 Task: Search one way flight ticket for 3 adults in first from Santa Fe: Santa Fe Municipal Airport to Greenville: Pitt-greenville Airport on 5-2-2023. Number of bags: 1 carry on bag. Price is upto 55000. Outbound departure time preference is 12:30. 
Action: Mouse moved to (297, 435)
Screenshot: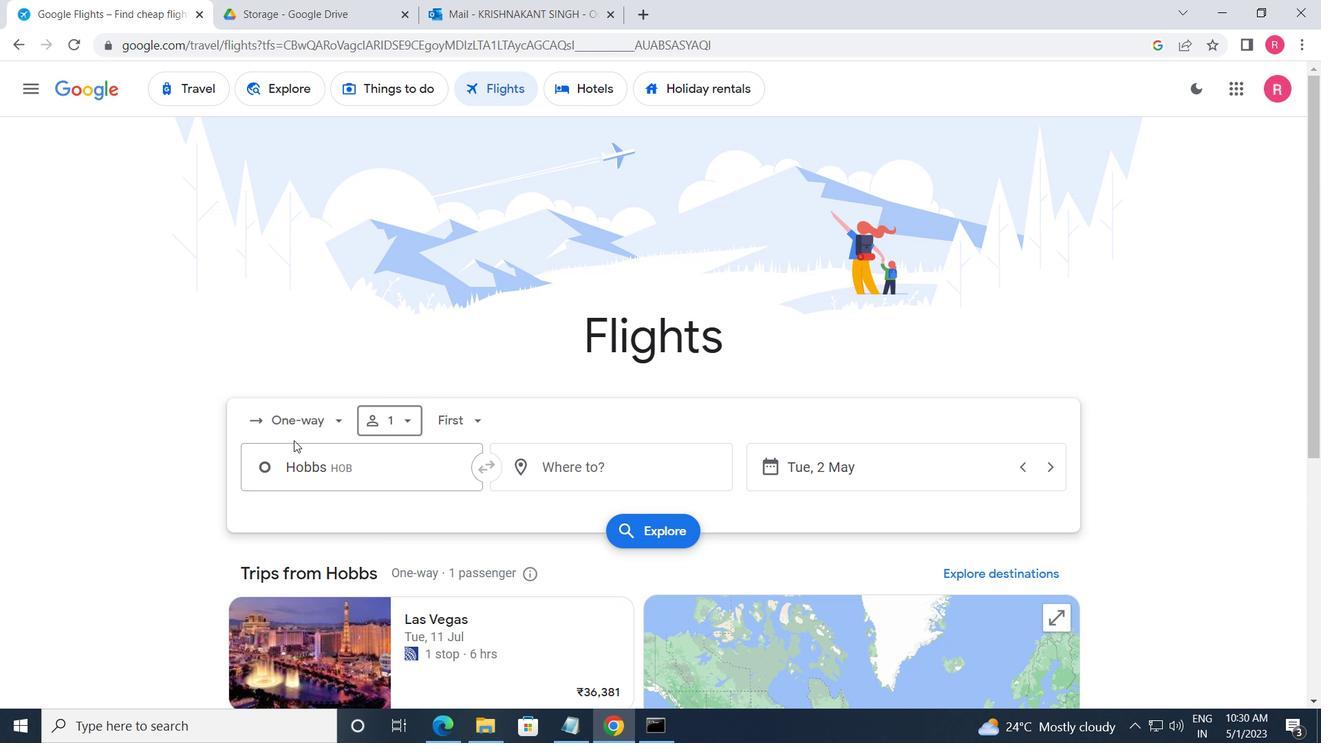 
Action: Mouse pressed left at (297, 435)
Screenshot: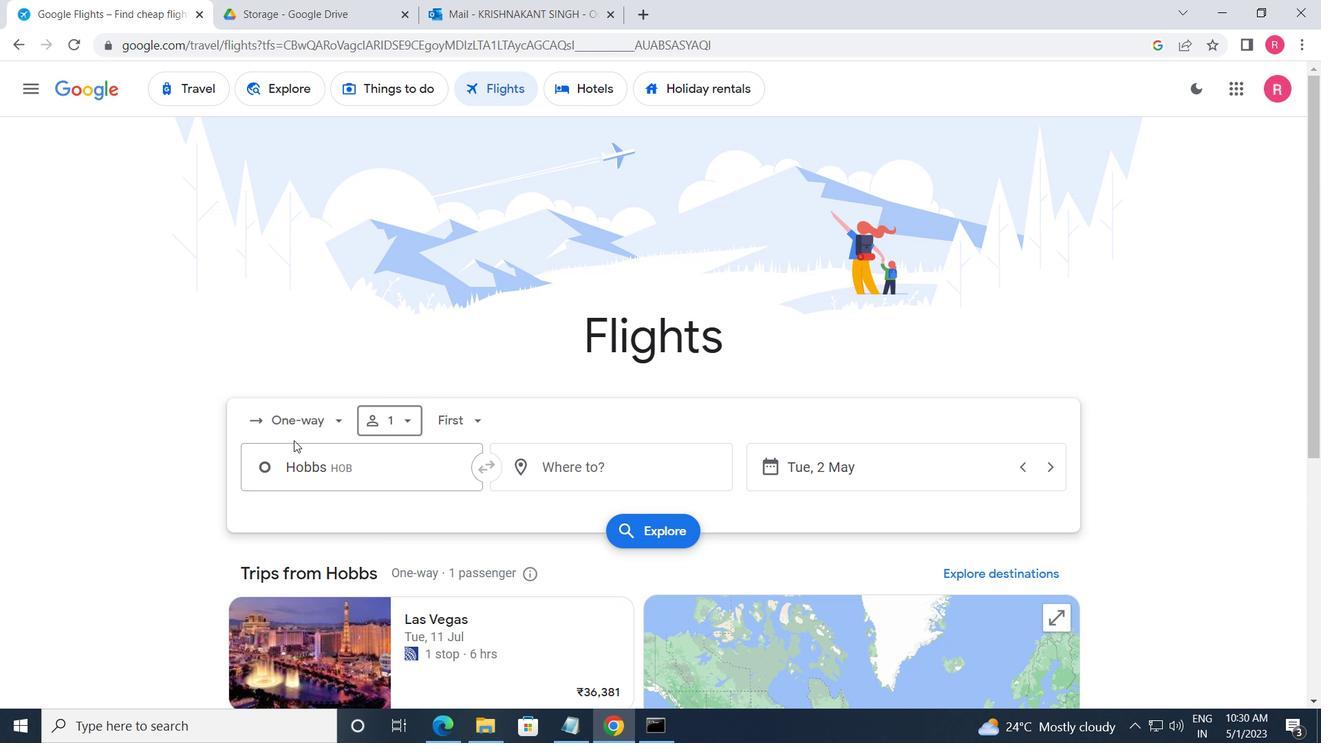 
Action: Mouse moved to (334, 488)
Screenshot: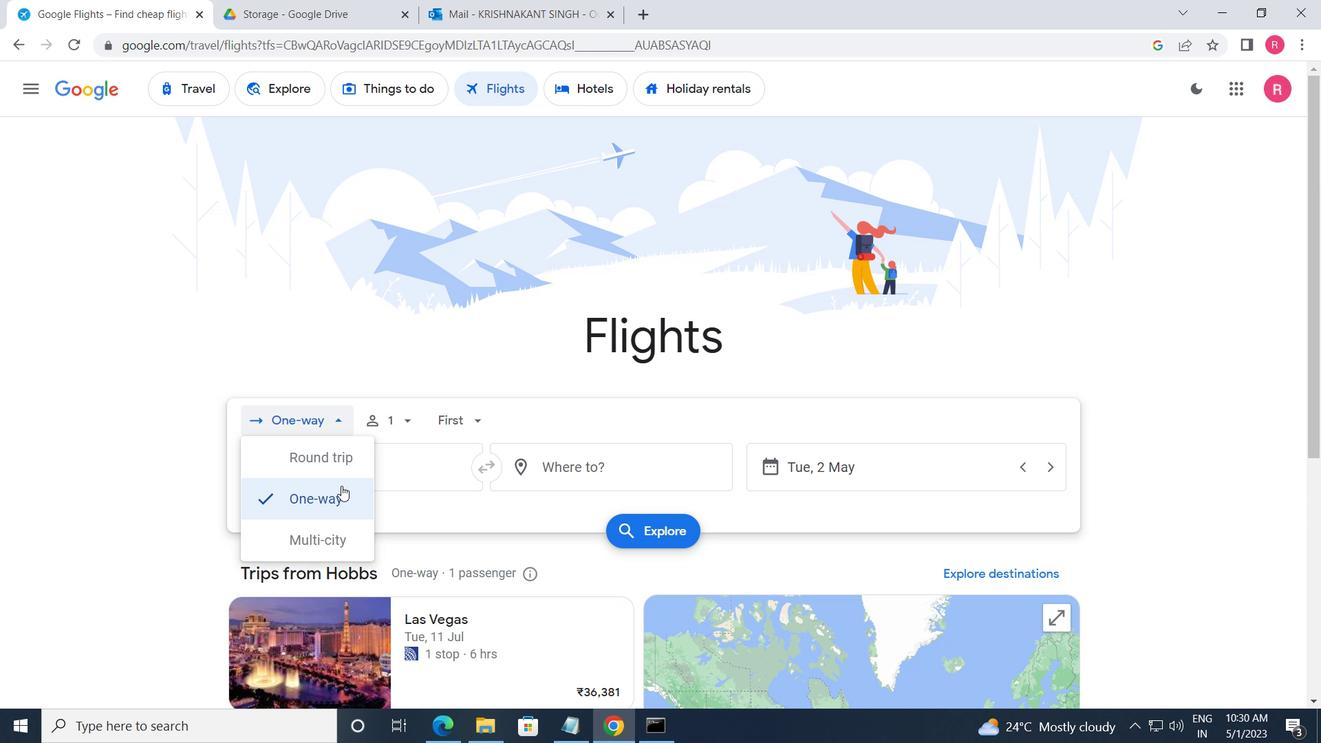 
Action: Mouse pressed left at (334, 488)
Screenshot: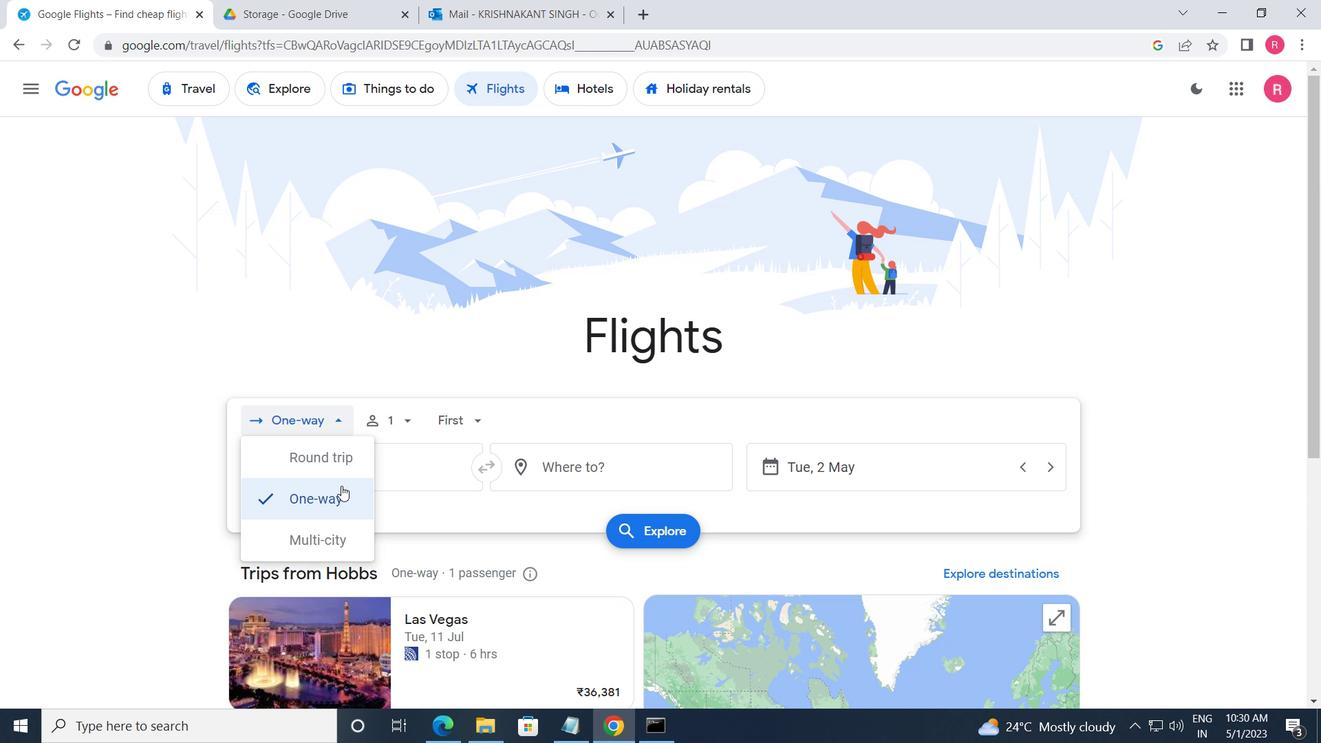 
Action: Mouse moved to (401, 428)
Screenshot: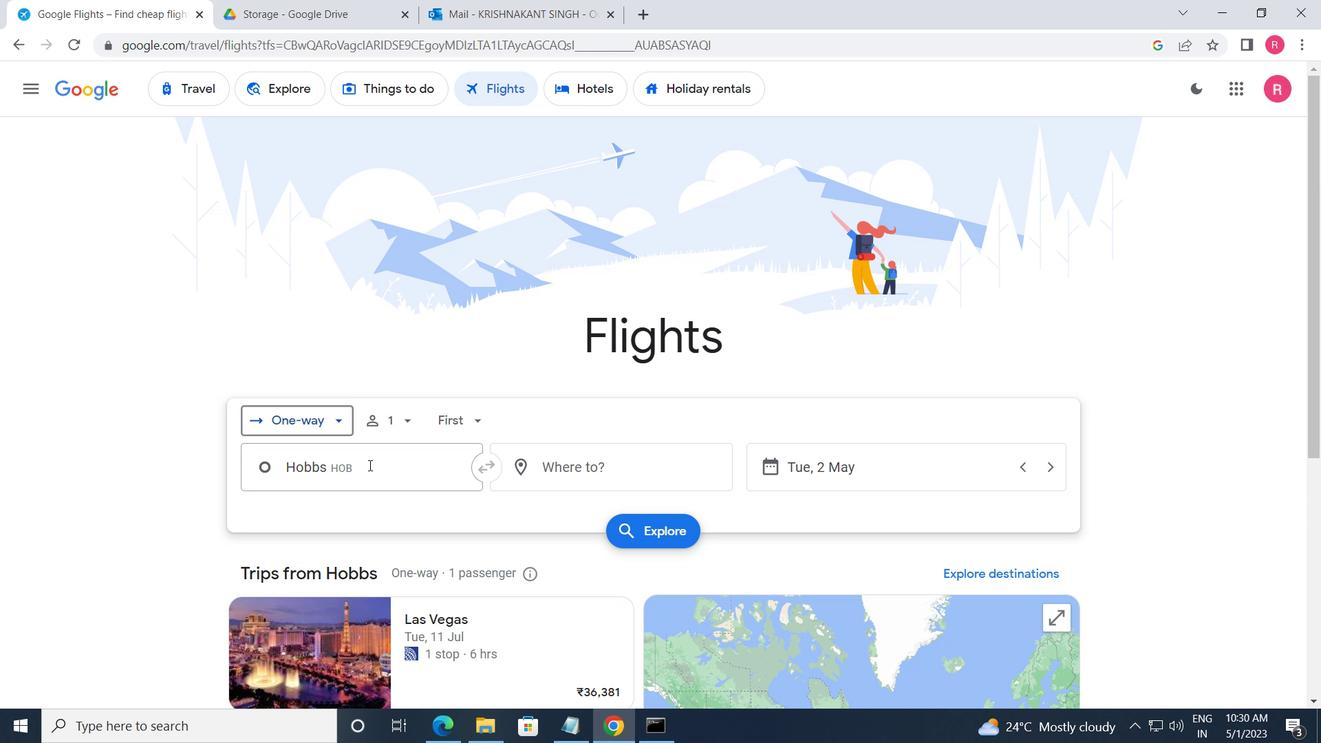 
Action: Mouse pressed left at (401, 428)
Screenshot: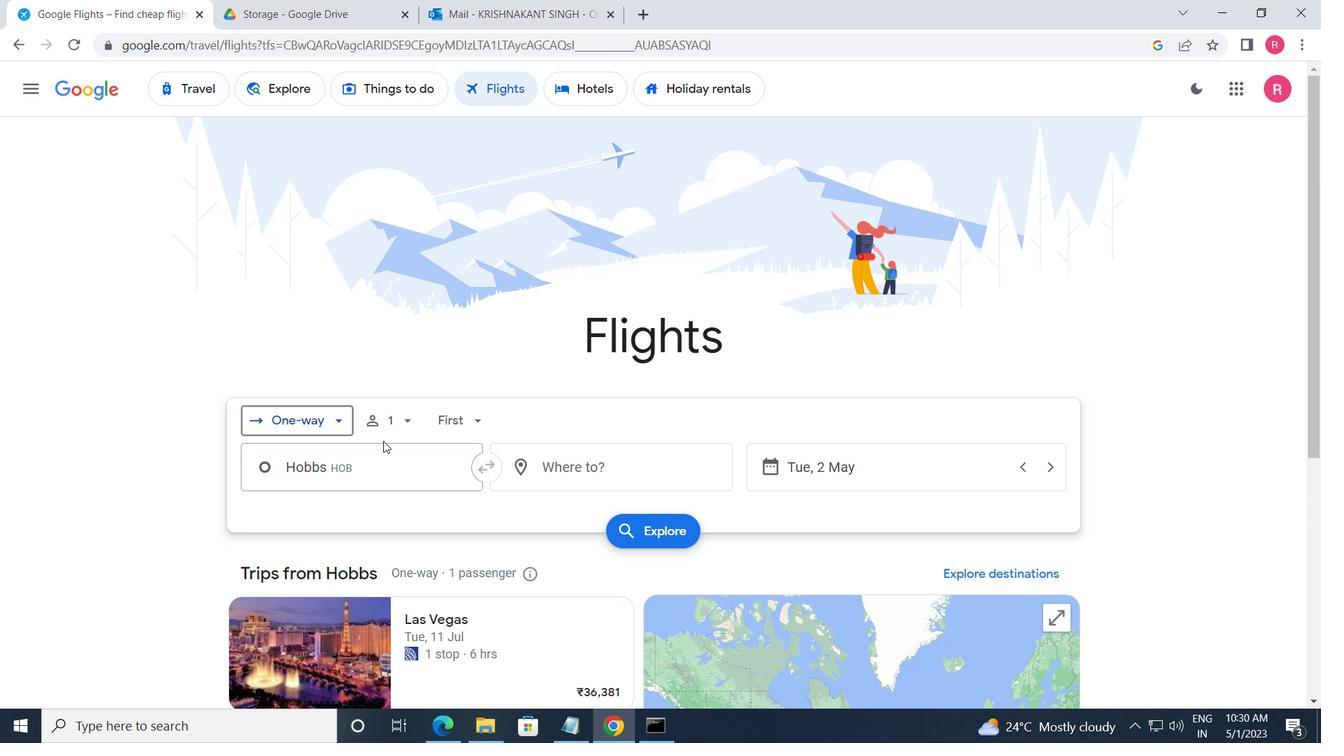 
Action: Mouse moved to (532, 472)
Screenshot: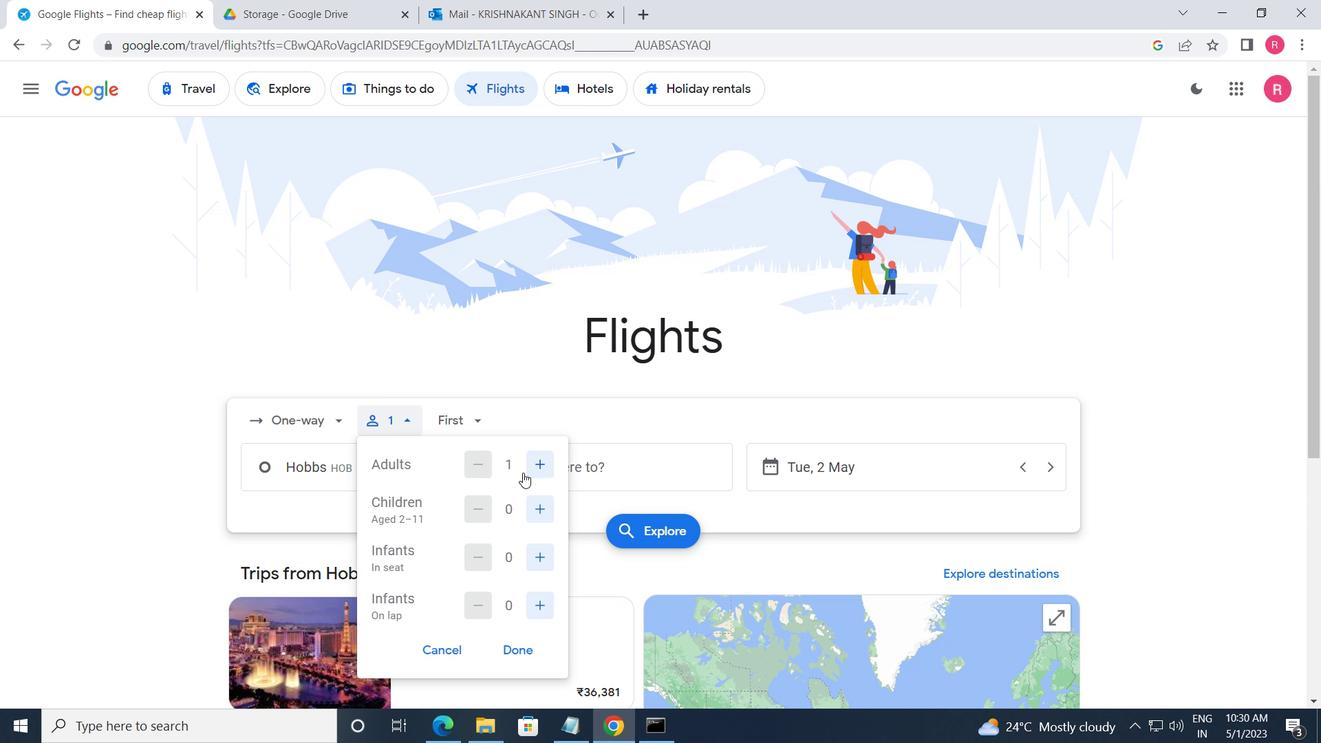 
Action: Mouse pressed left at (532, 472)
Screenshot: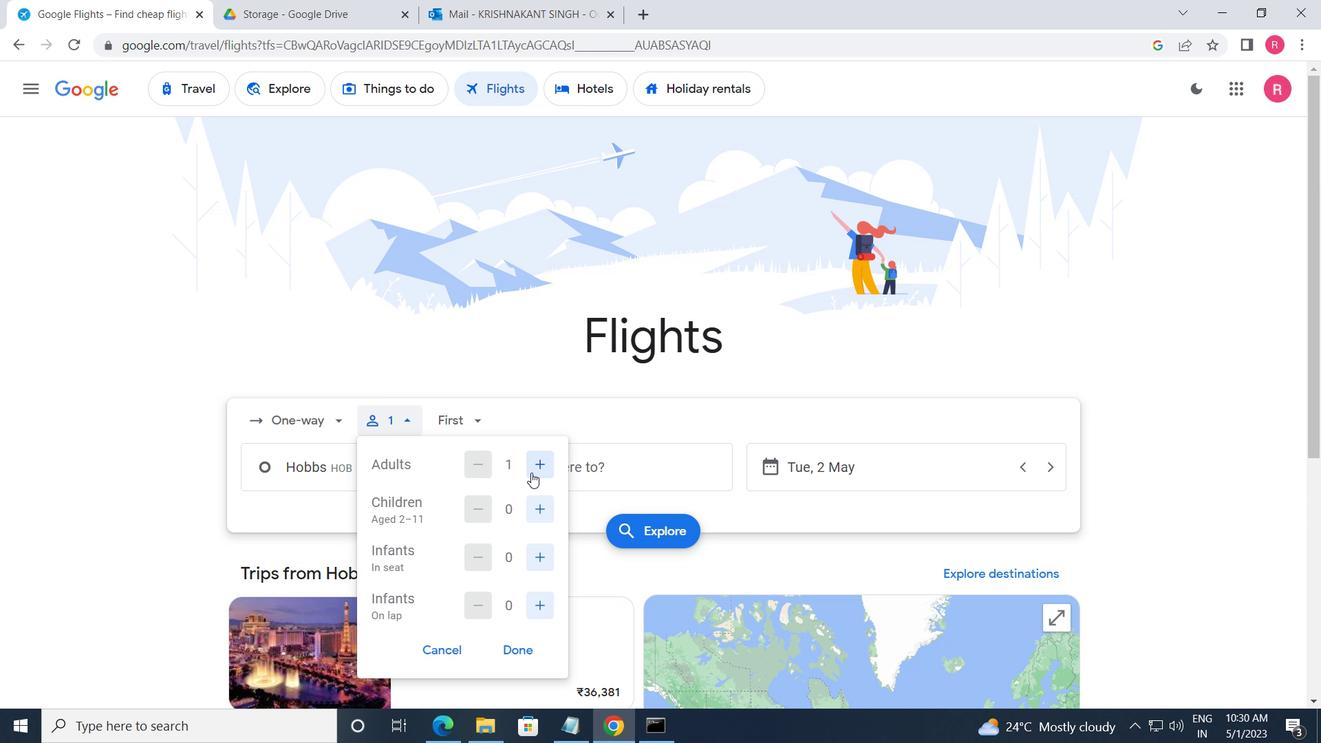 
Action: Mouse pressed left at (532, 472)
Screenshot: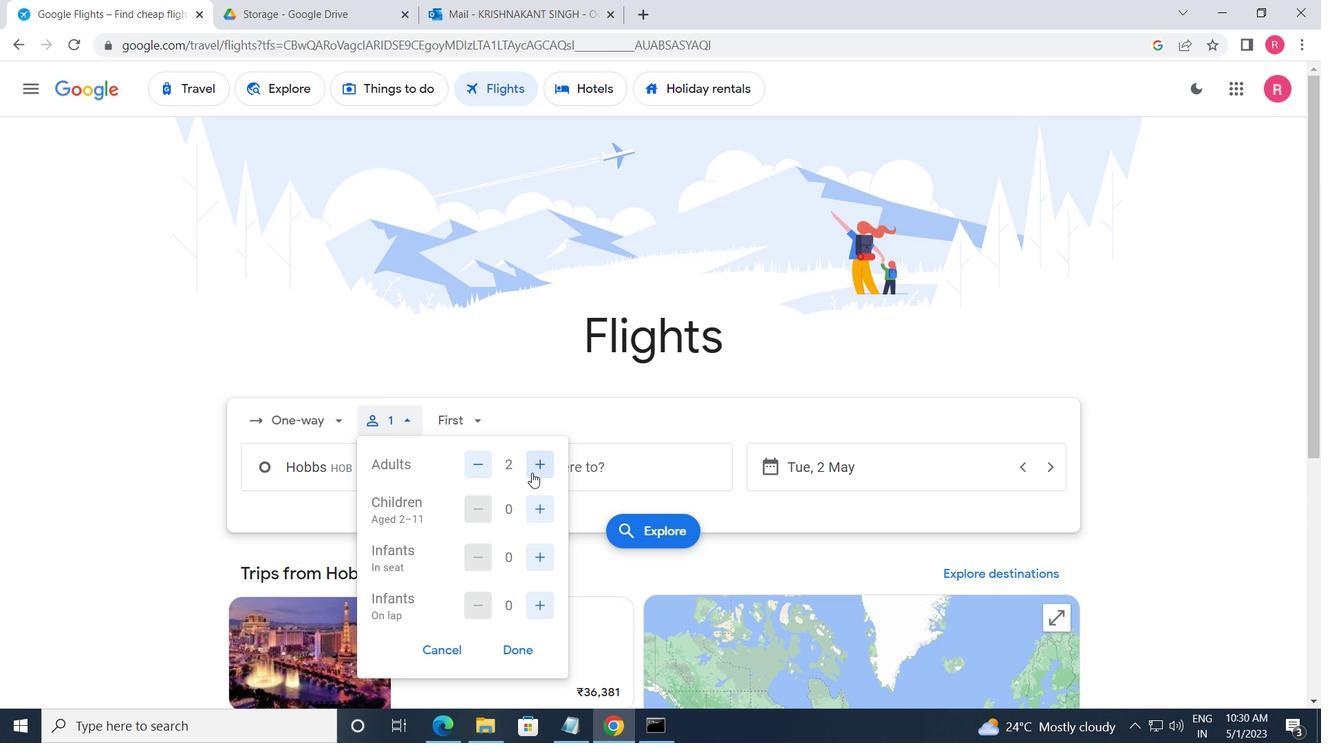 
Action: Mouse moved to (492, 466)
Screenshot: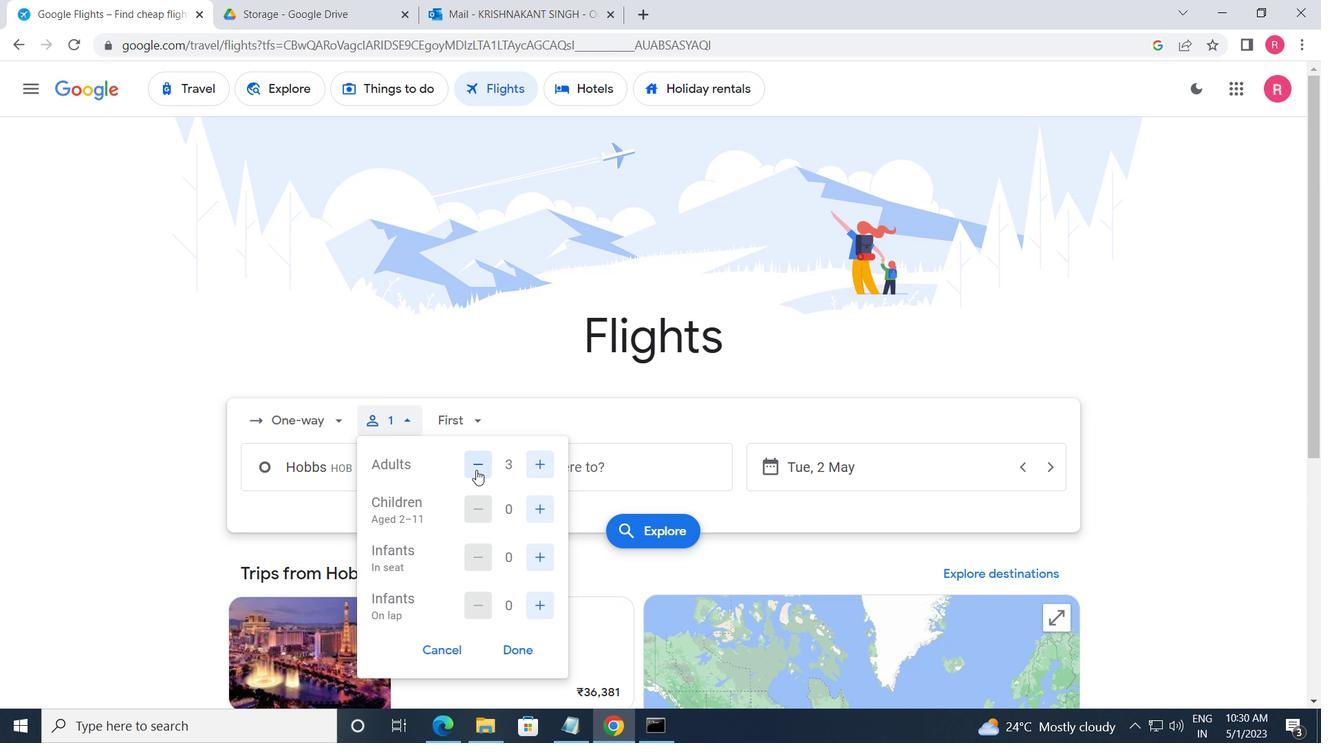 
Action: Mouse pressed left at (492, 466)
Screenshot: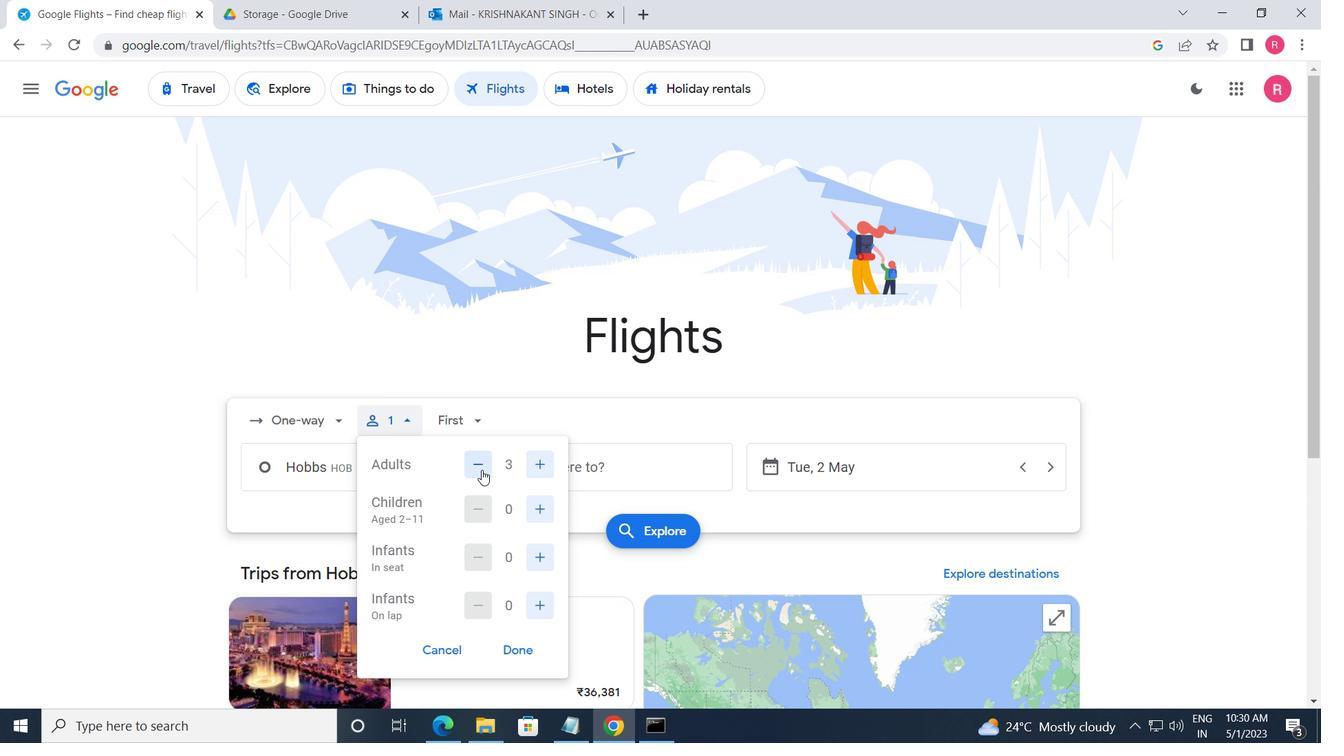 
Action: Mouse moved to (472, 463)
Screenshot: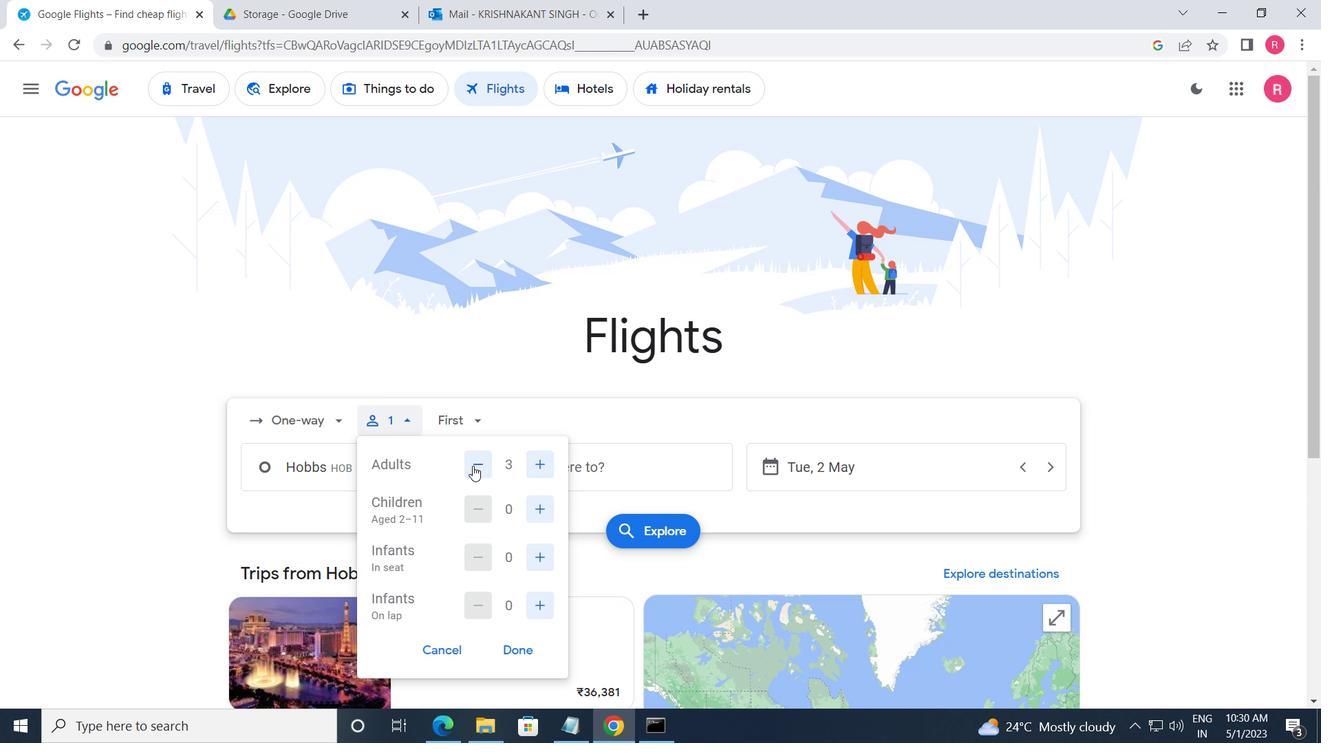 
Action: Mouse pressed left at (472, 463)
Screenshot: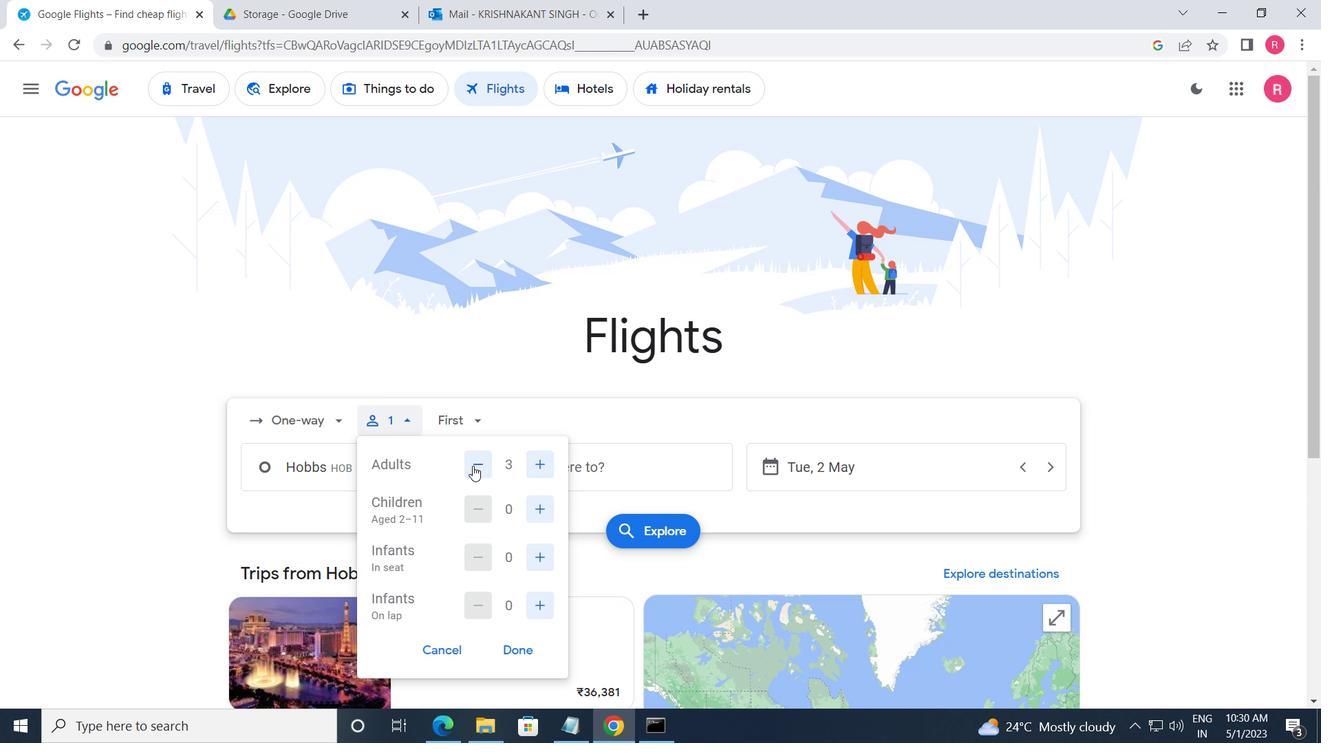 
Action: Mouse moved to (534, 512)
Screenshot: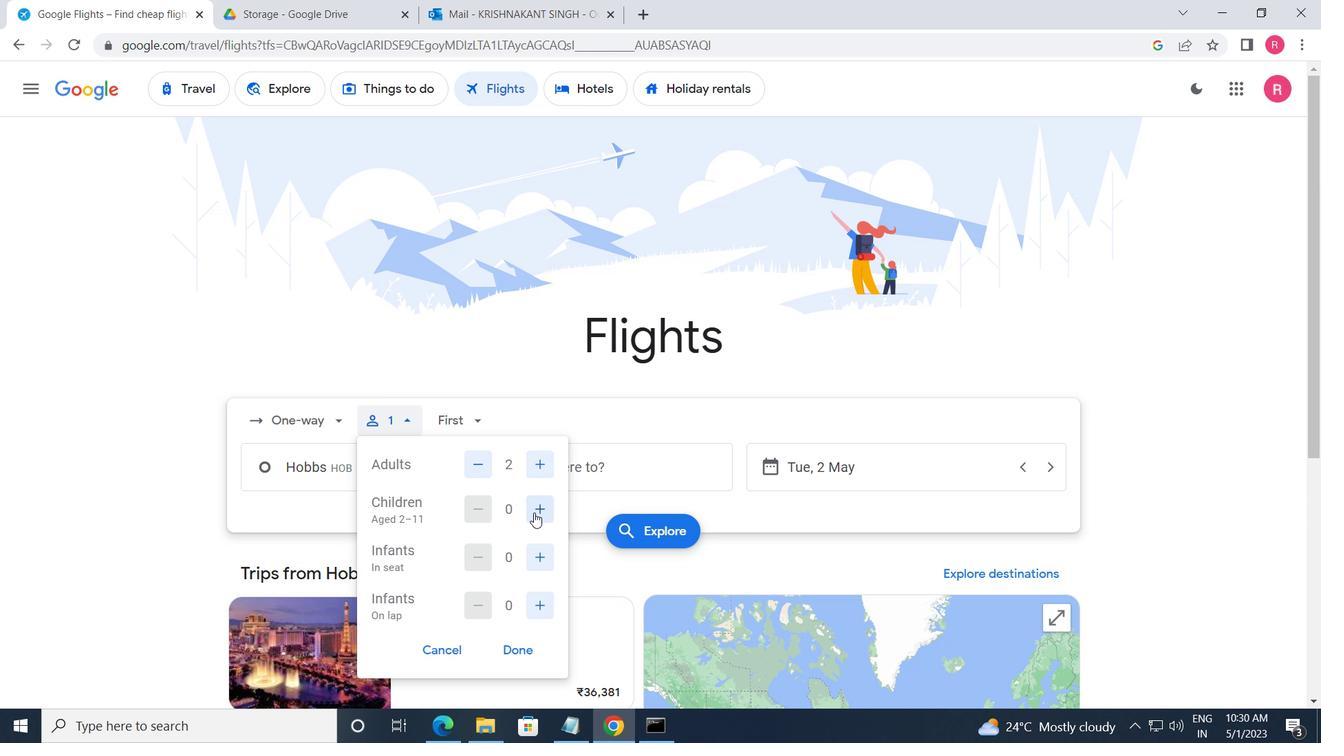 
Action: Mouse pressed left at (534, 512)
Screenshot: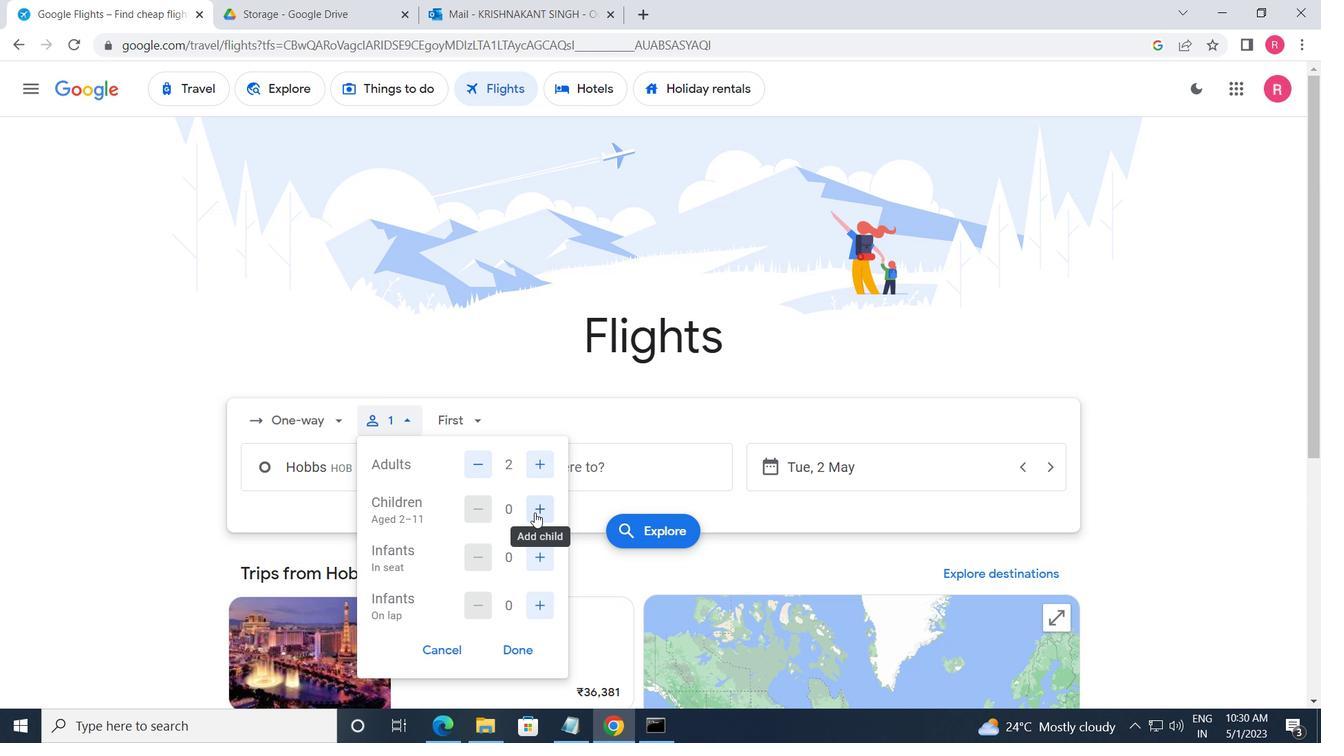 
Action: Mouse moved to (535, 512)
Screenshot: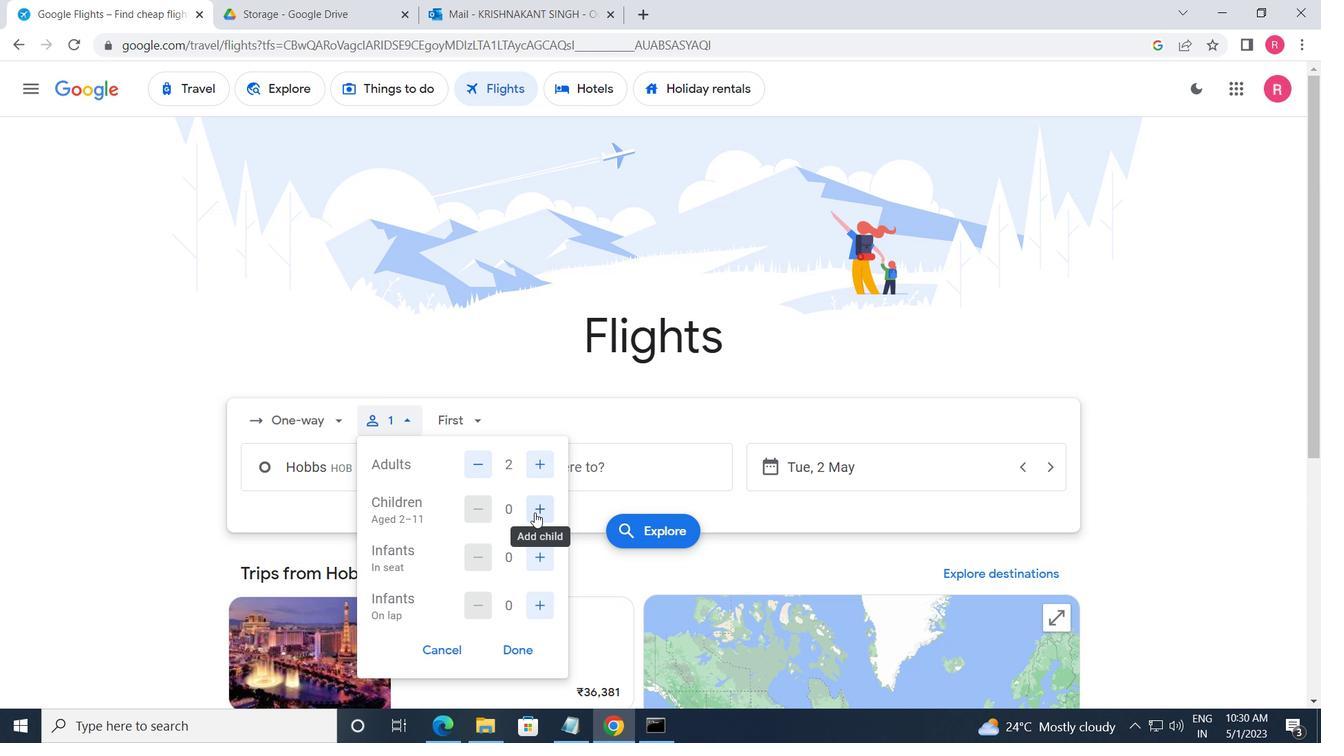 
Action: Mouse pressed left at (535, 512)
Screenshot: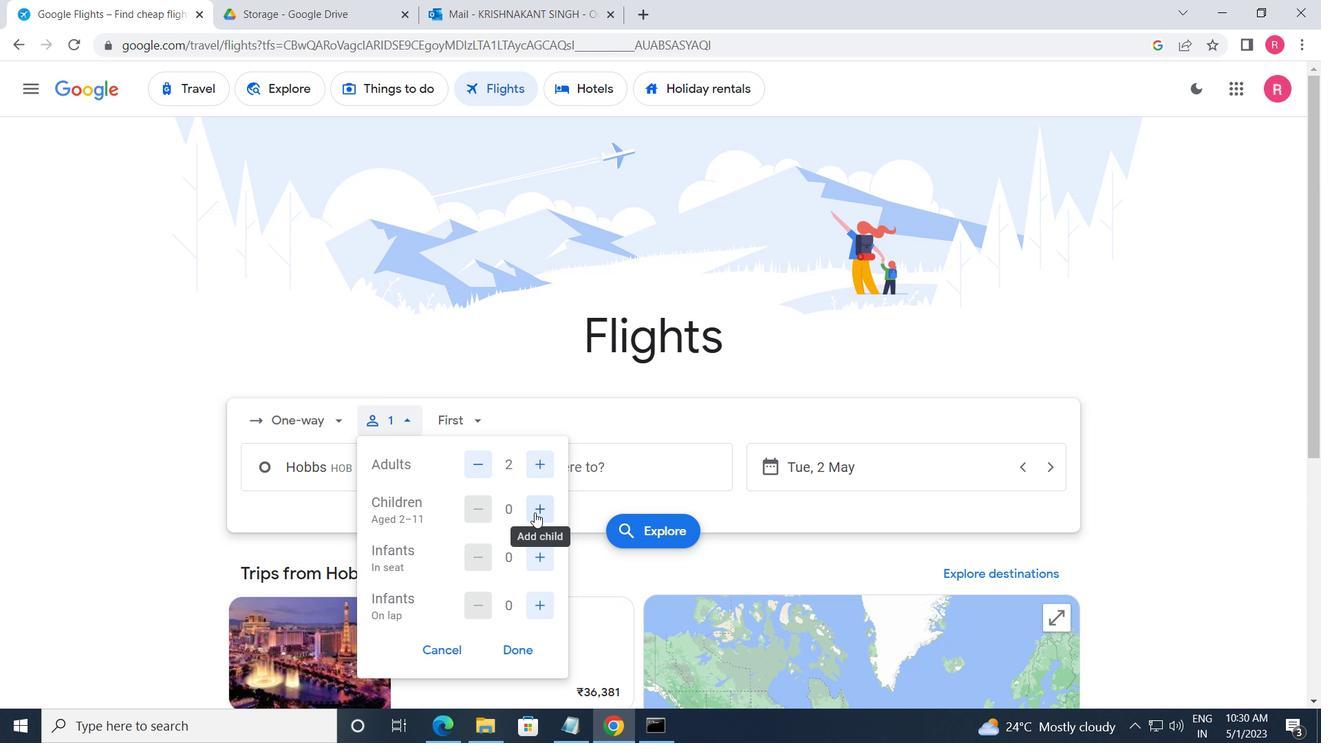 
Action: Mouse pressed left at (535, 512)
Screenshot: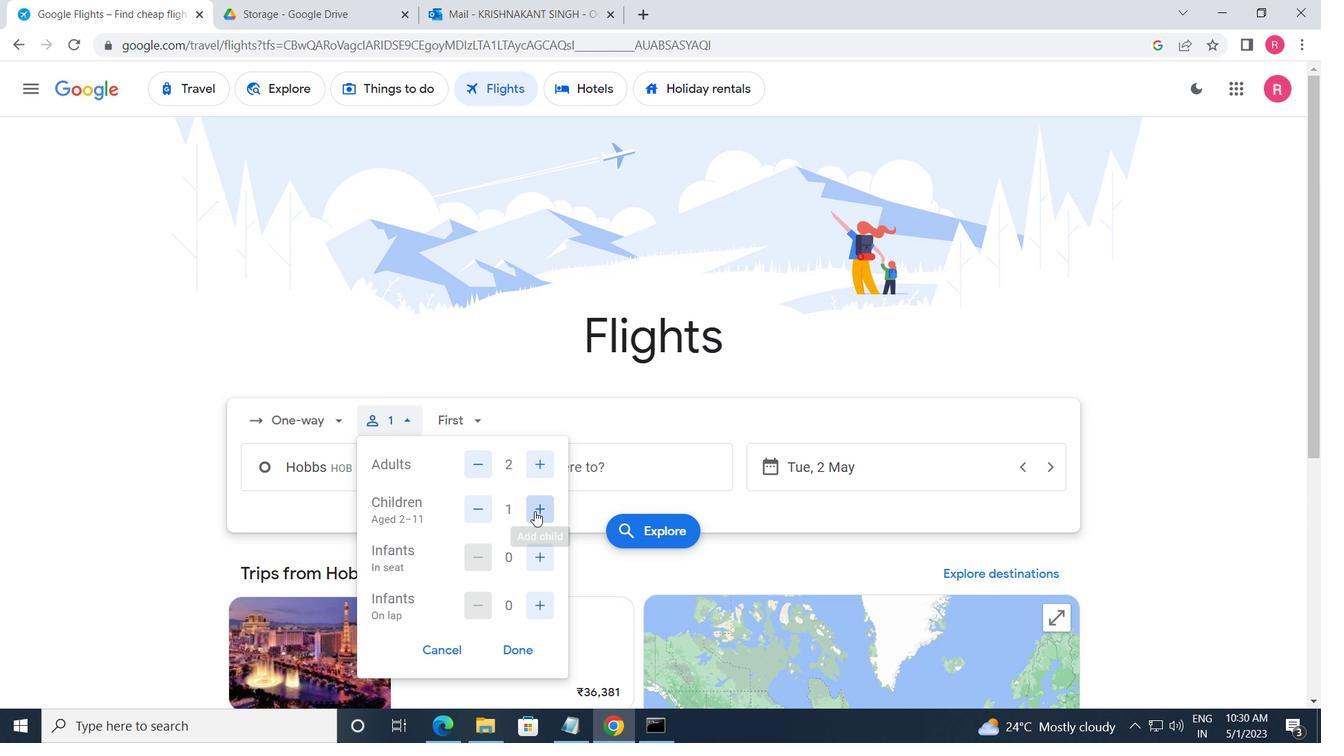 
Action: Mouse pressed left at (535, 512)
Screenshot: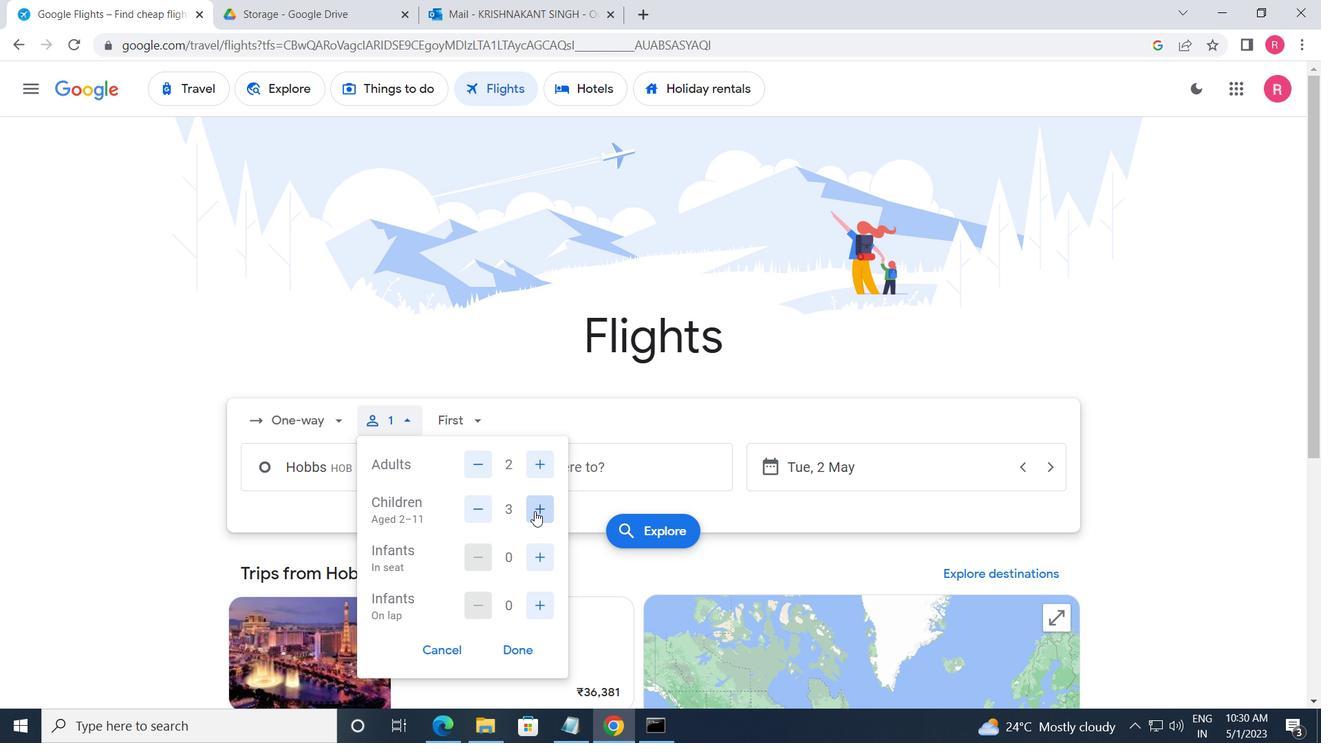
Action: Mouse moved to (542, 560)
Screenshot: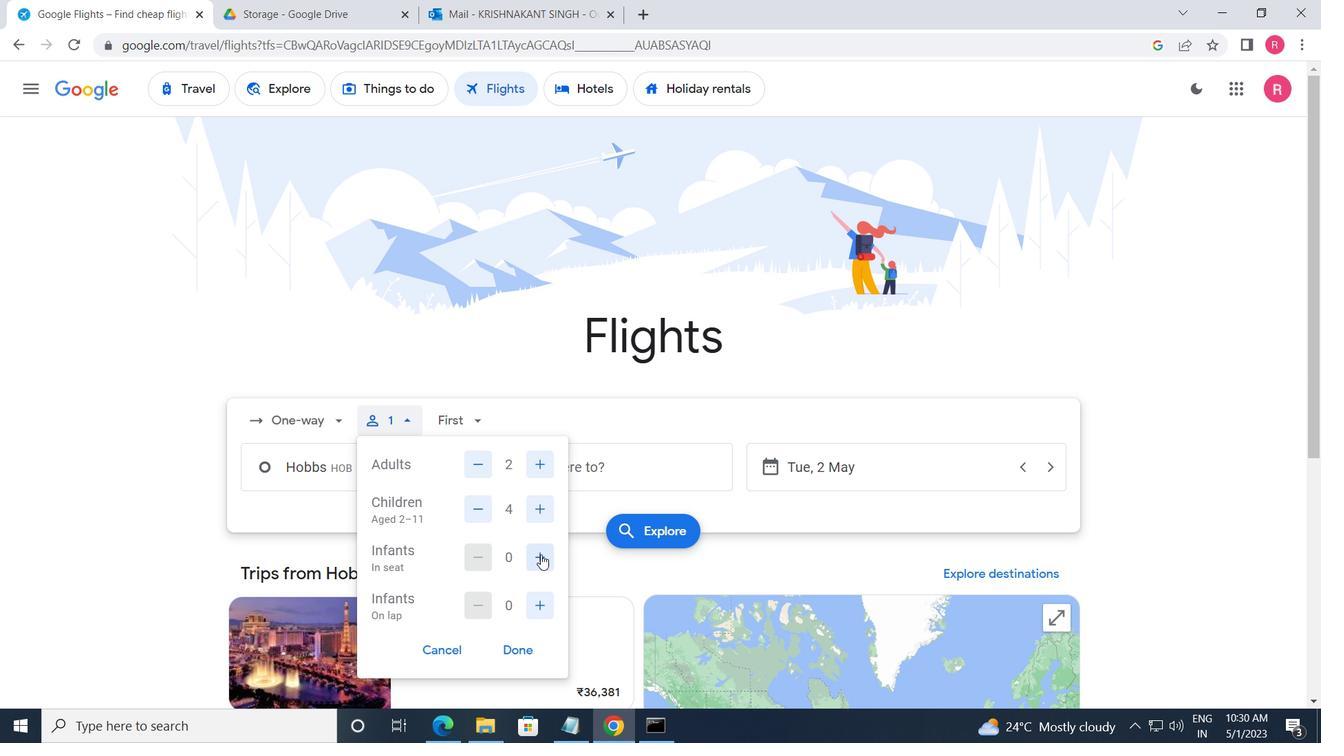 
Action: Mouse pressed left at (542, 560)
Screenshot: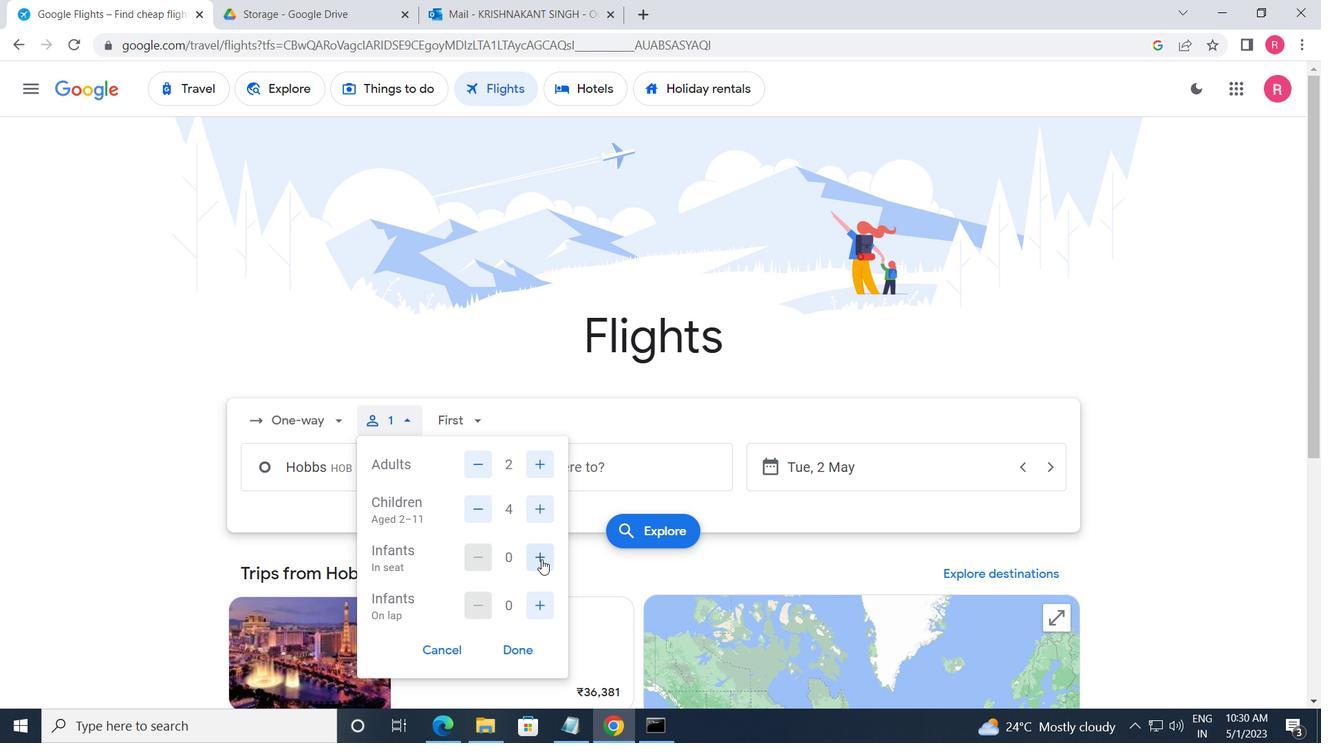 
Action: Mouse moved to (468, 420)
Screenshot: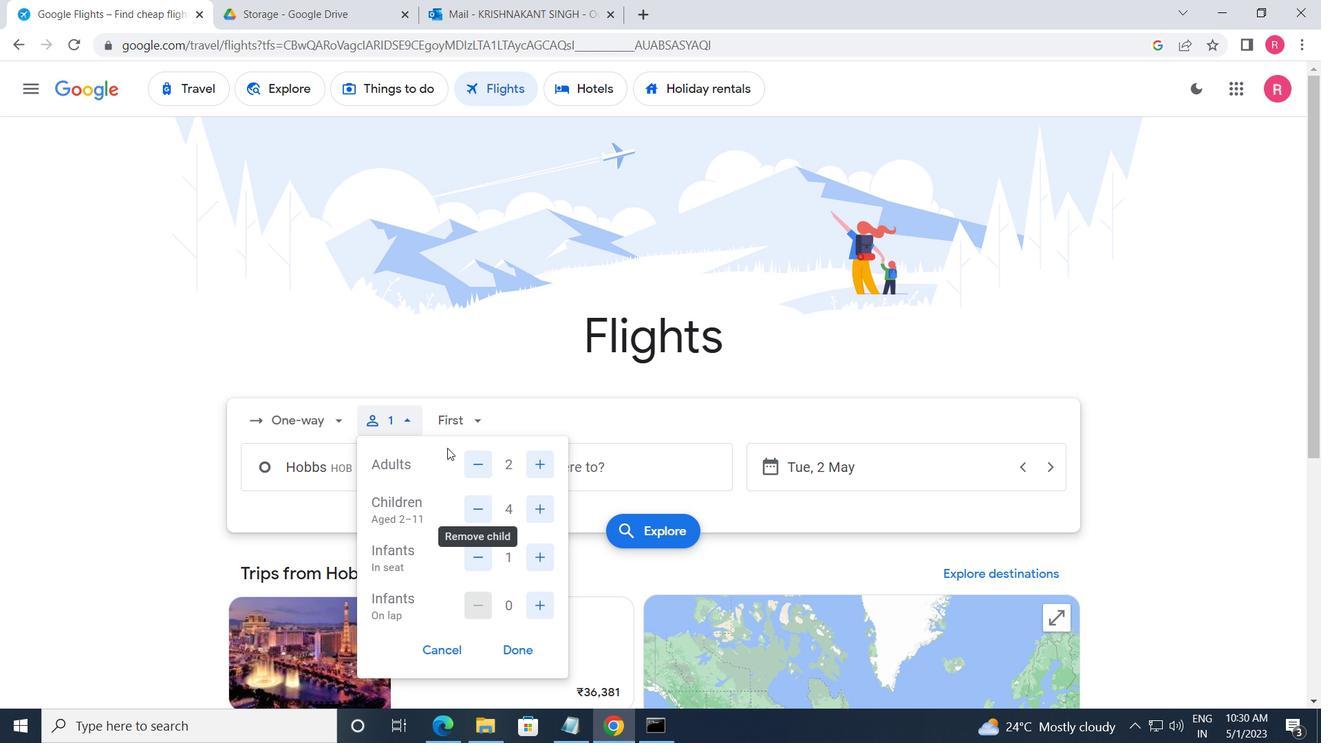 
Action: Mouse pressed left at (468, 420)
Screenshot: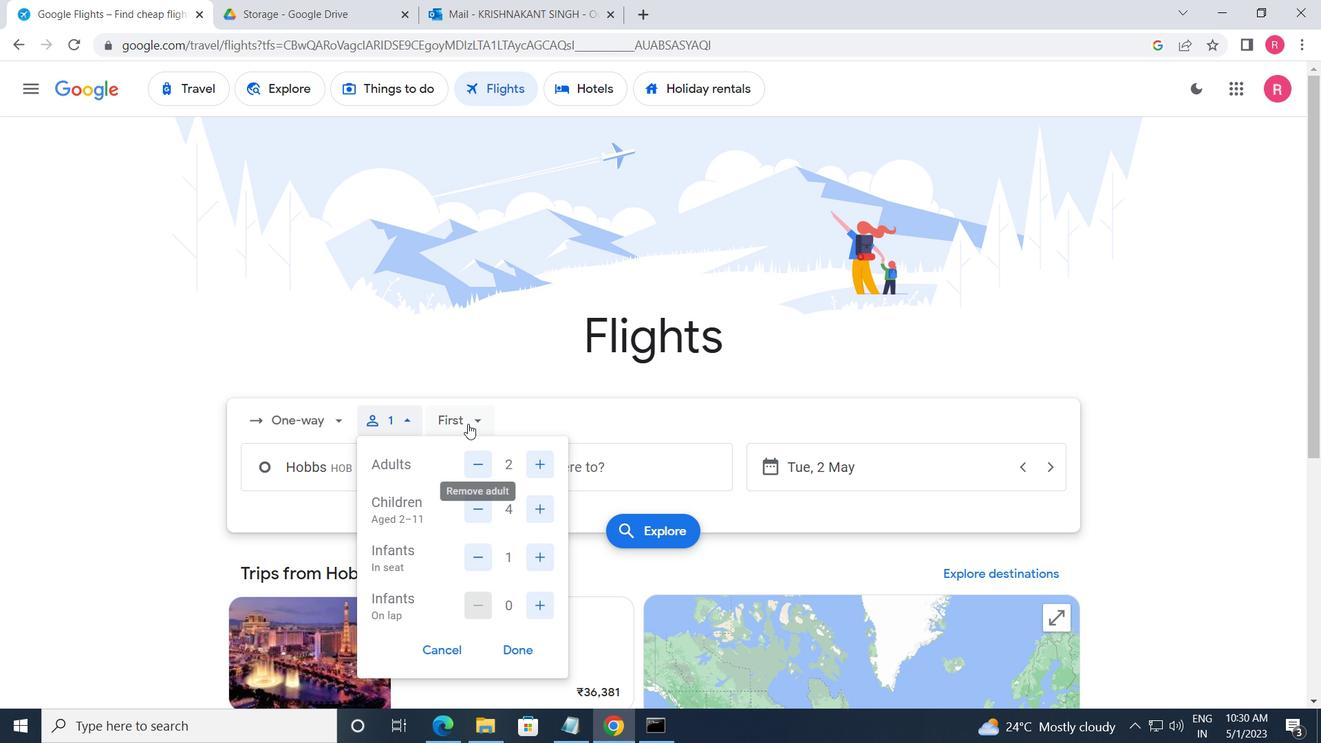 
Action: Mouse moved to (496, 538)
Screenshot: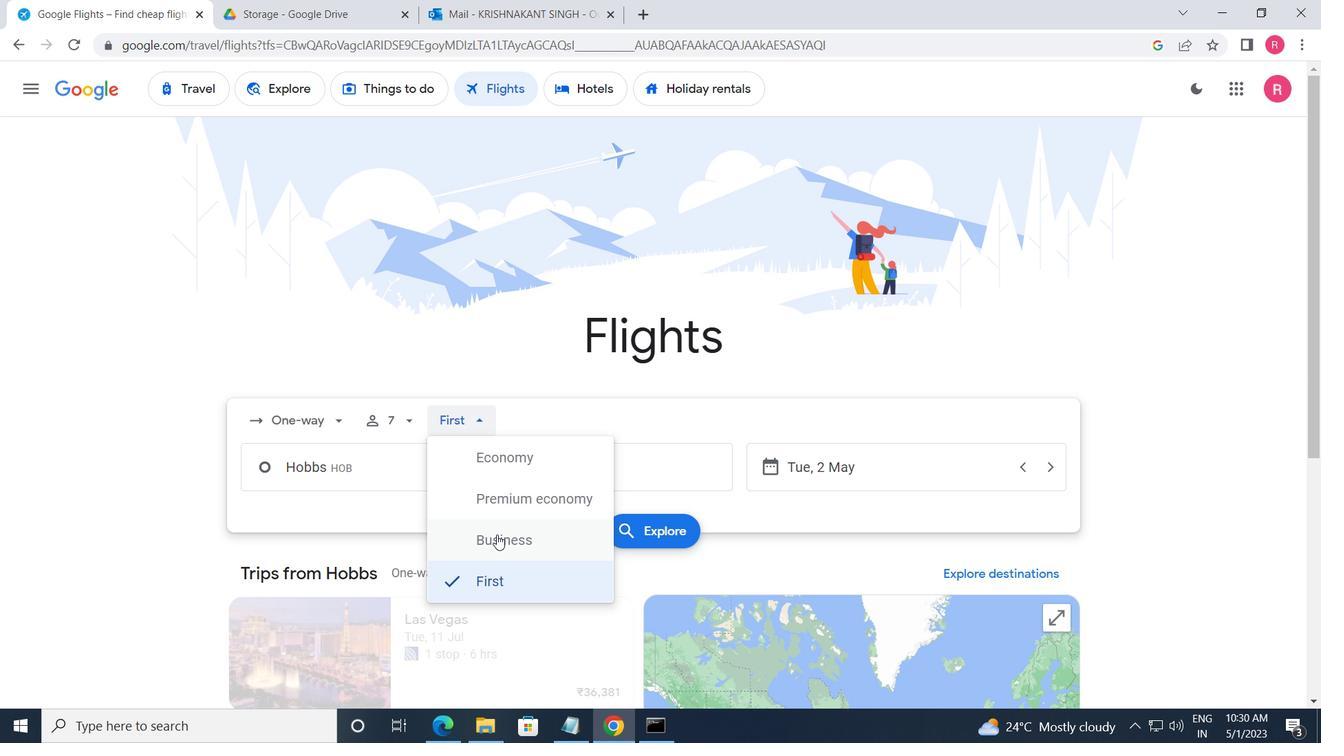 
Action: Mouse pressed left at (496, 538)
Screenshot: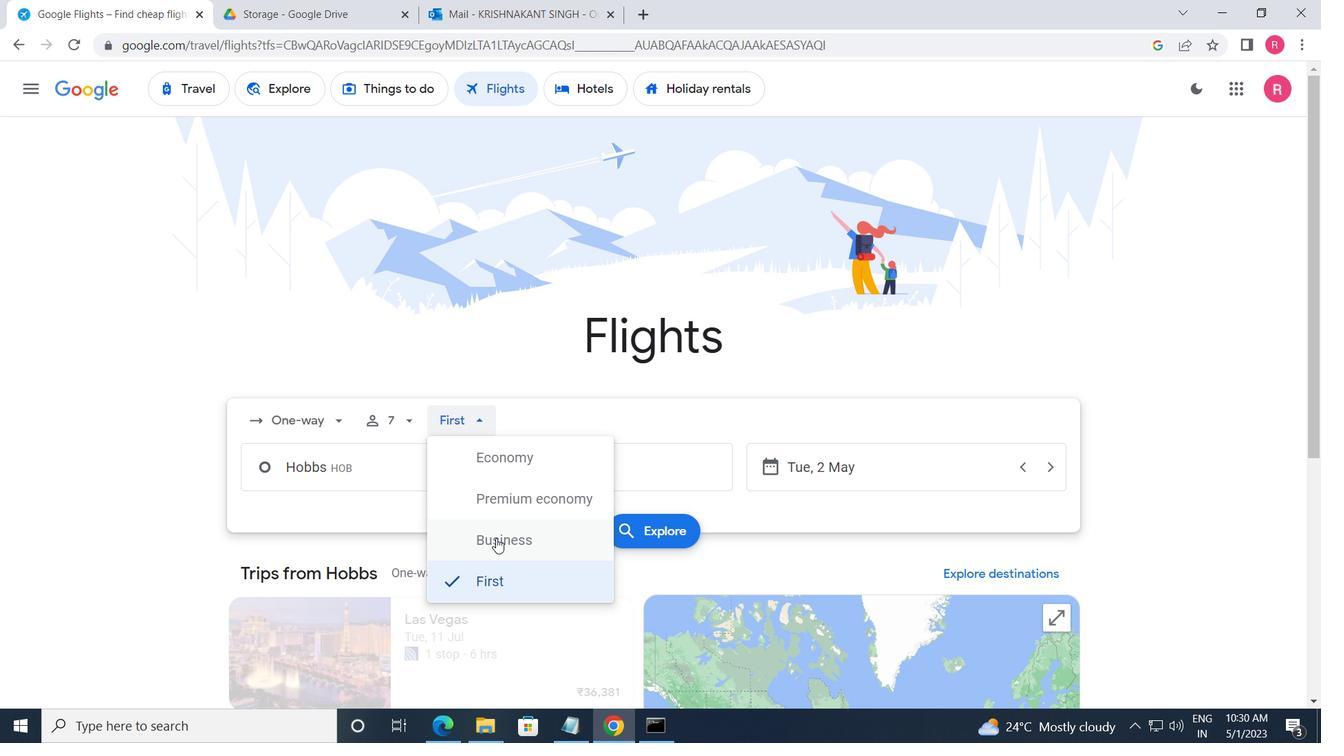 
Action: Mouse moved to (430, 485)
Screenshot: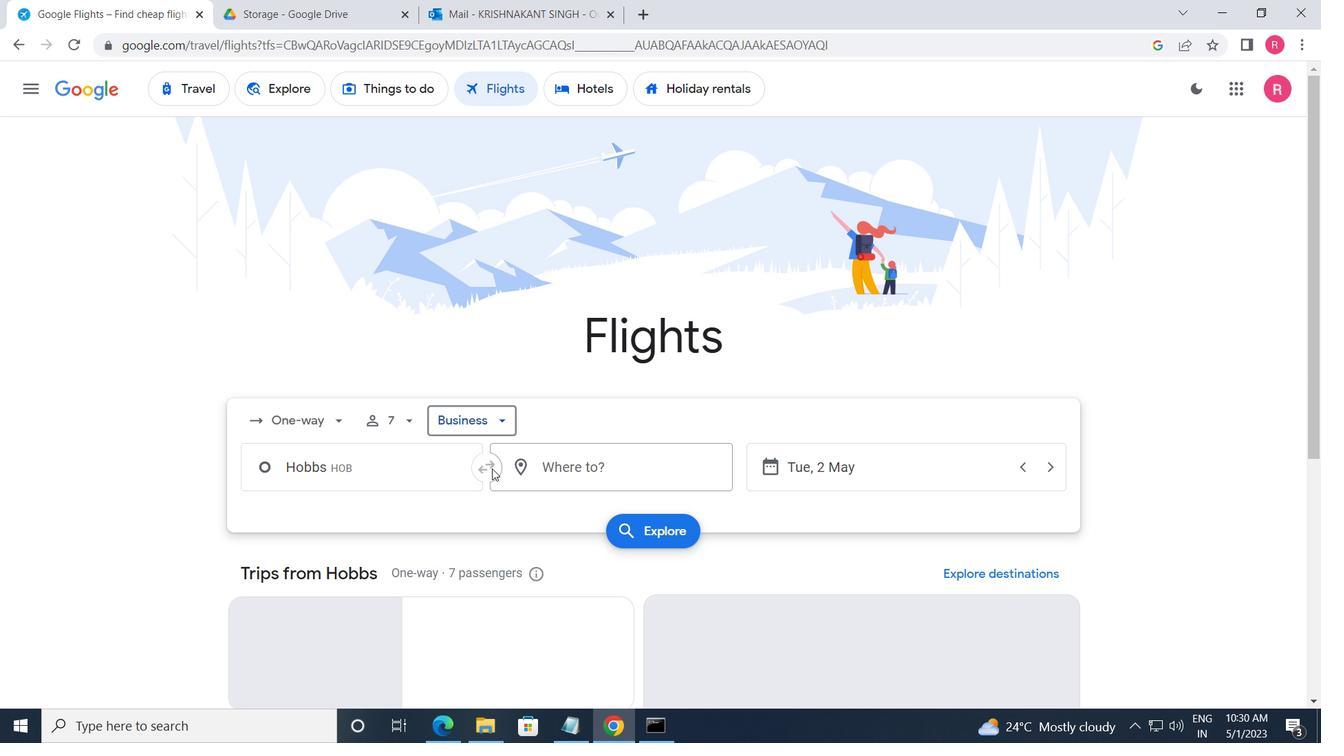 
Action: Mouse pressed left at (430, 485)
Screenshot: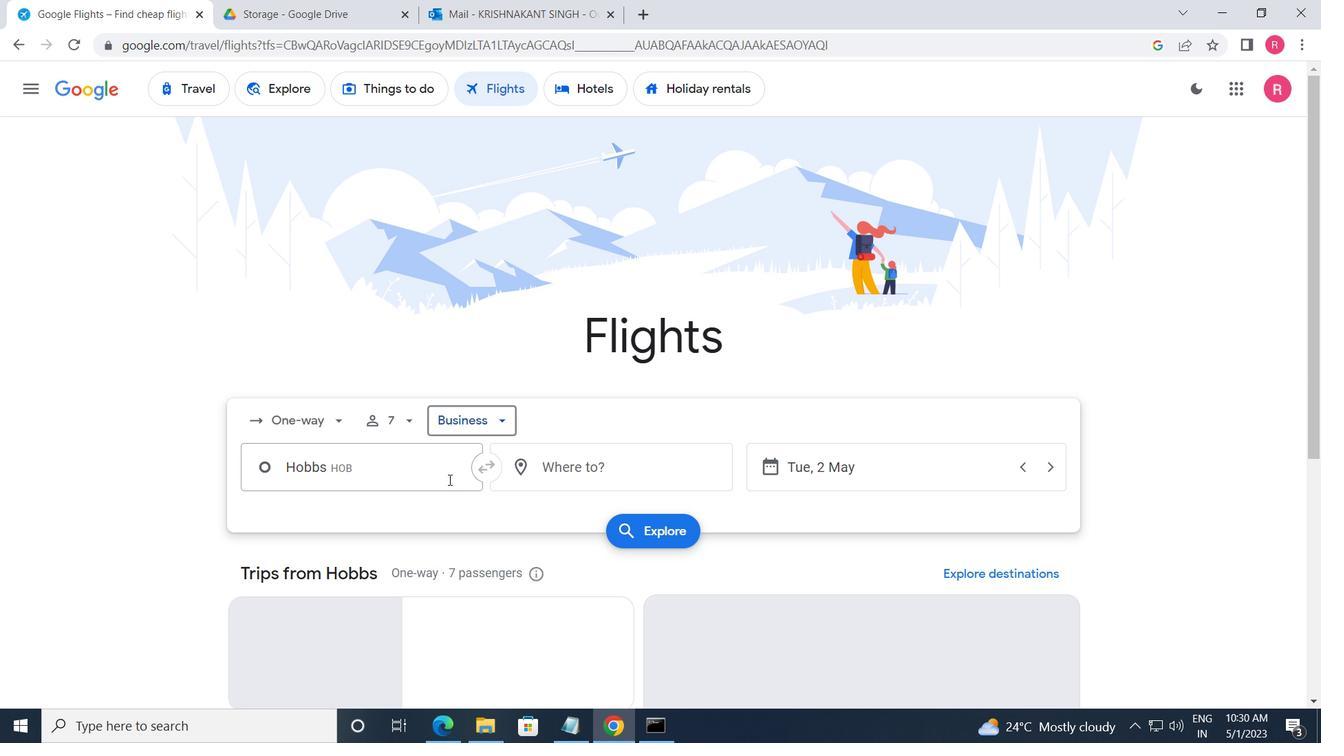 
Action: Mouse moved to (431, 486)
Screenshot: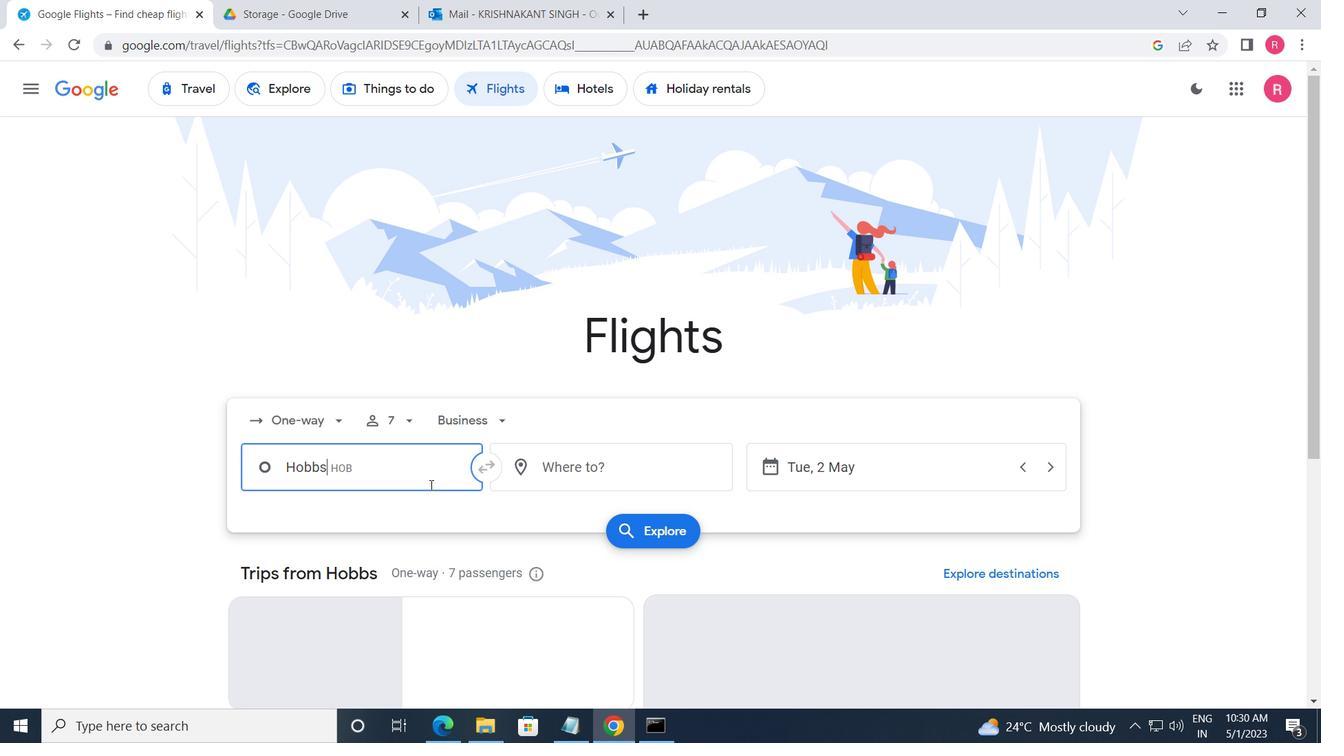 
Action: Key pressed <Key.shift>ROSWELL<Key.space><Key.shift><Key.shift><Key.shift><Key.shift><Key.shift><Key.shift><Key.shift><Key.shift><Key.shift><Key.shift>A
Screenshot: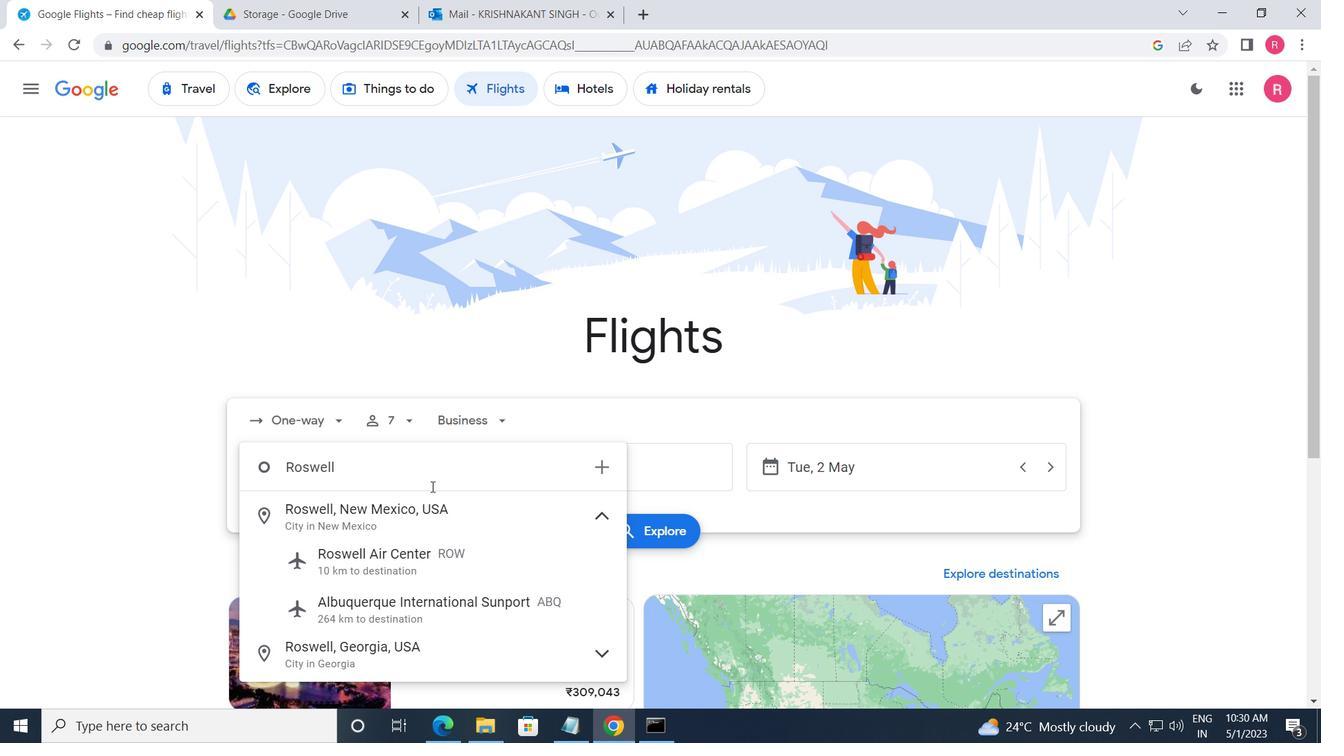 
Action: Mouse moved to (382, 525)
Screenshot: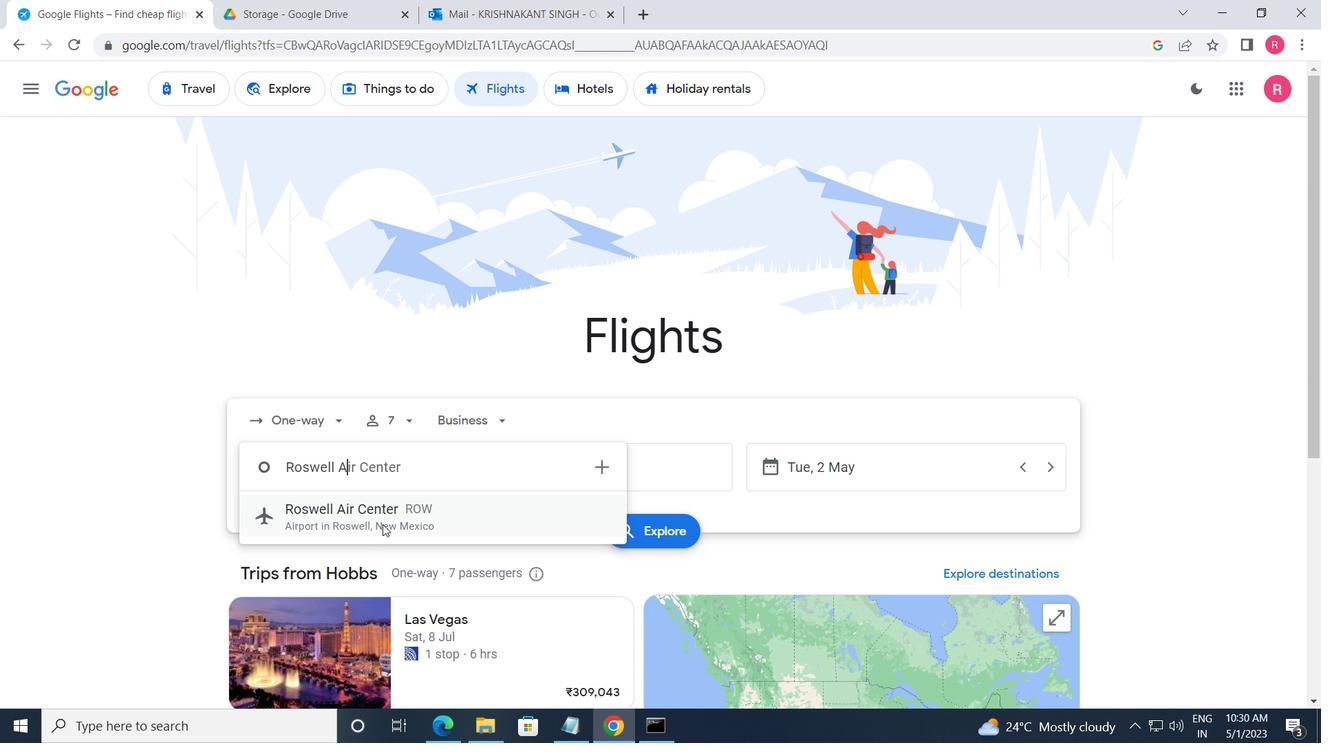 
Action: Mouse pressed left at (382, 525)
Screenshot: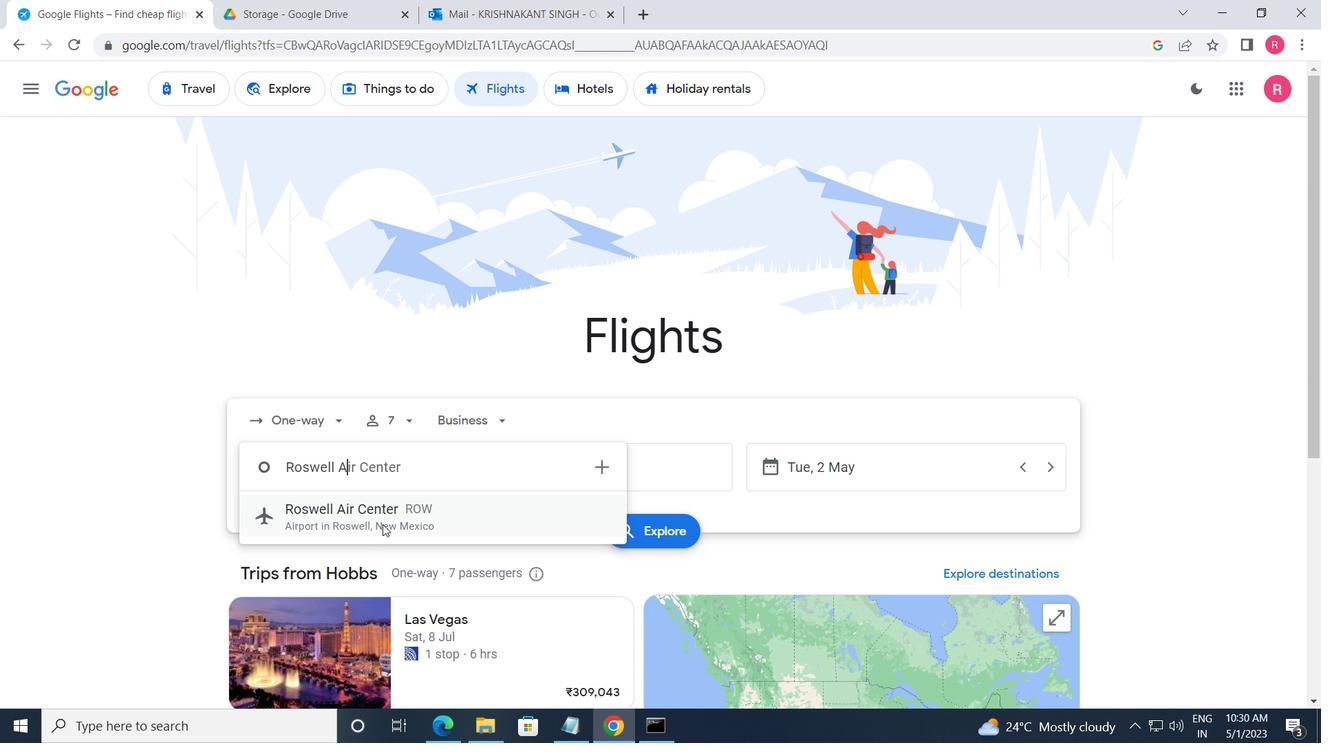 
Action: Mouse moved to (664, 472)
Screenshot: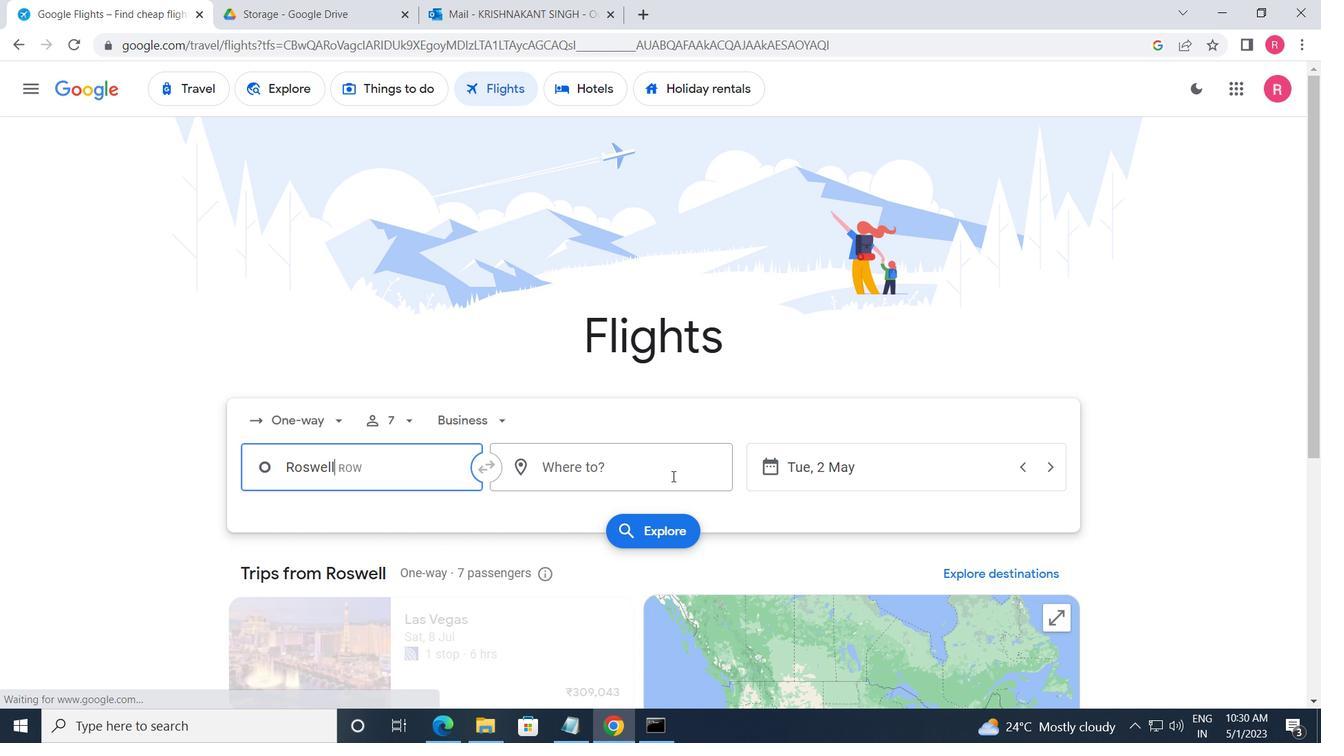 
Action: Mouse pressed left at (664, 472)
Screenshot: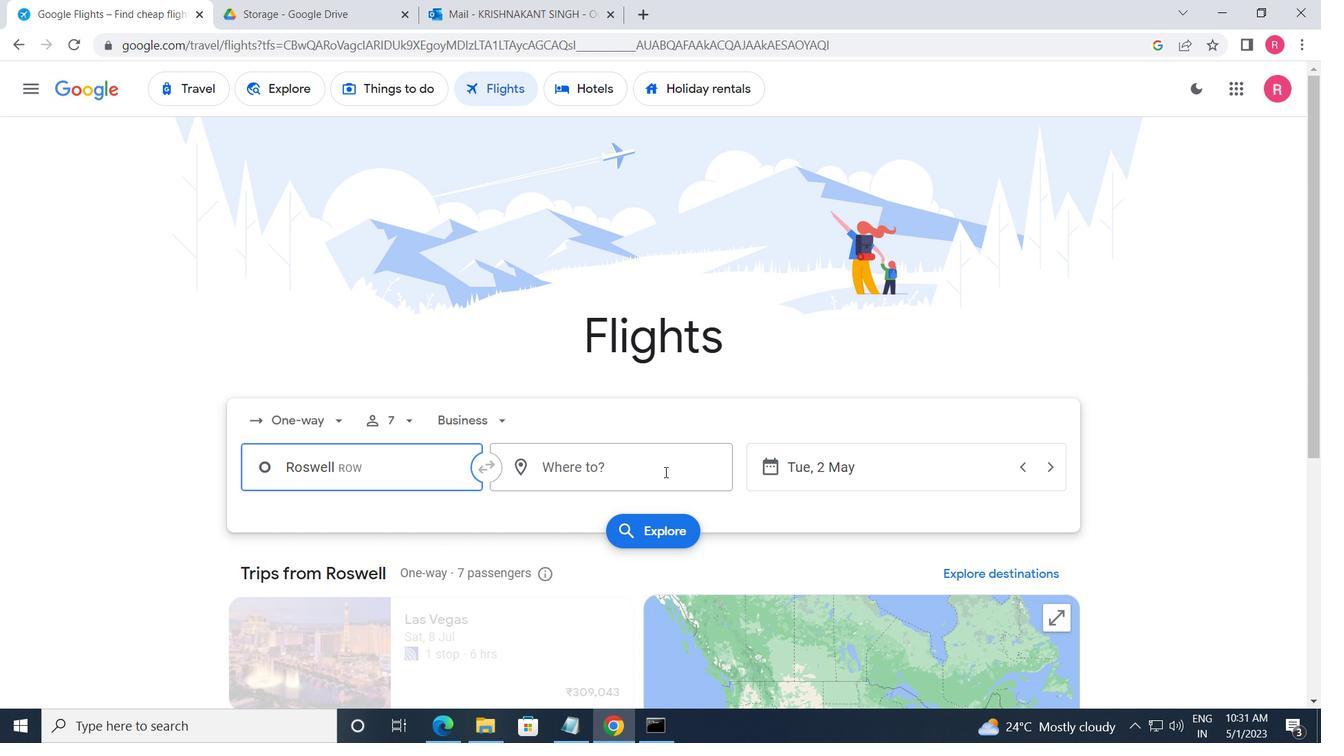 
Action: Mouse moved to (635, 638)
Screenshot: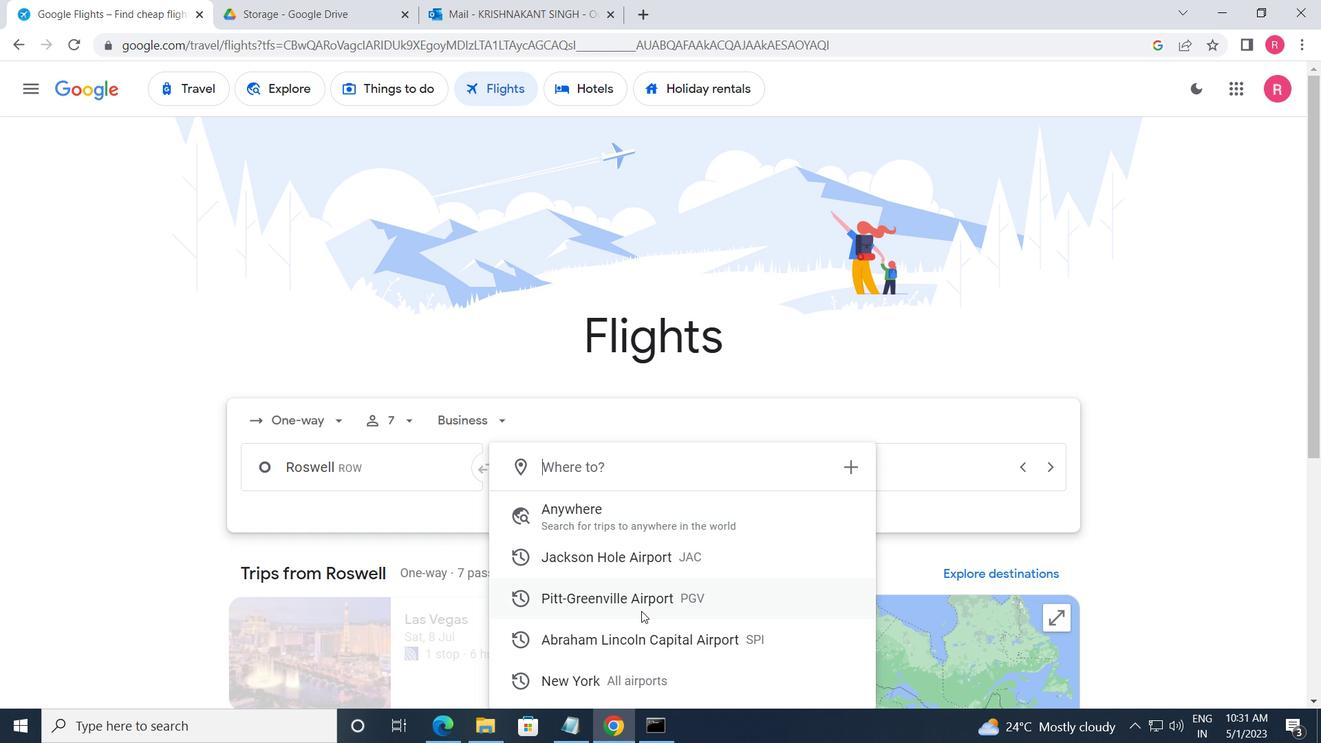 
Action: Mouse pressed left at (635, 638)
Screenshot: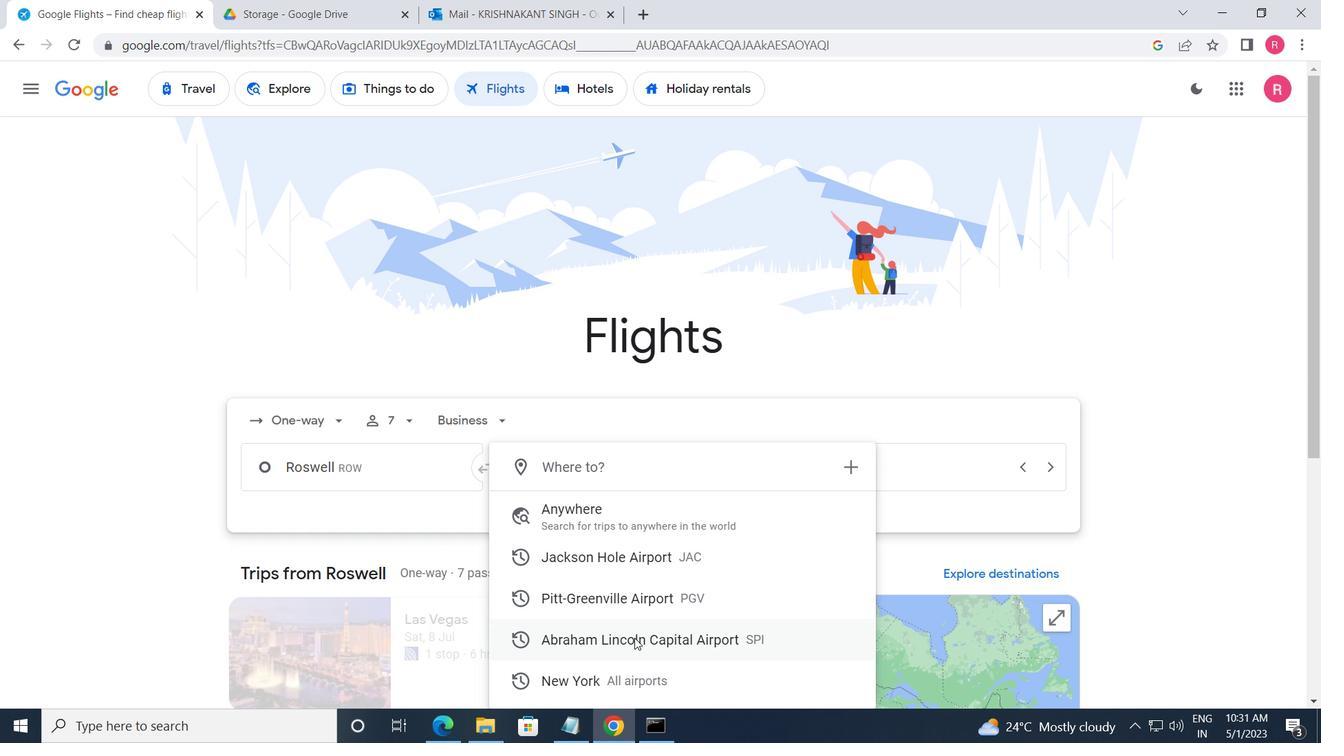 
Action: Mouse moved to (918, 471)
Screenshot: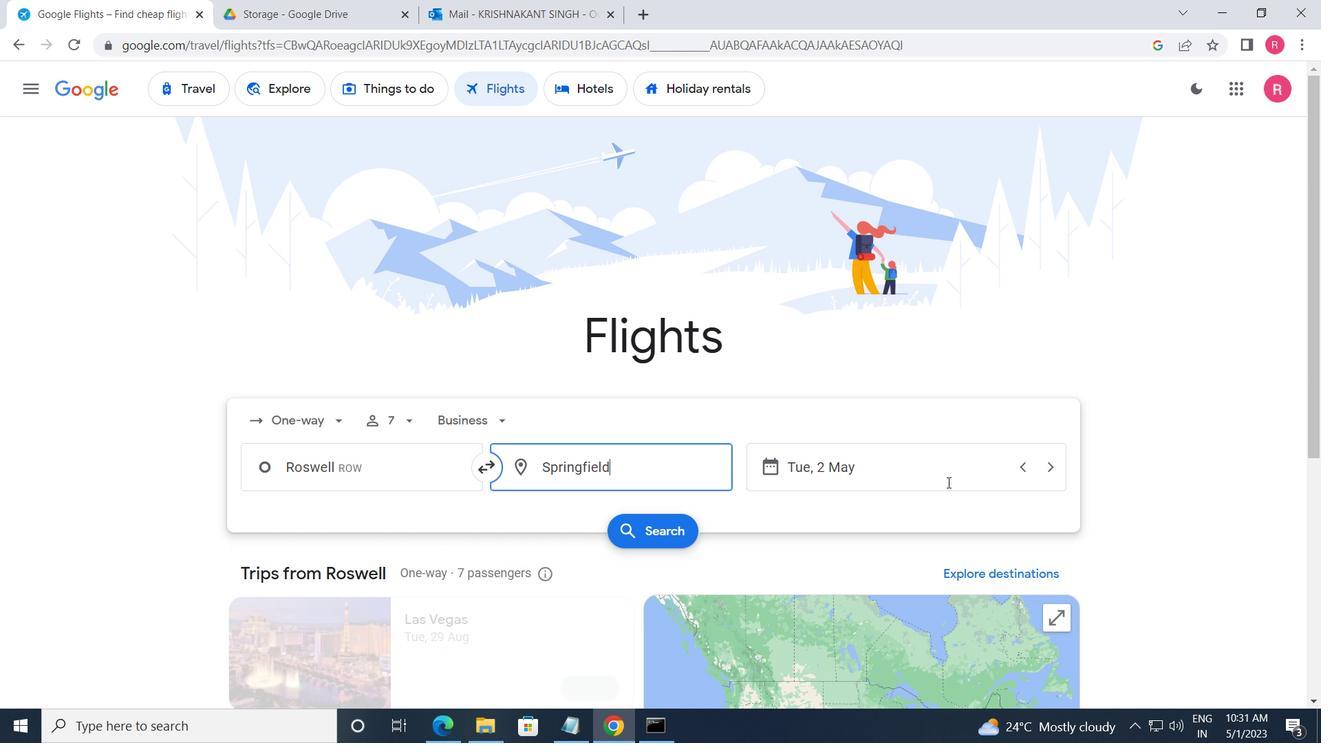 
Action: Mouse pressed left at (918, 471)
Screenshot: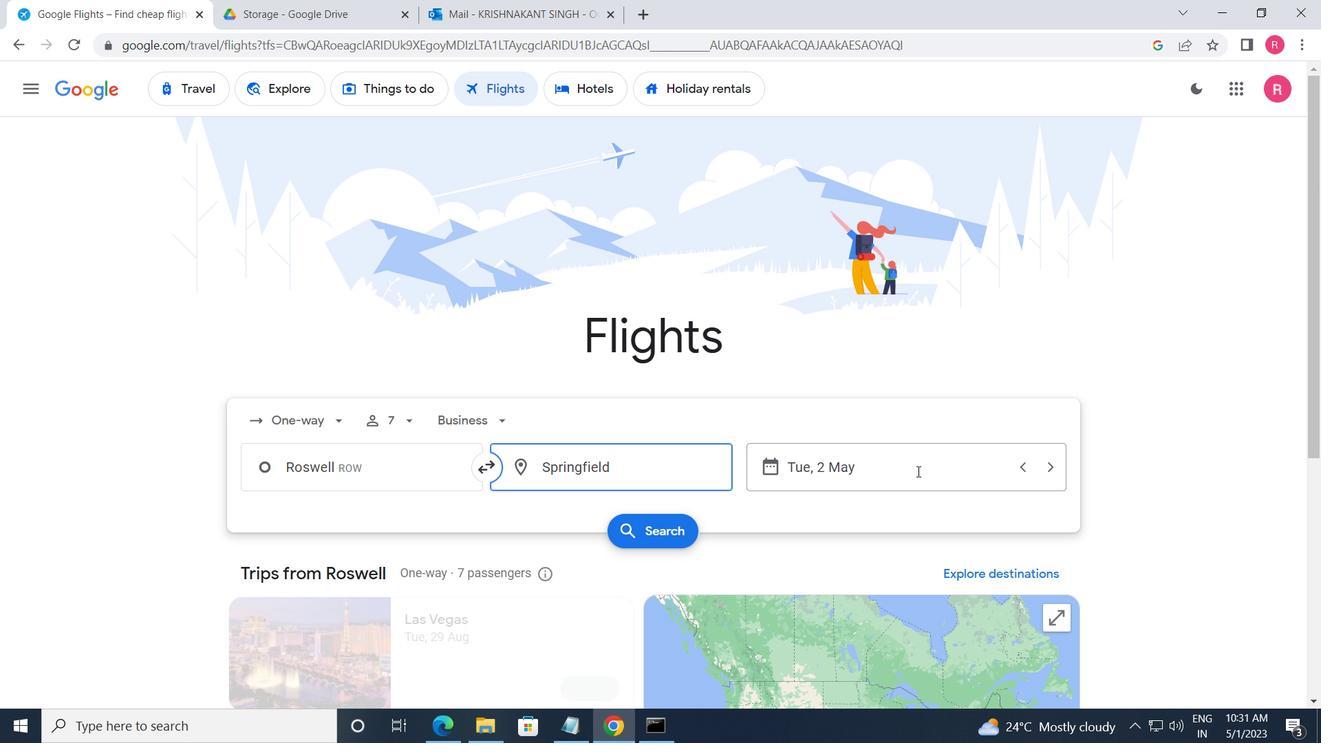 
Action: Mouse moved to (539, 408)
Screenshot: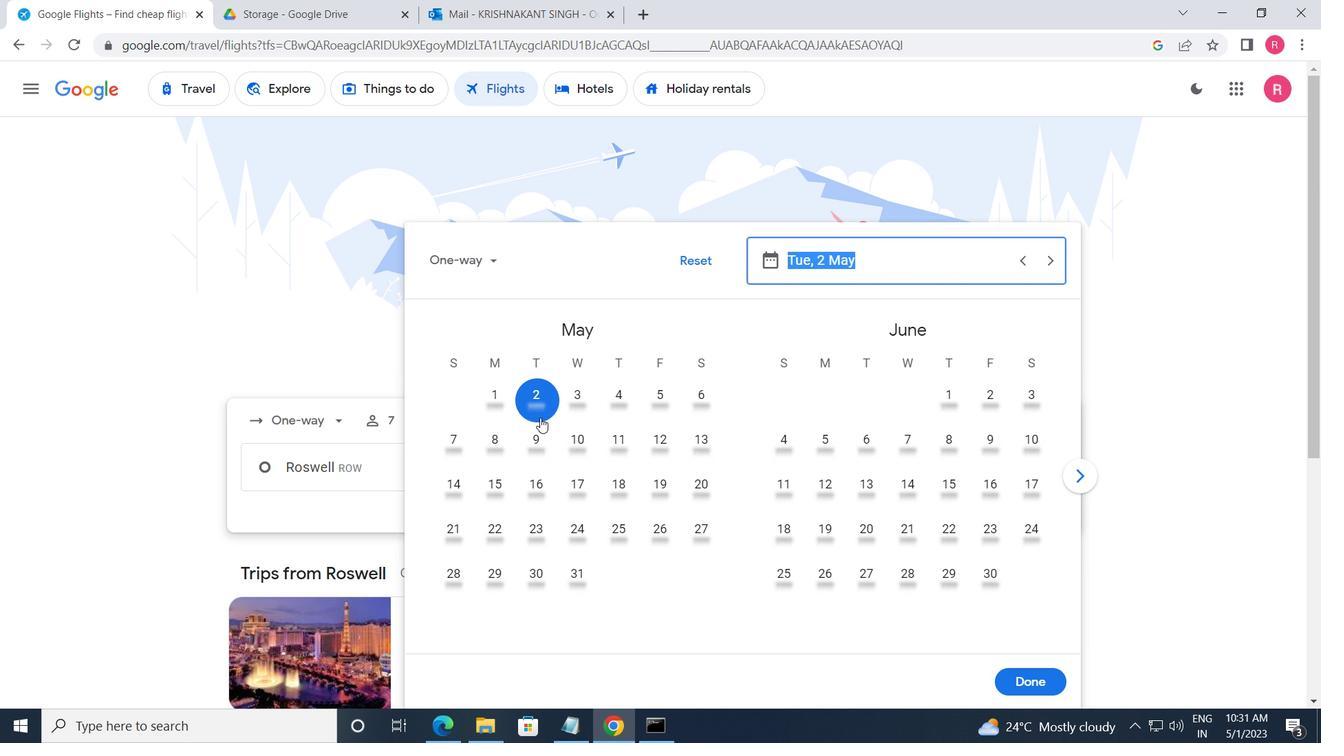 
Action: Mouse pressed left at (539, 408)
Screenshot: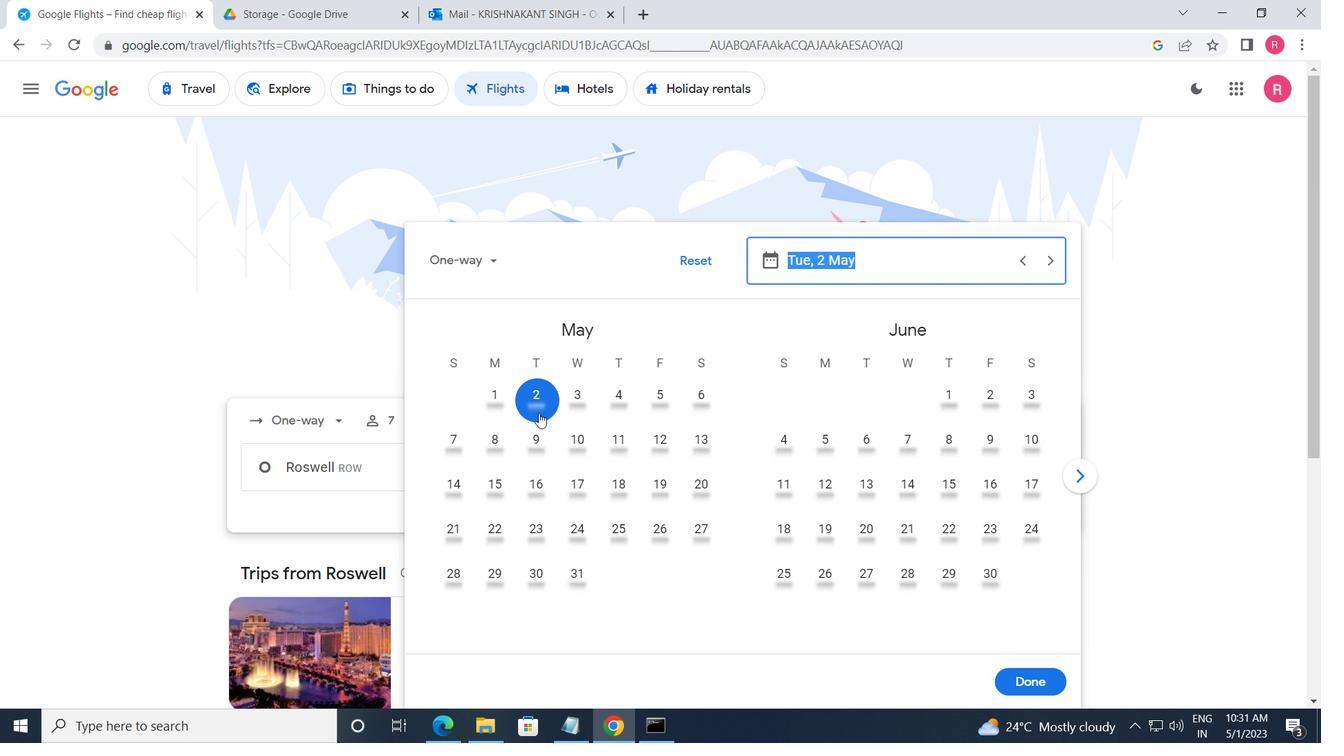 
Action: Mouse moved to (1035, 684)
Screenshot: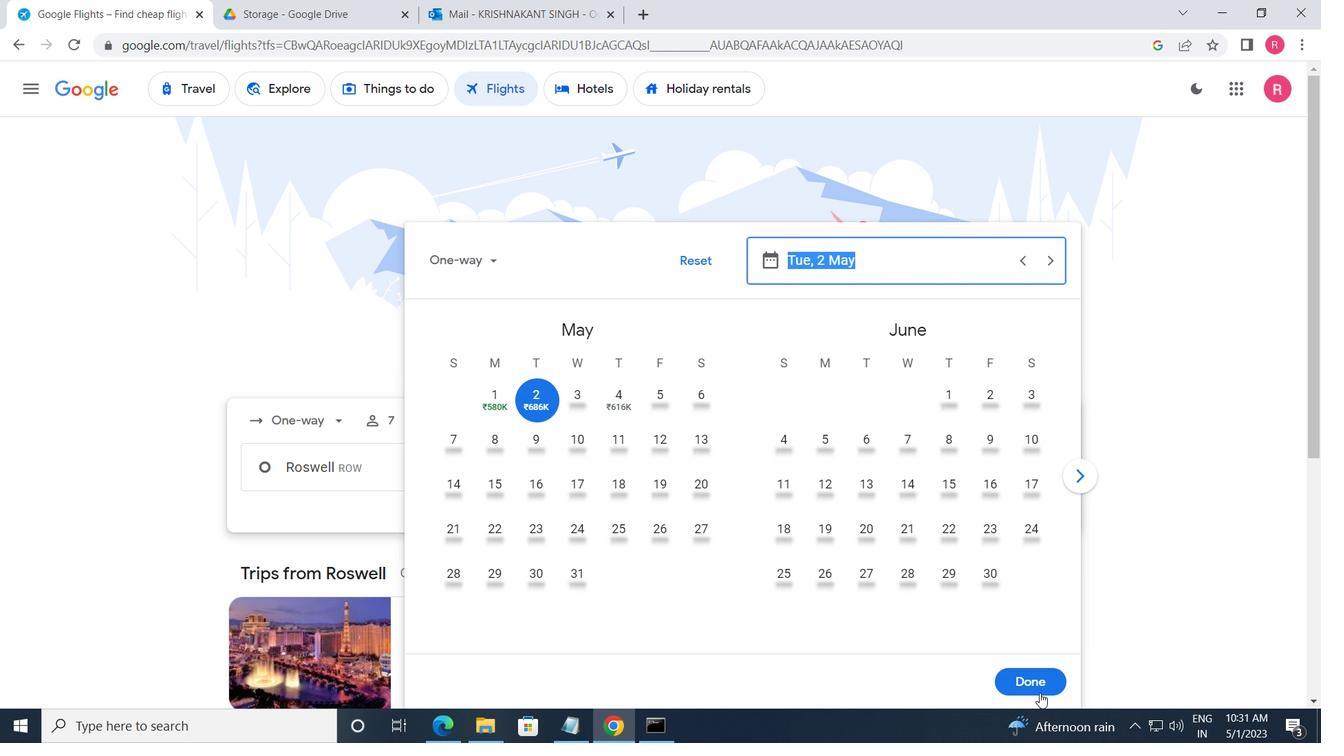 
Action: Mouse pressed left at (1035, 684)
Screenshot: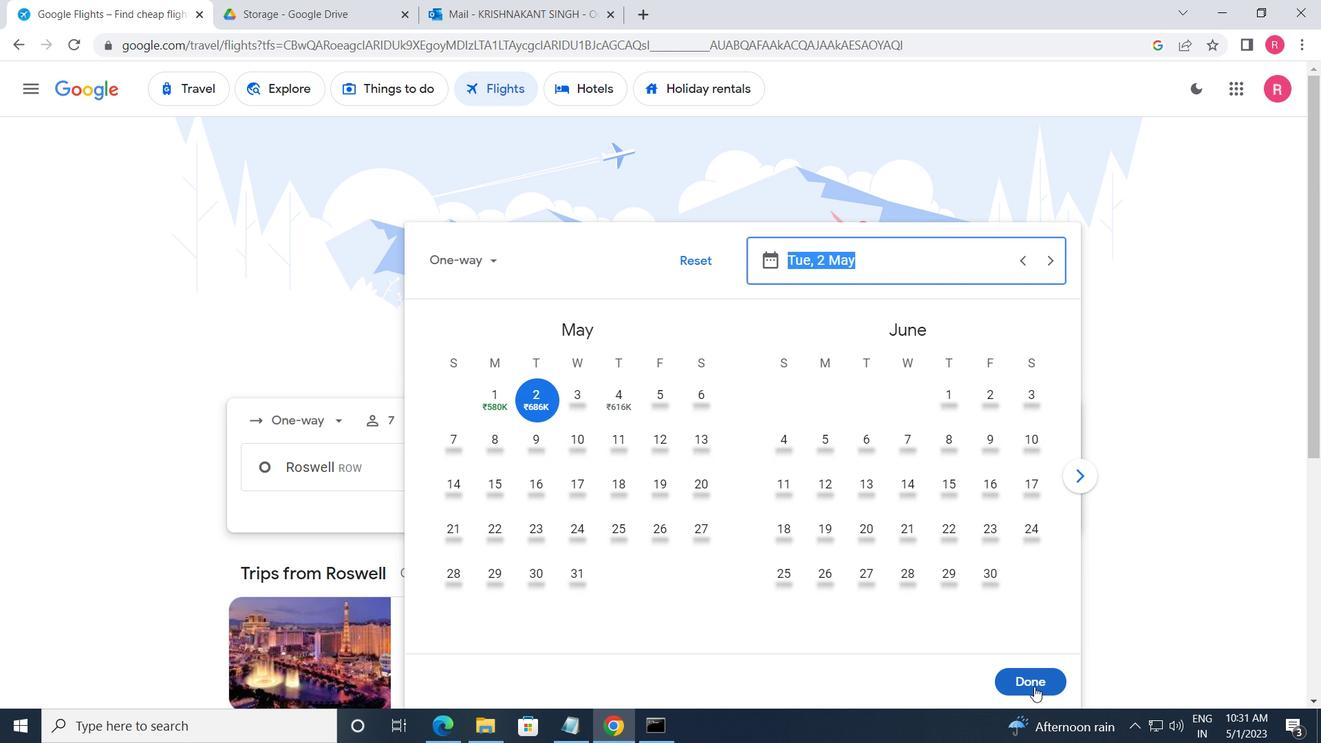 
Action: Mouse moved to (688, 534)
Screenshot: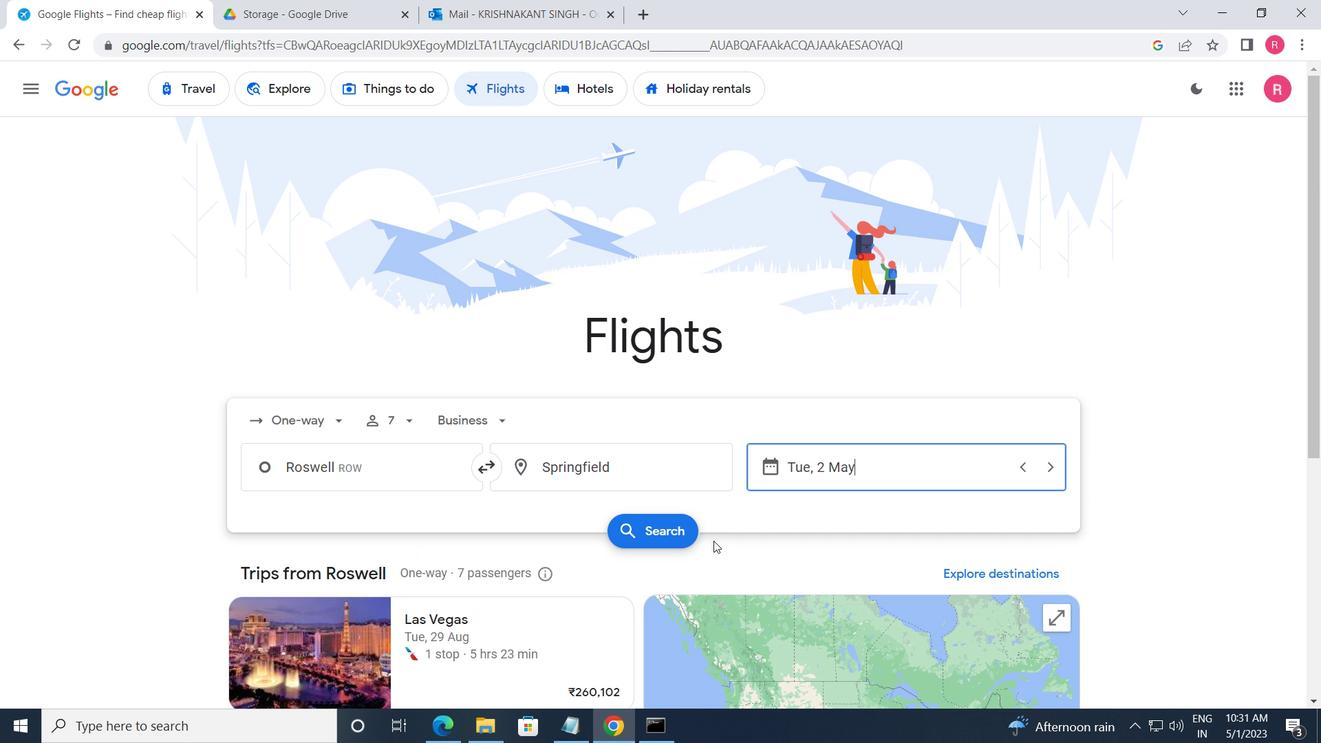 
Action: Mouse pressed left at (688, 534)
Screenshot: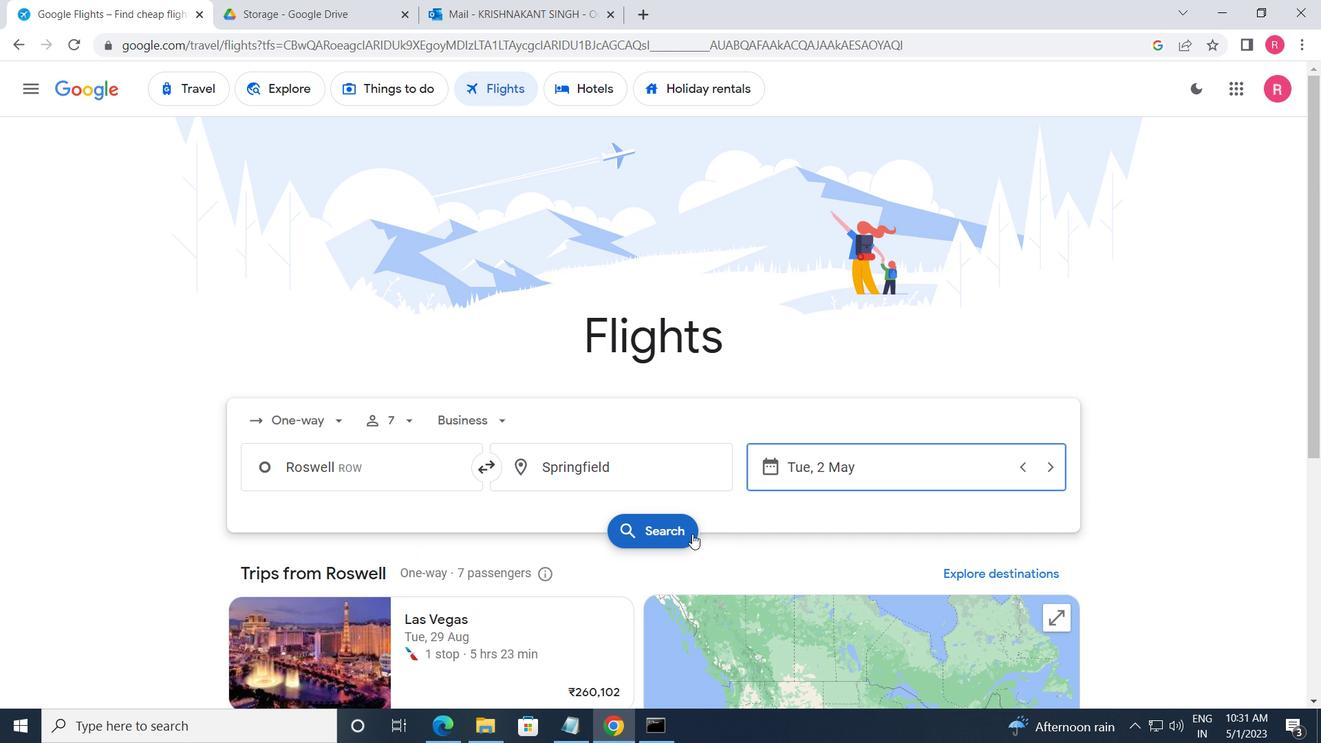 
Action: Mouse moved to (251, 256)
Screenshot: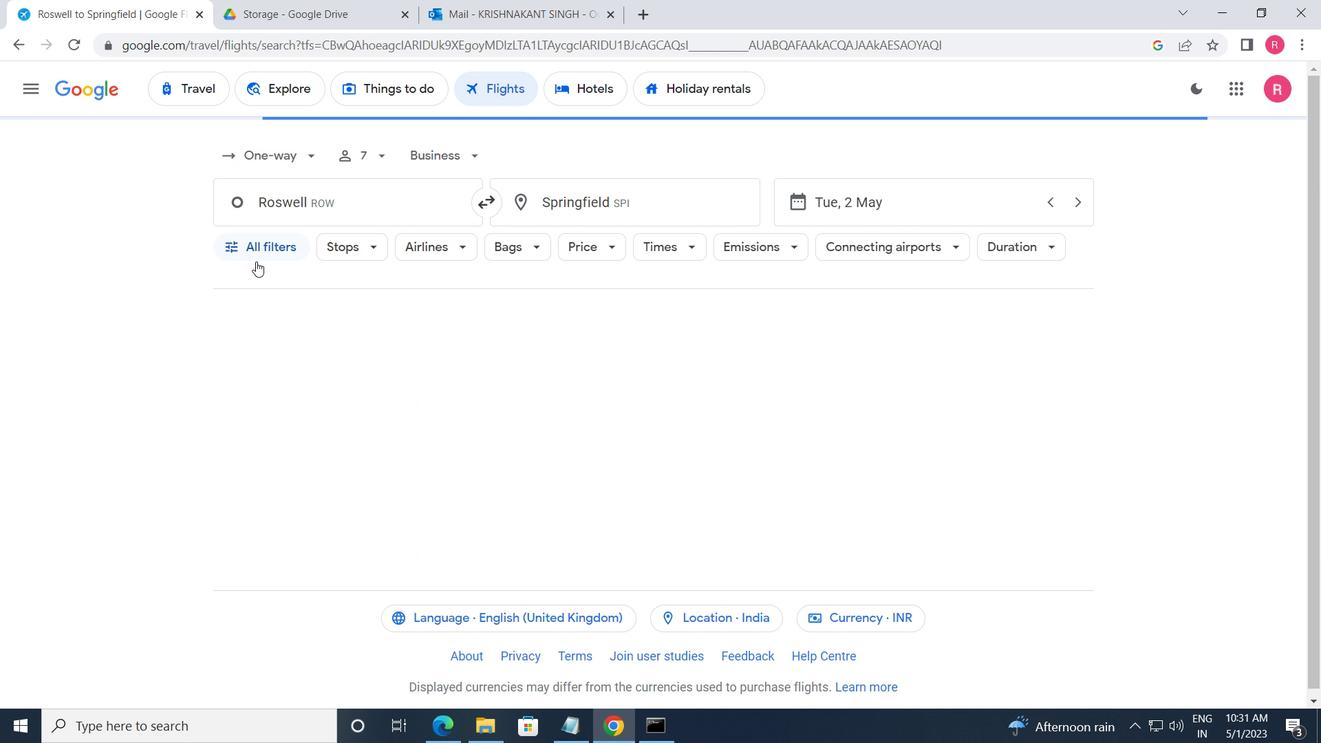 
Action: Mouse pressed left at (251, 256)
Screenshot: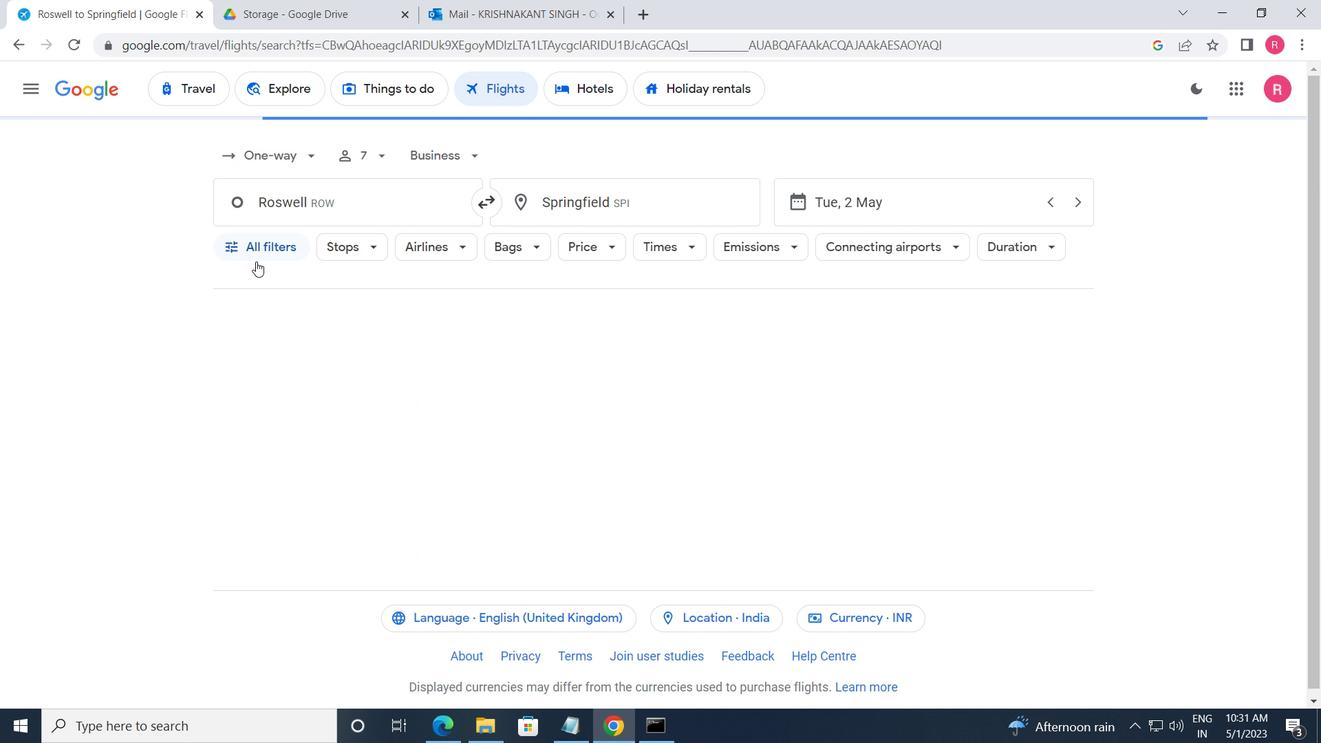 
Action: Mouse moved to (340, 443)
Screenshot: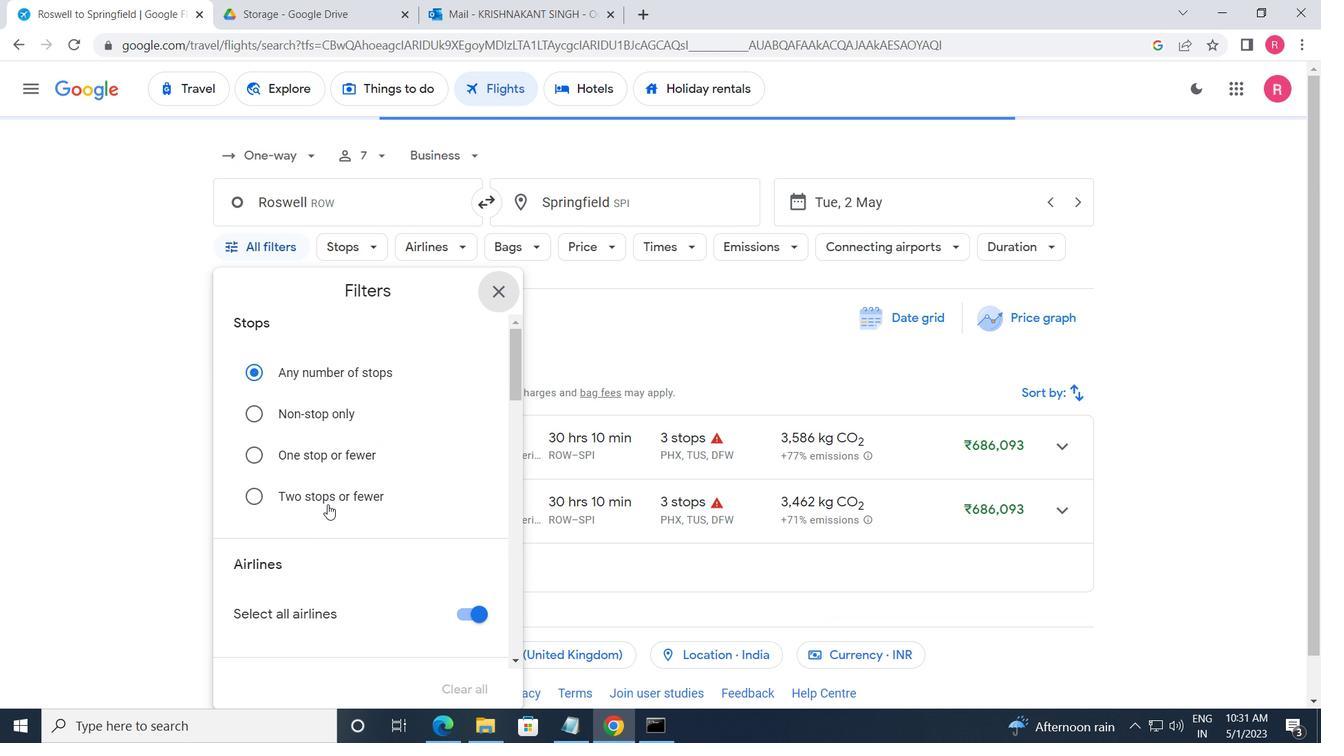 
Action: Mouse scrolled (340, 442) with delta (0, 0)
Screenshot: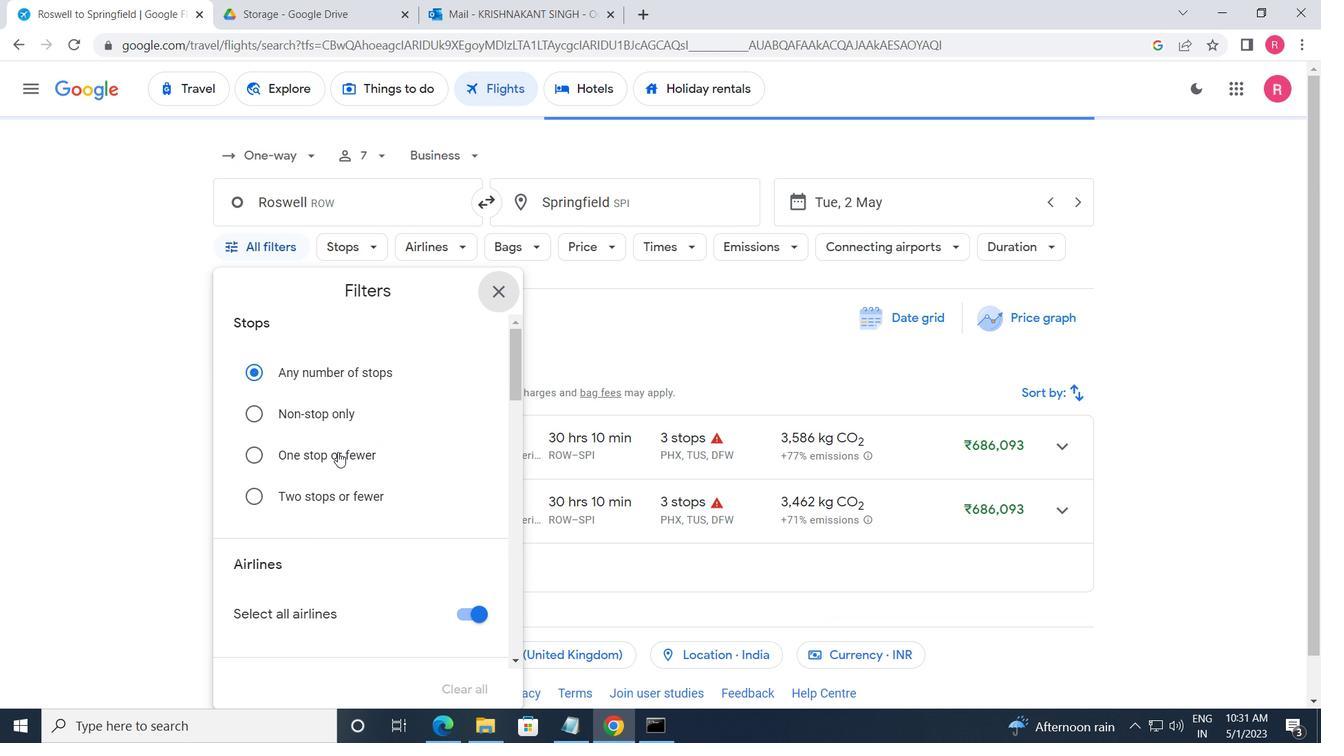 
Action: Mouse scrolled (340, 442) with delta (0, 0)
Screenshot: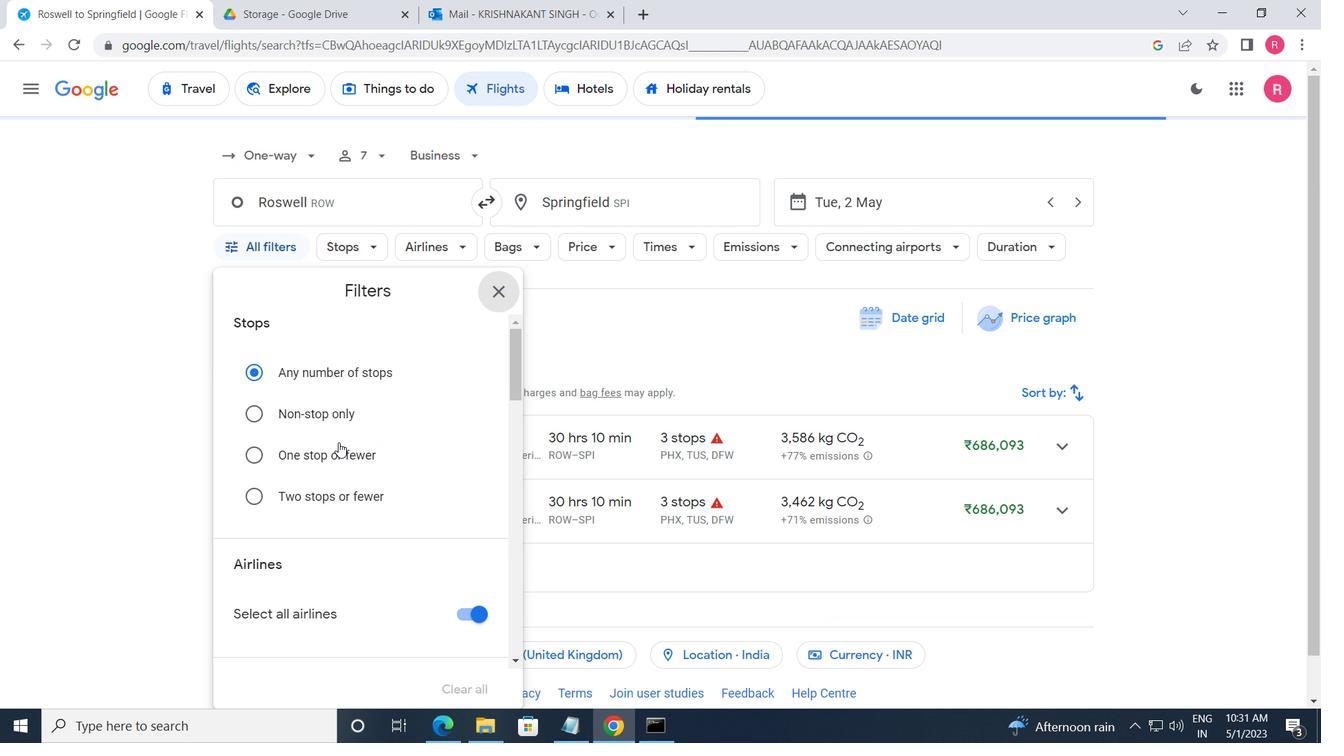 
Action: Mouse scrolled (340, 442) with delta (0, 0)
Screenshot: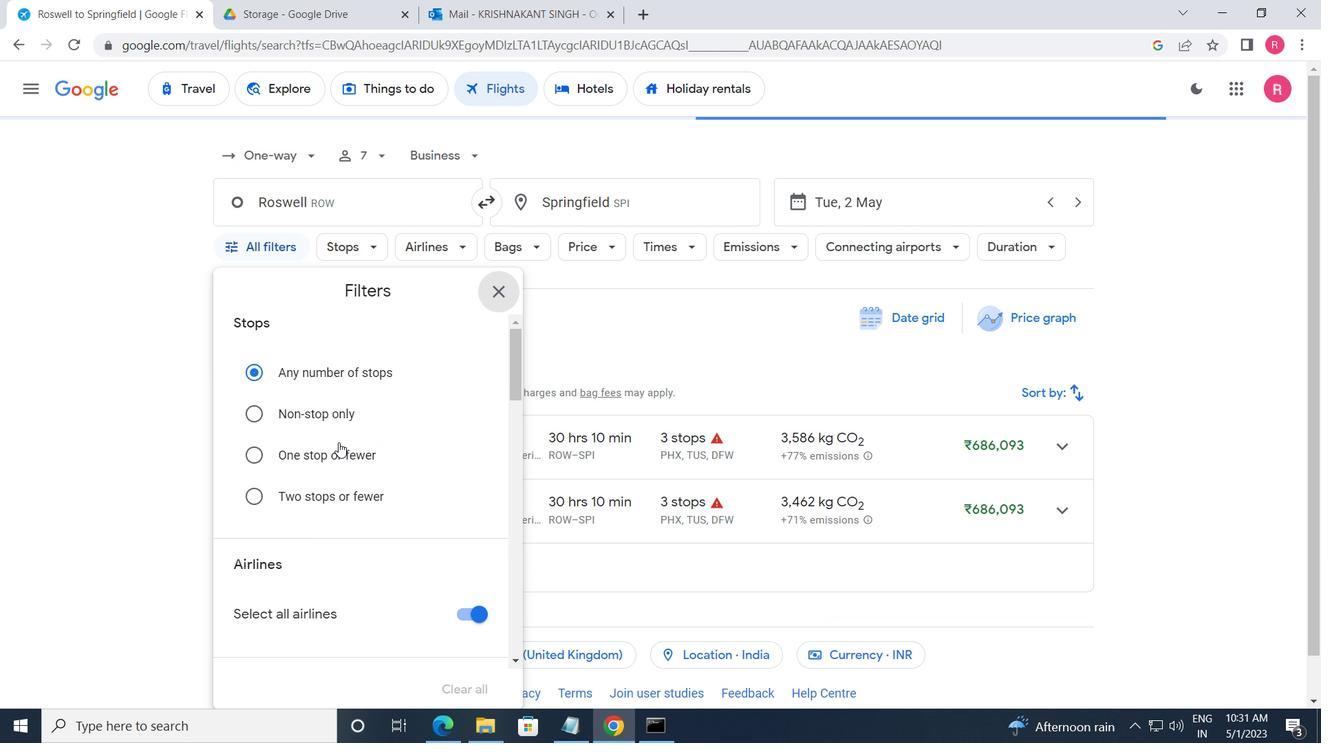 
Action: Mouse moved to (340, 443)
Screenshot: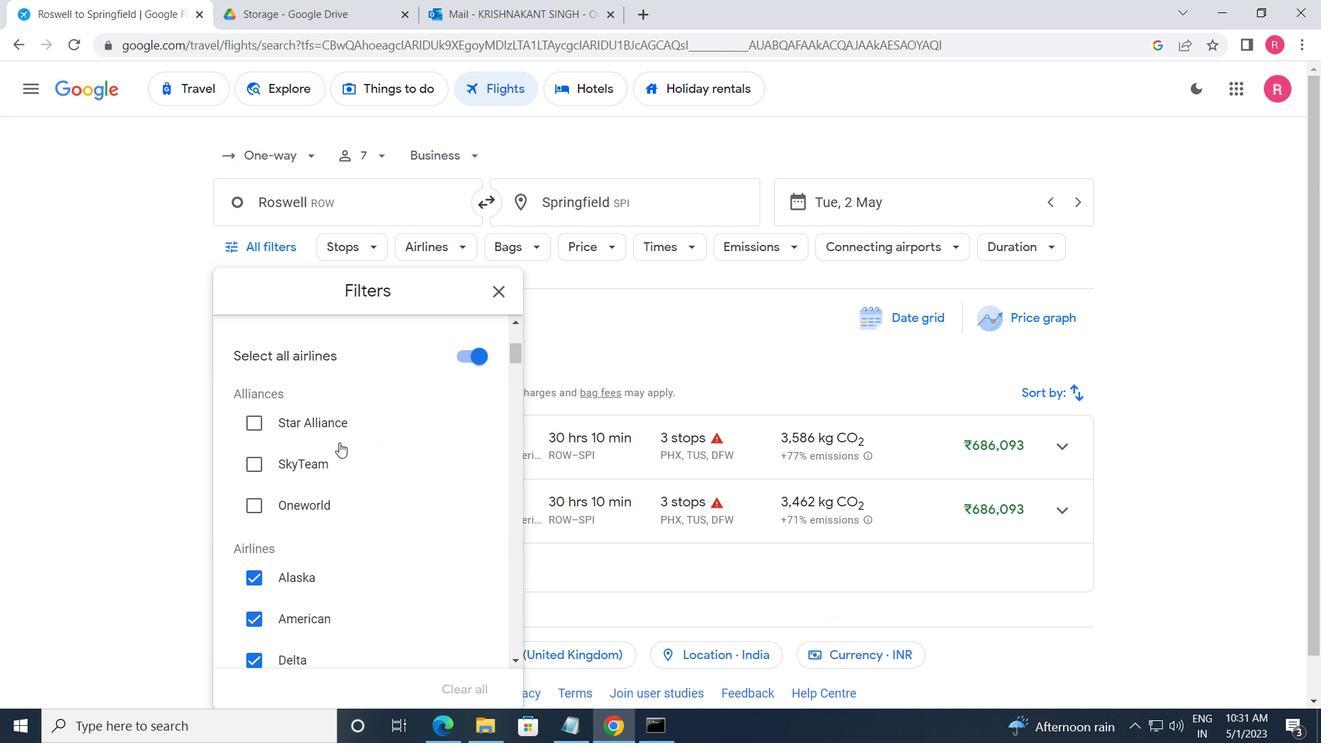 
Action: Mouse scrolled (340, 442) with delta (0, 0)
Screenshot: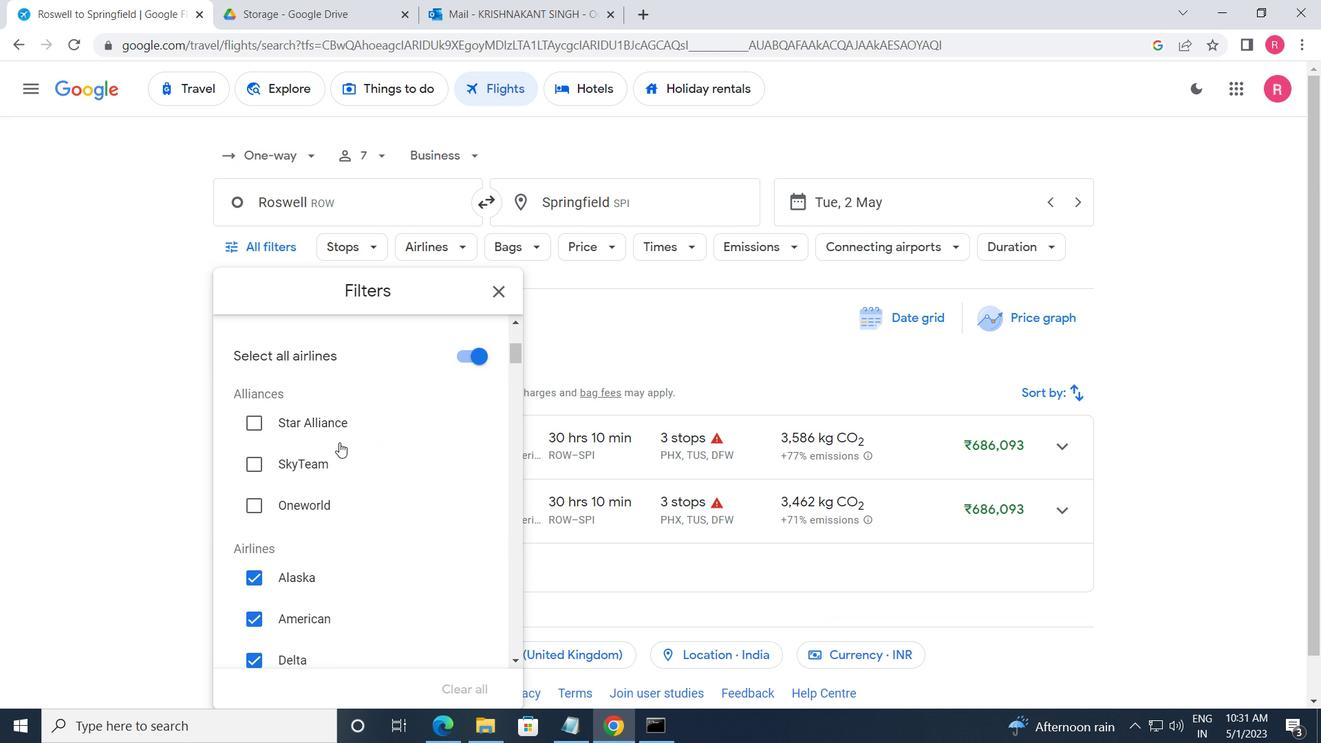 
Action: Mouse moved to (408, 479)
Screenshot: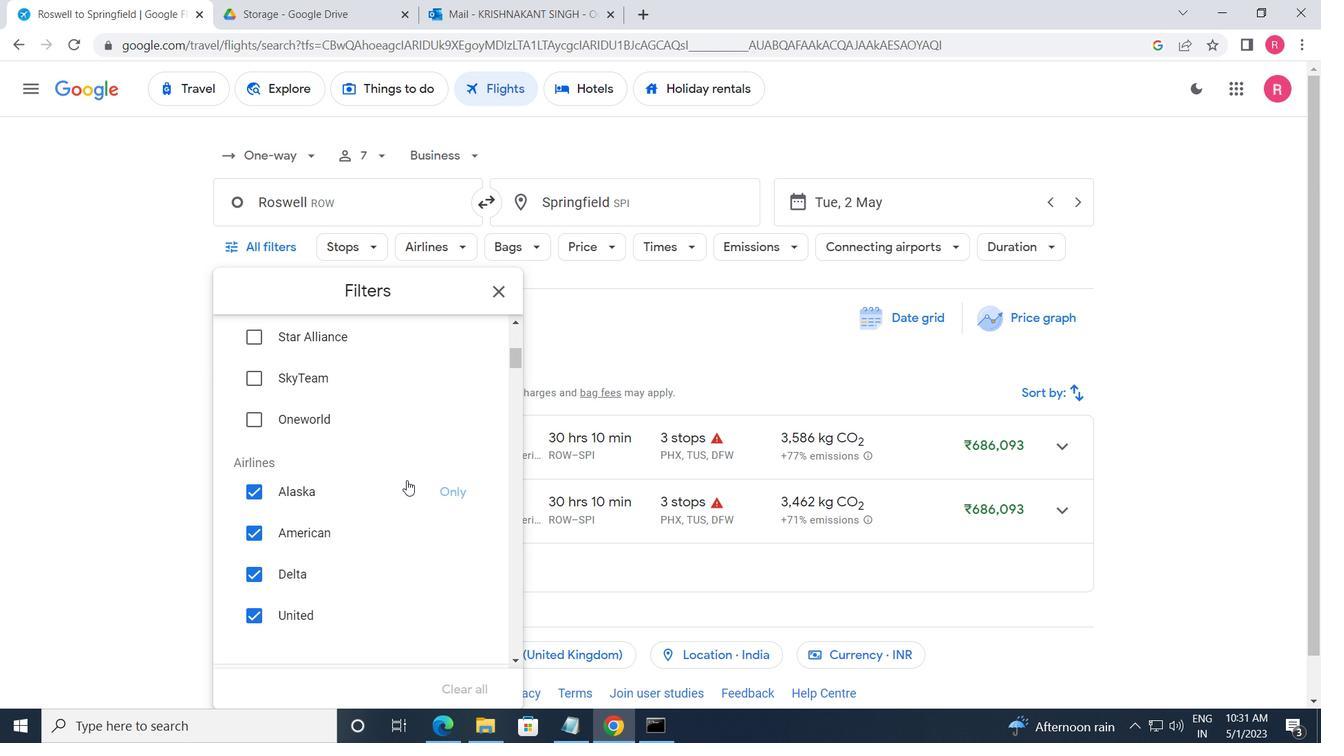 
Action: Mouse scrolled (408, 480) with delta (0, 0)
Screenshot: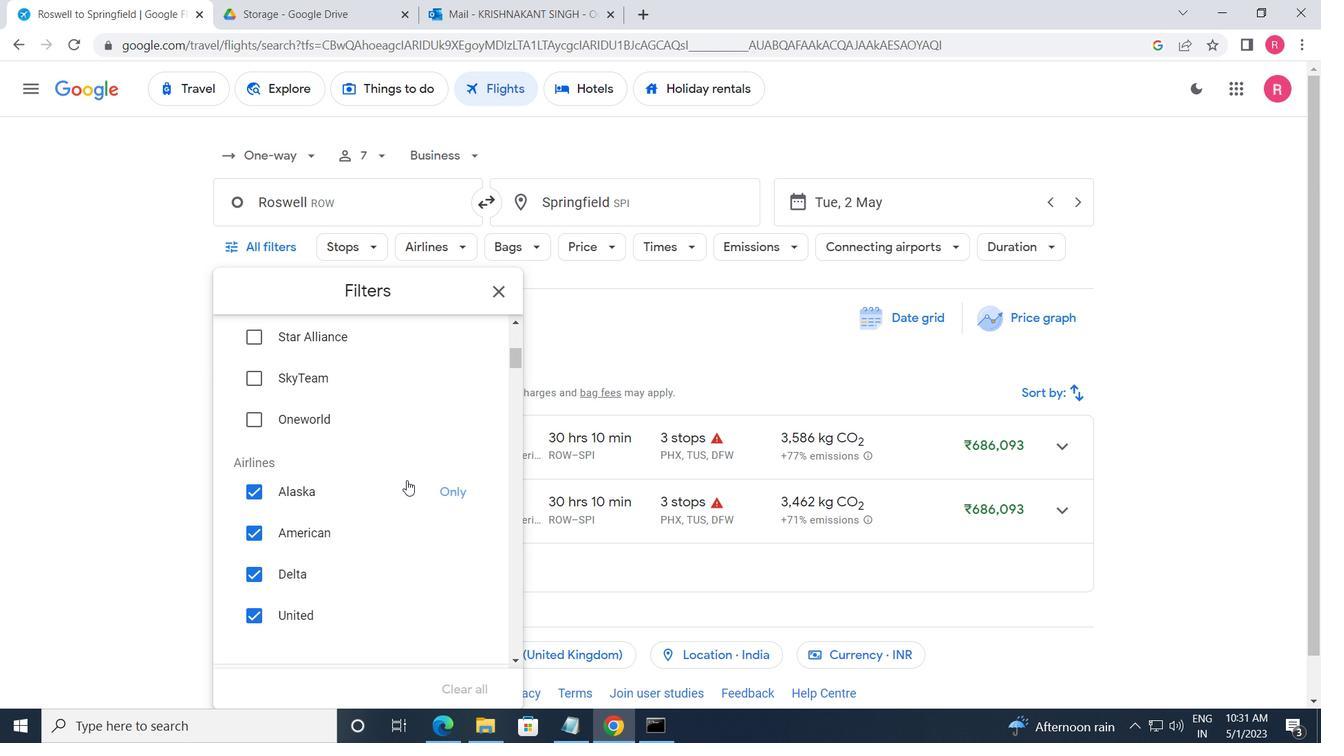 
Action: Mouse moved to (476, 357)
Screenshot: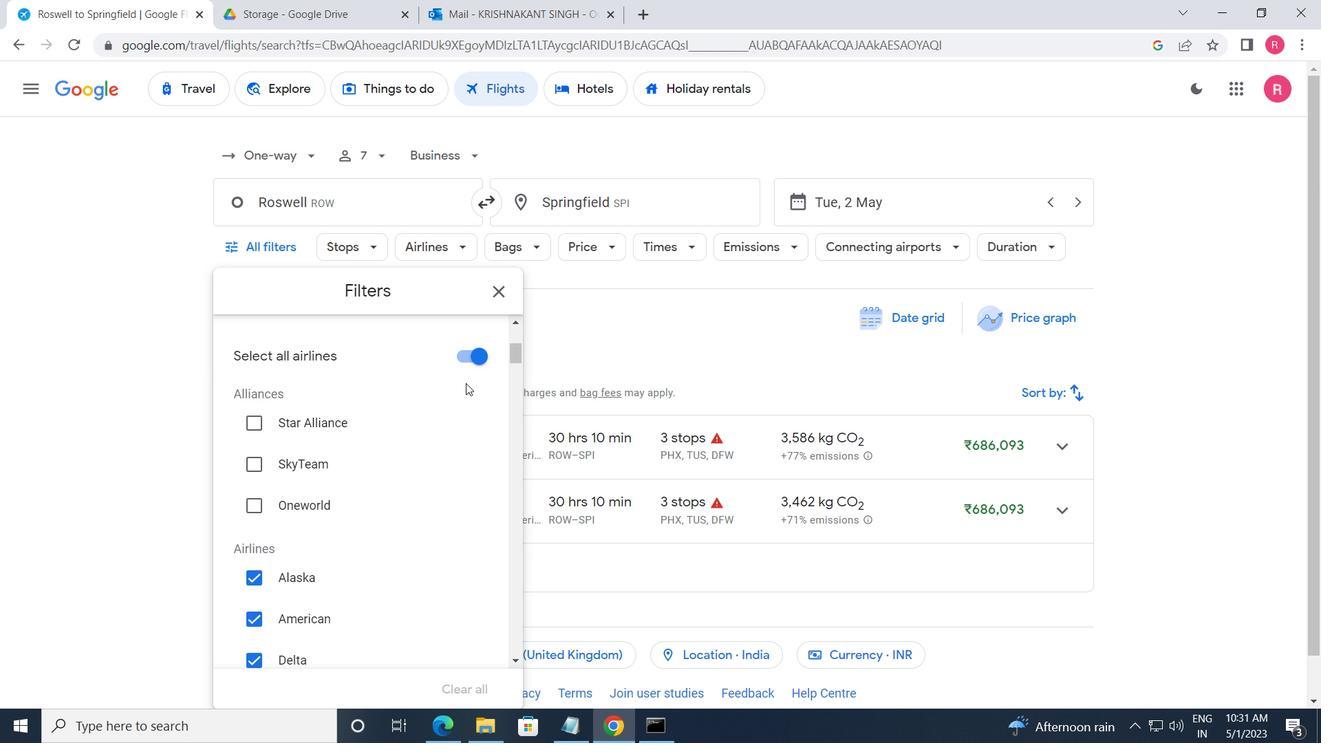 
Action: Mouse pressed left at (476, 357)
Screenshot: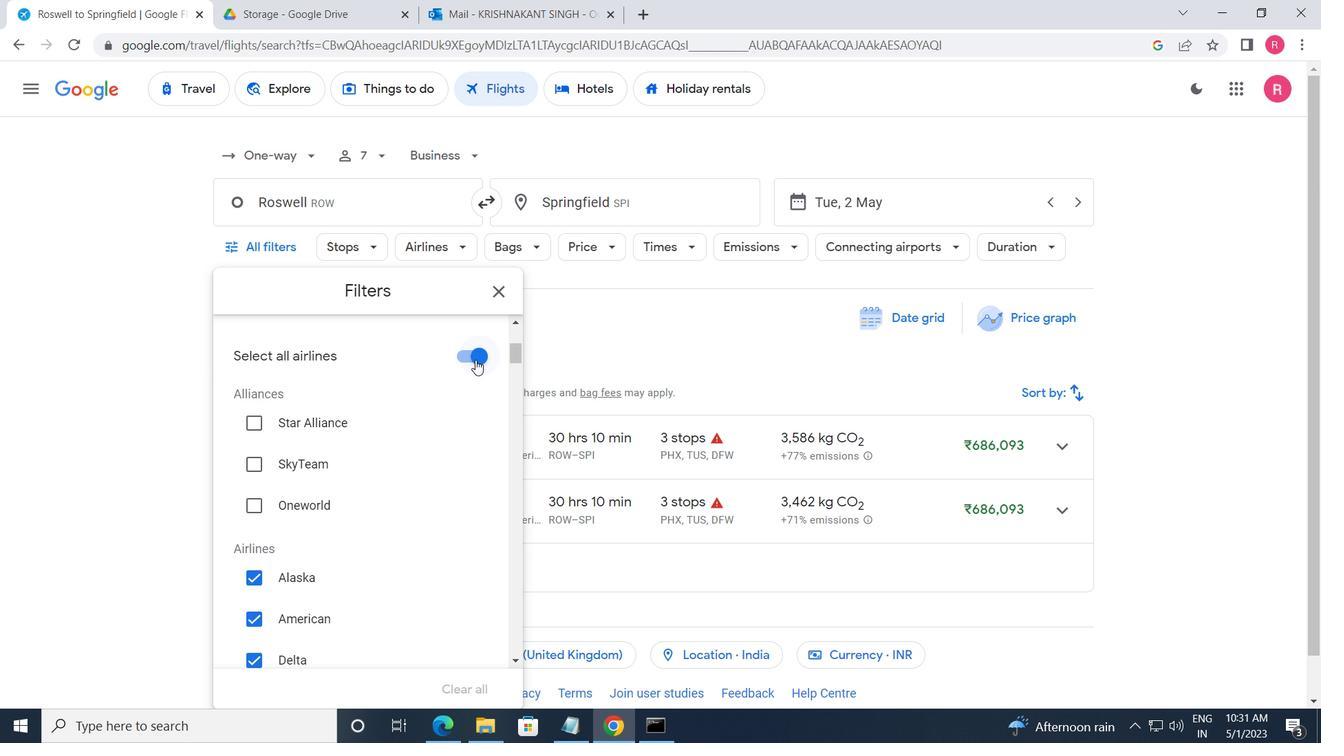 
Action: Mouse moved to (464, 390)
Screenshot: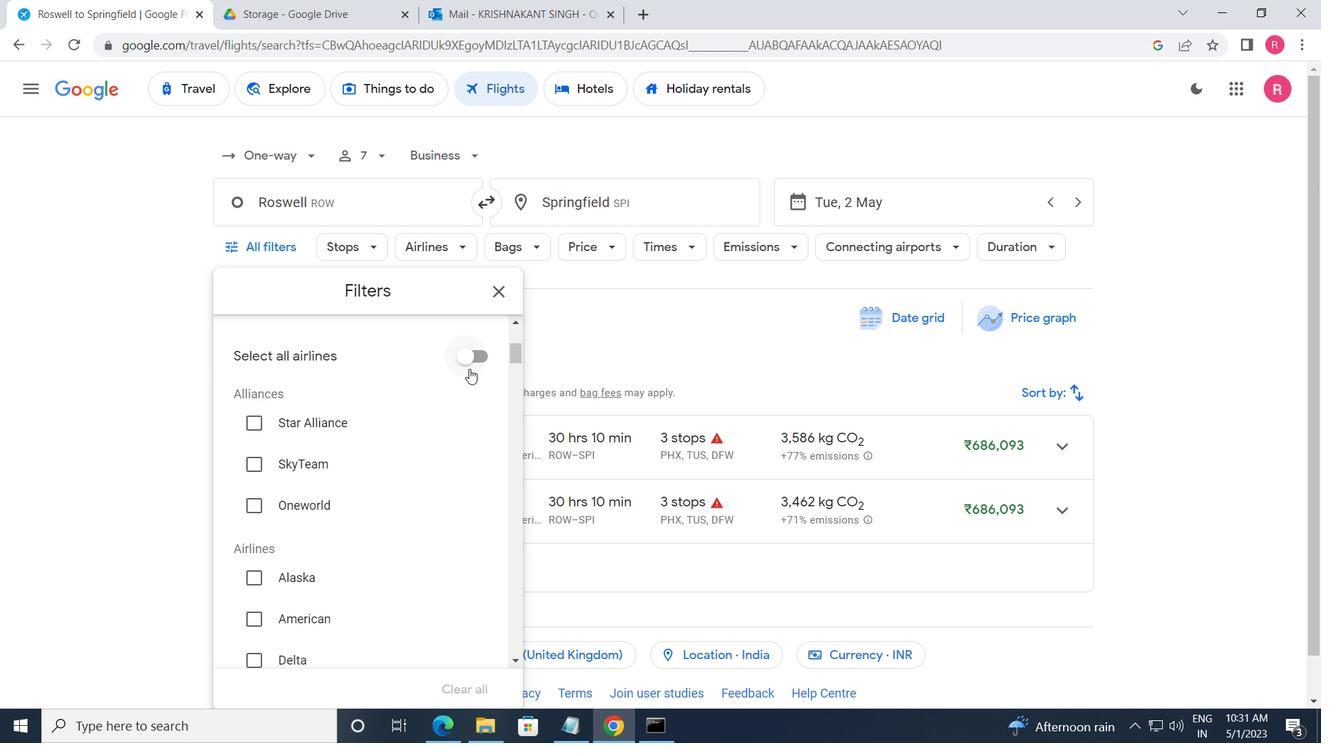 
Action: Mouse scrolled (464, 389) with delta (0, 0)
Screenshot: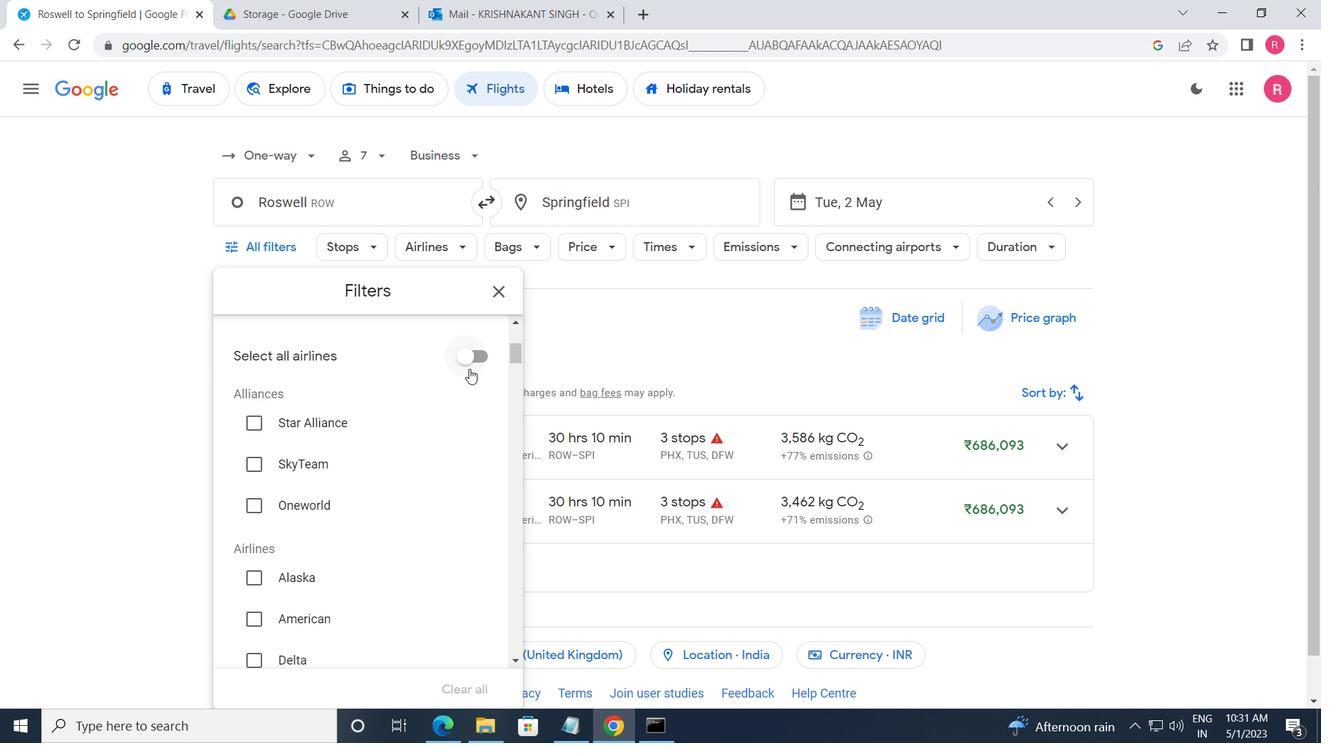 
Action: Mouse moved to (461, 399)
Screenshot: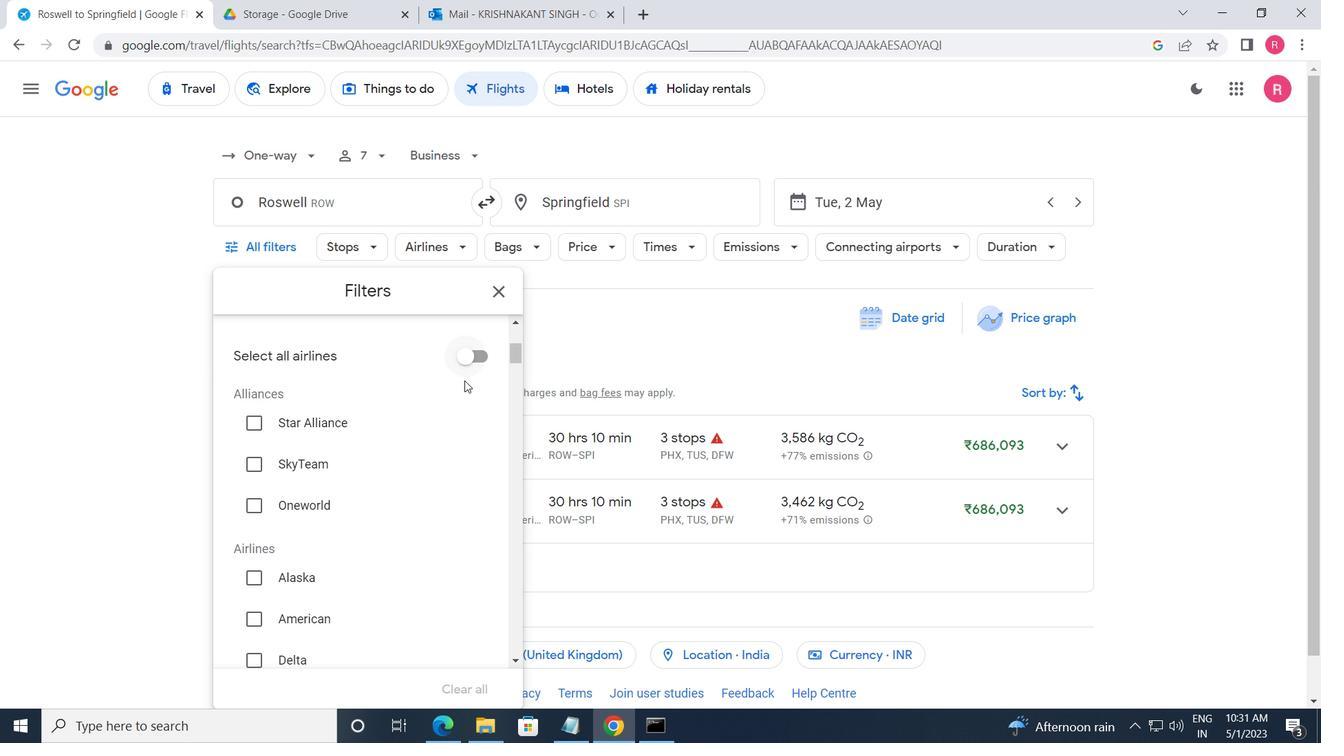 
Action: Mouse scrolled (461, 399) with delta (0, 0)
Screenshot: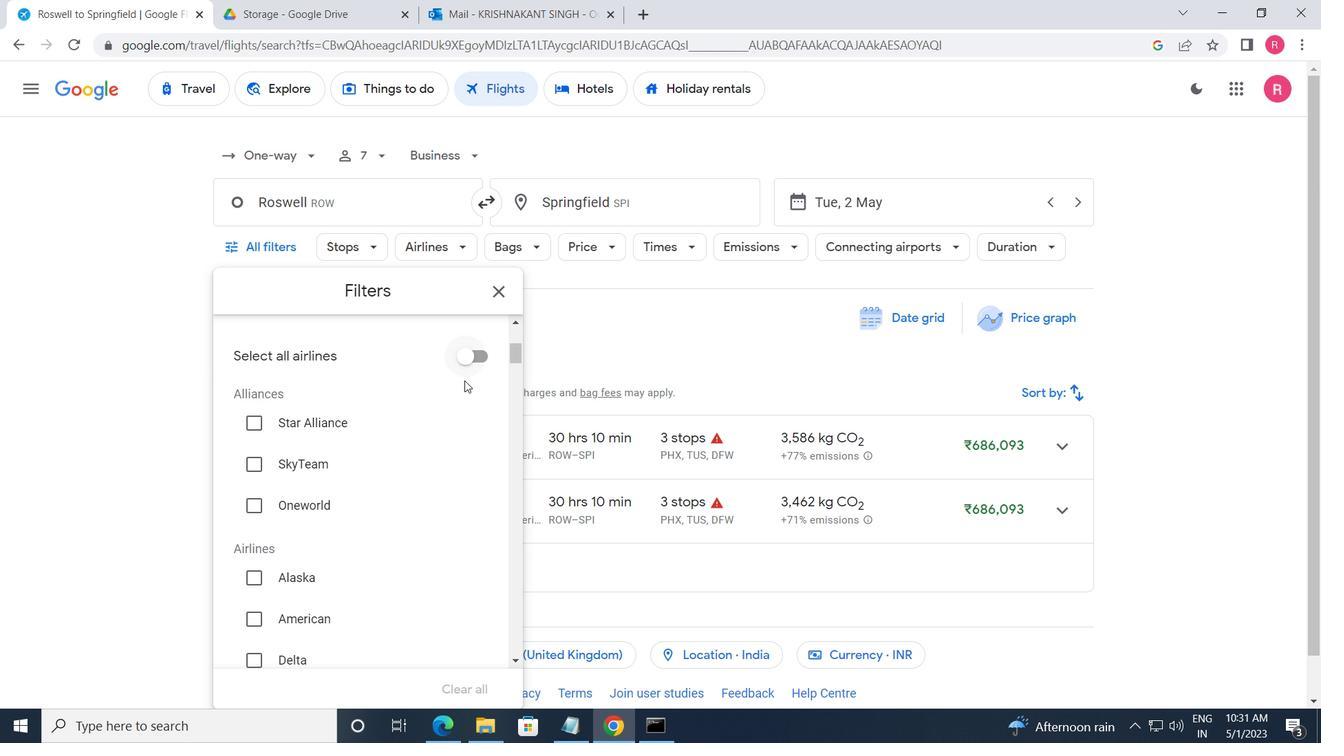 
Action: Mouse moved to (460, 405)
Screenshot: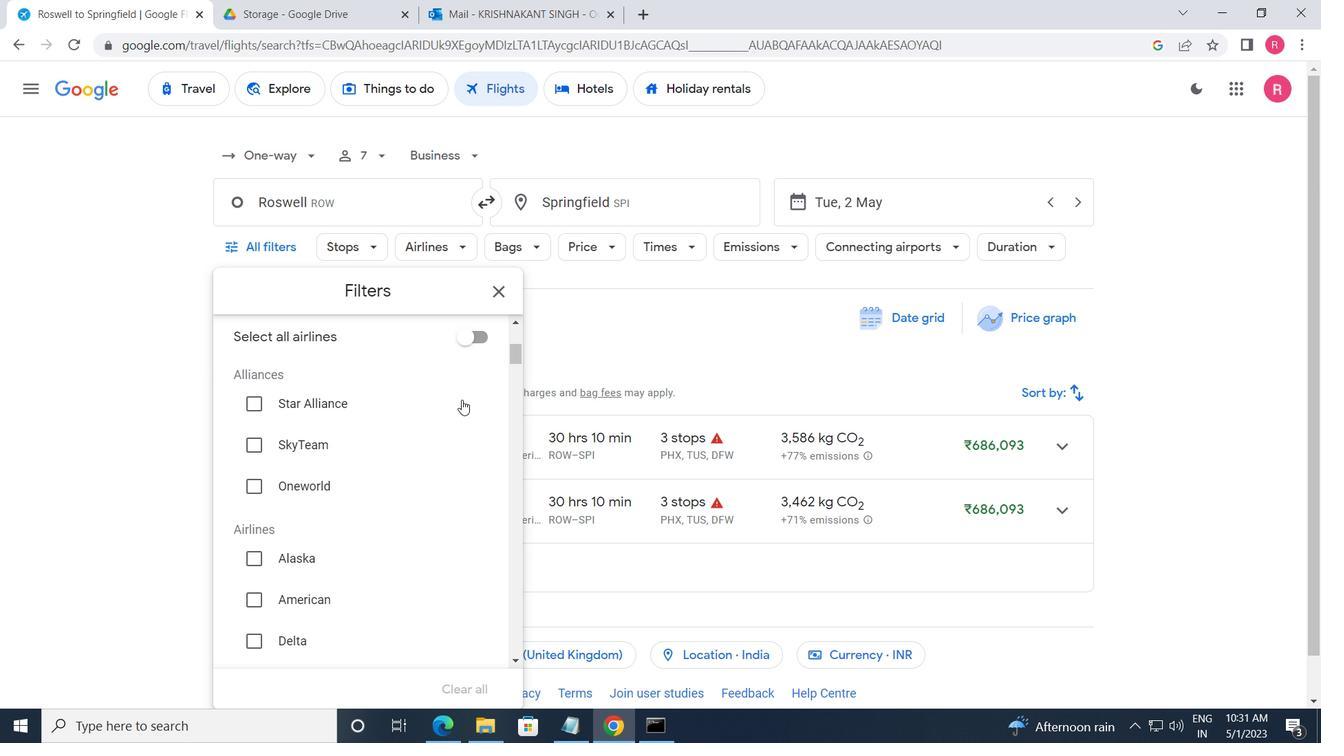 
Action: Mouse scrolled (460, 404) with delta (0, 0)
Screenshot: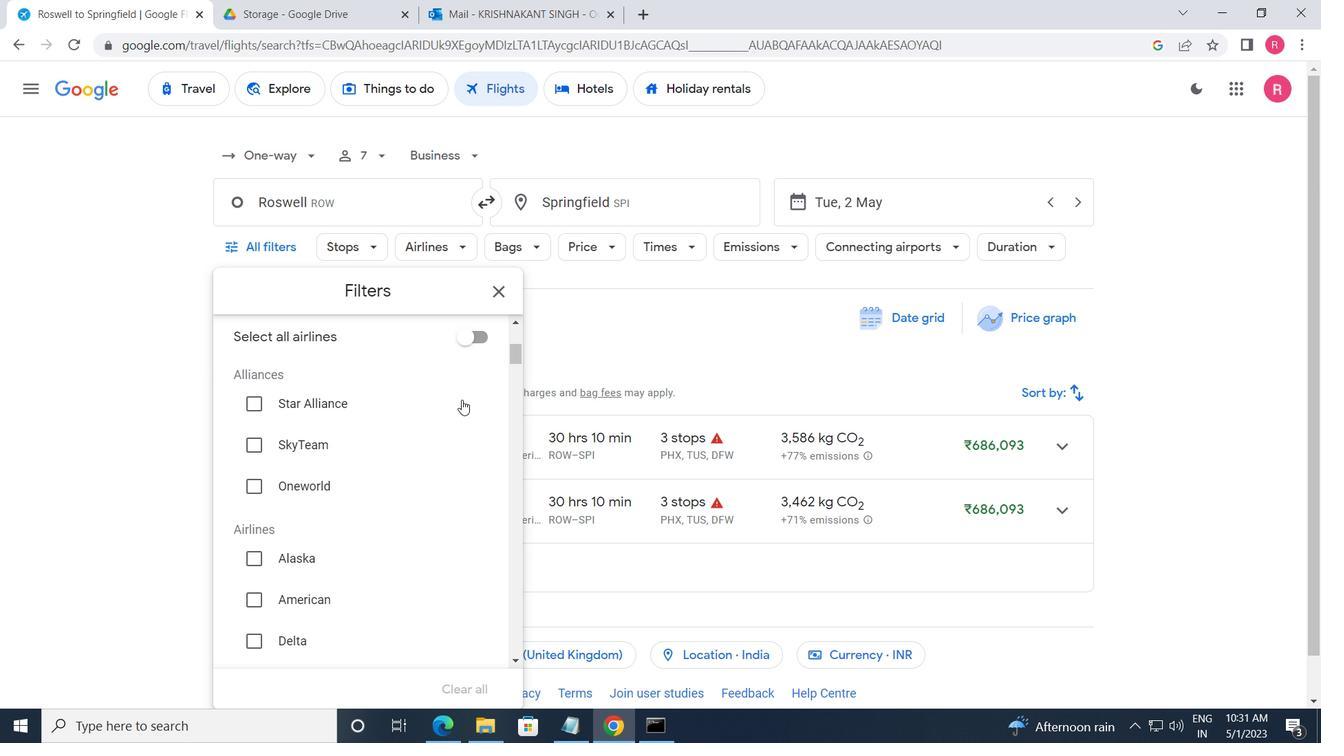 
Action: Mouse moved to (457, 408)
Screenshot: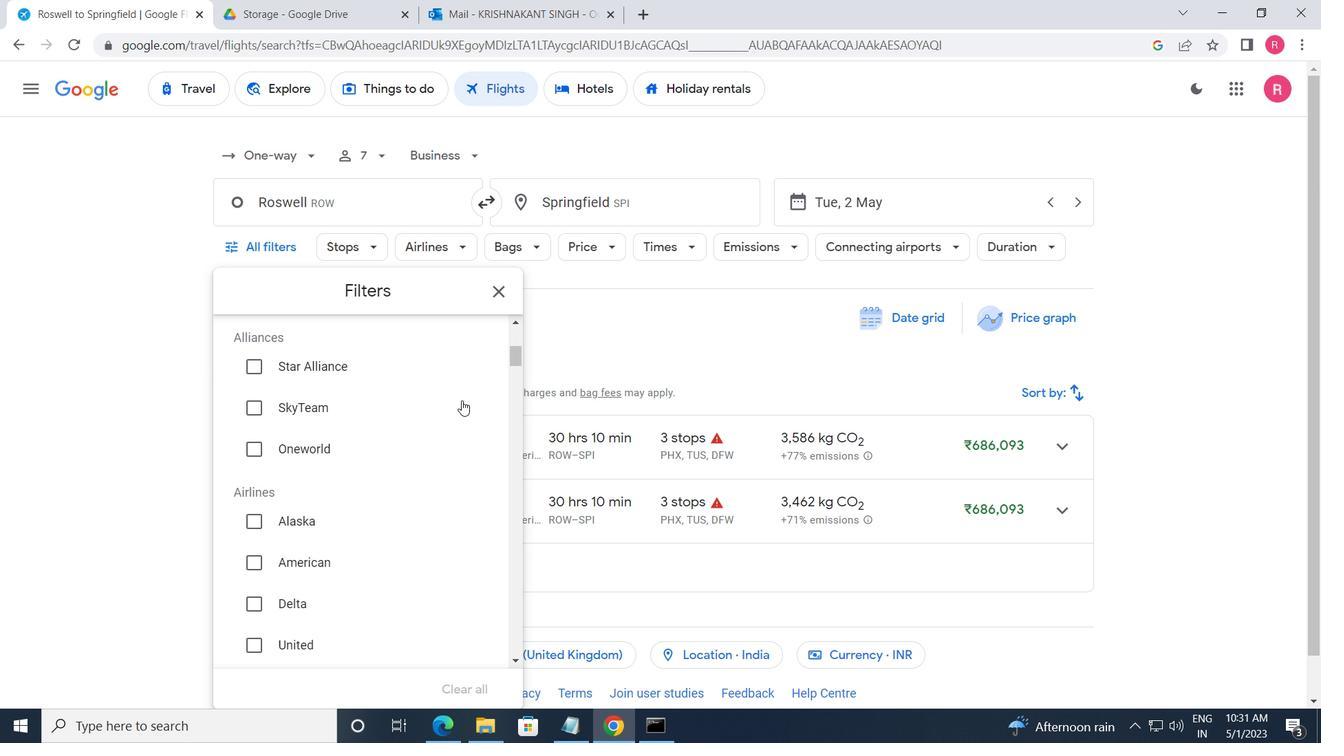 
Action: Mouse scrolled (457, 408) with delta (0, 0)
Screenshot: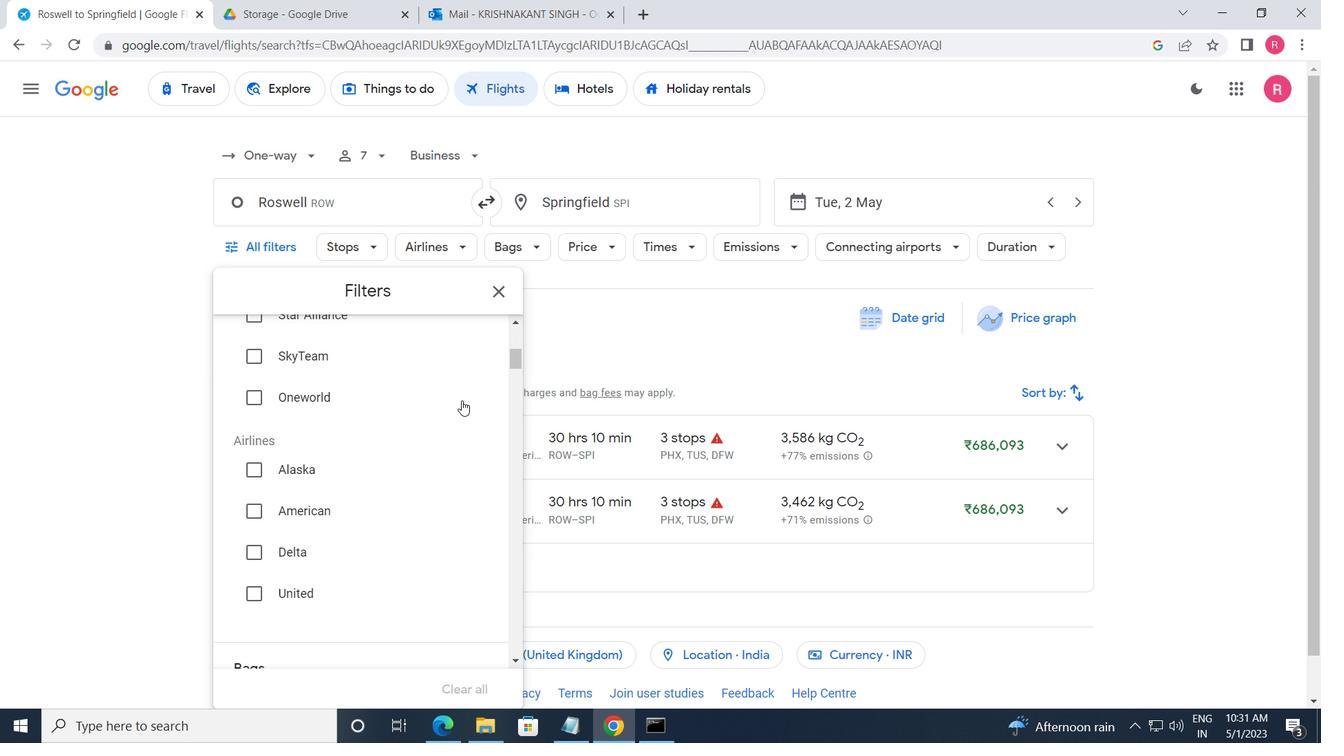 
Action: Mouse moved to (482, 468)
Screenshot: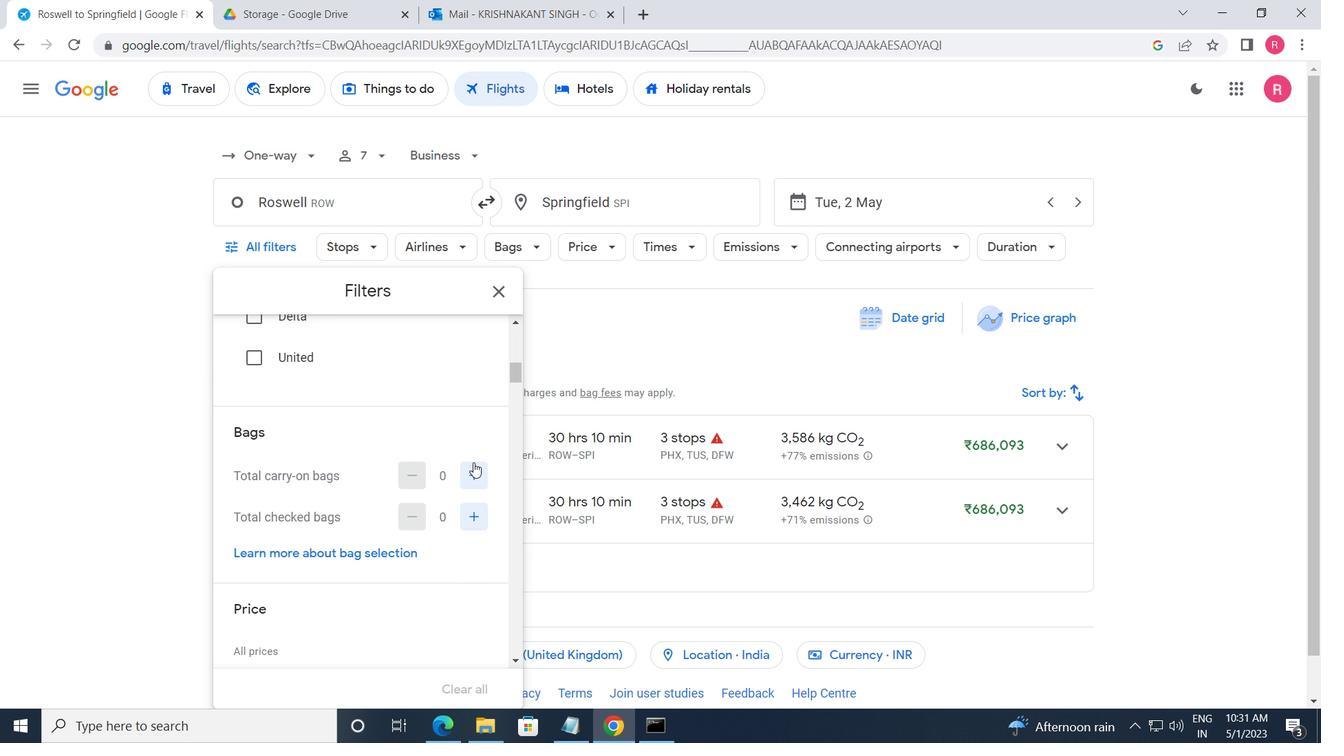 
Action: Mouse pressed left at (482, 468)
Screenshot: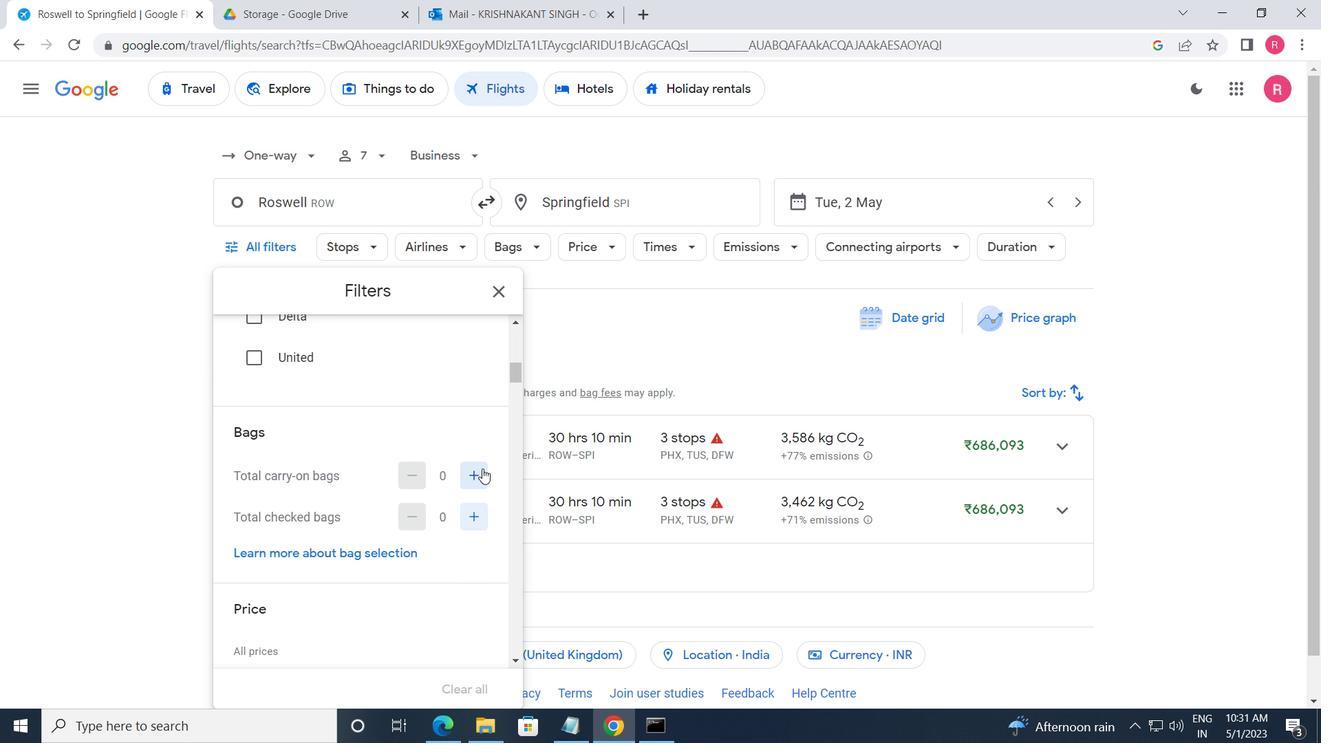 
Action: Mouse moved to (482, 470)
Screenshot: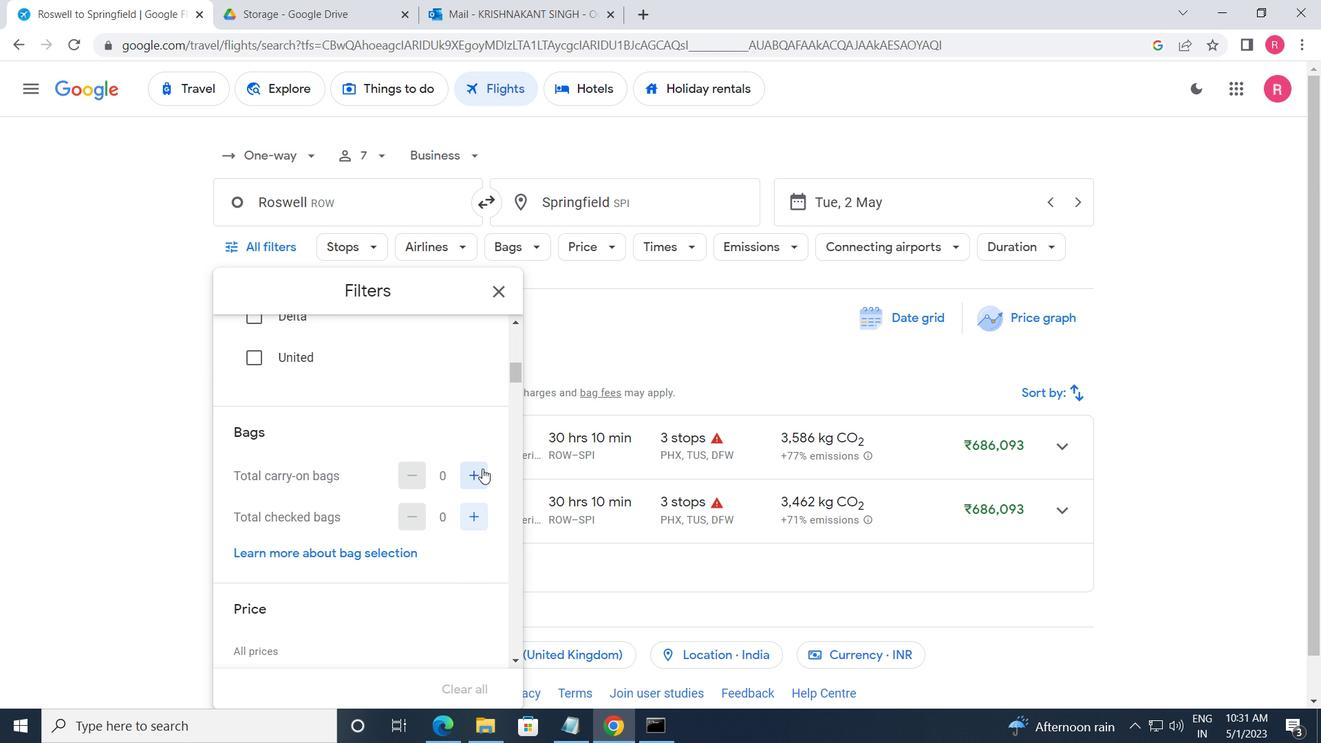 
Action: Mouse pressed left at (482, 470)
Screenshot: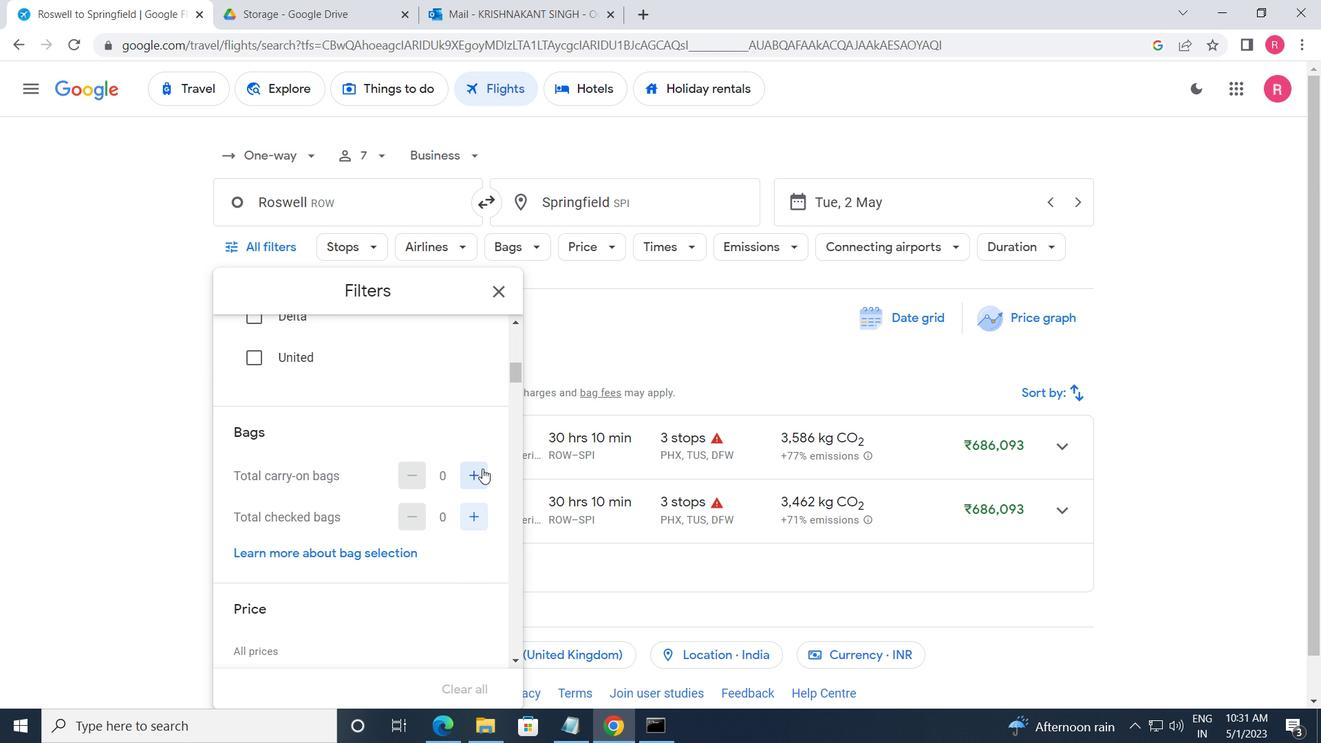 
Action: Mouse moved to (472, 503)
Screenshot: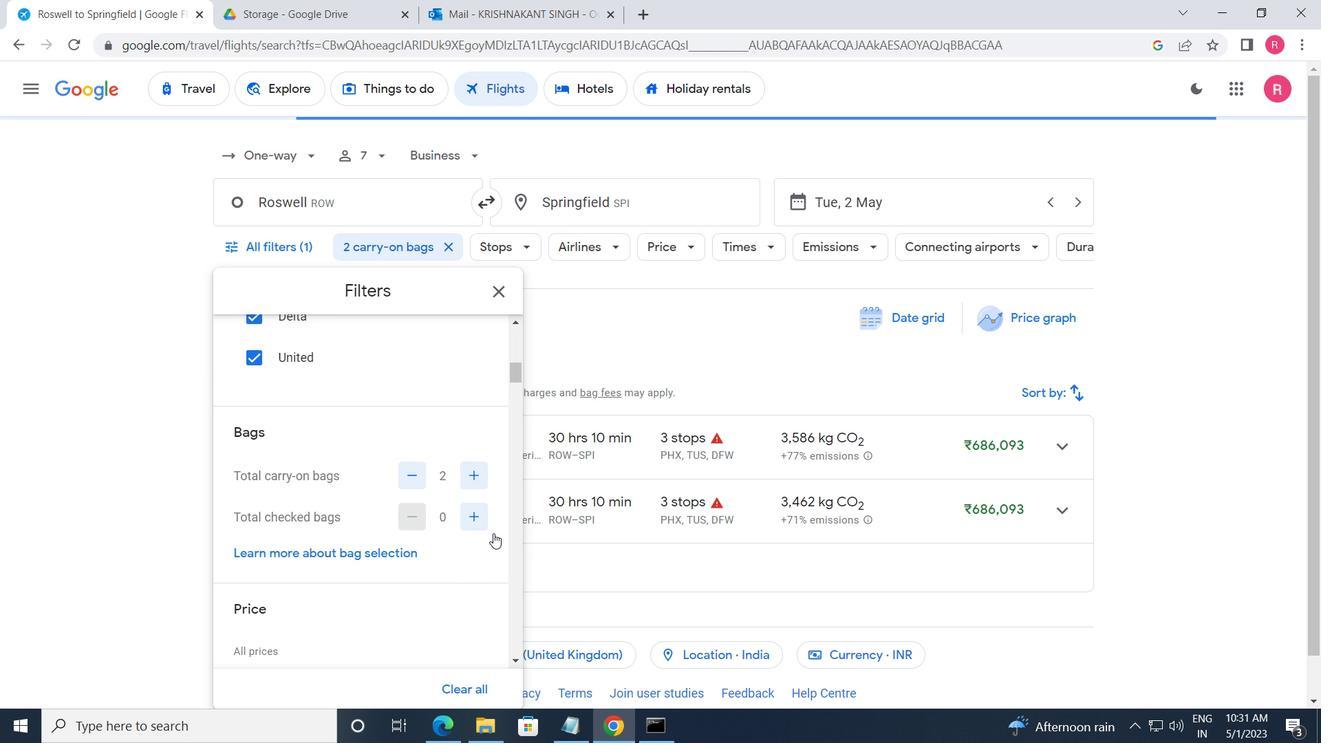 
Action: Mouse pressed left at (472, 503)
Screenshot: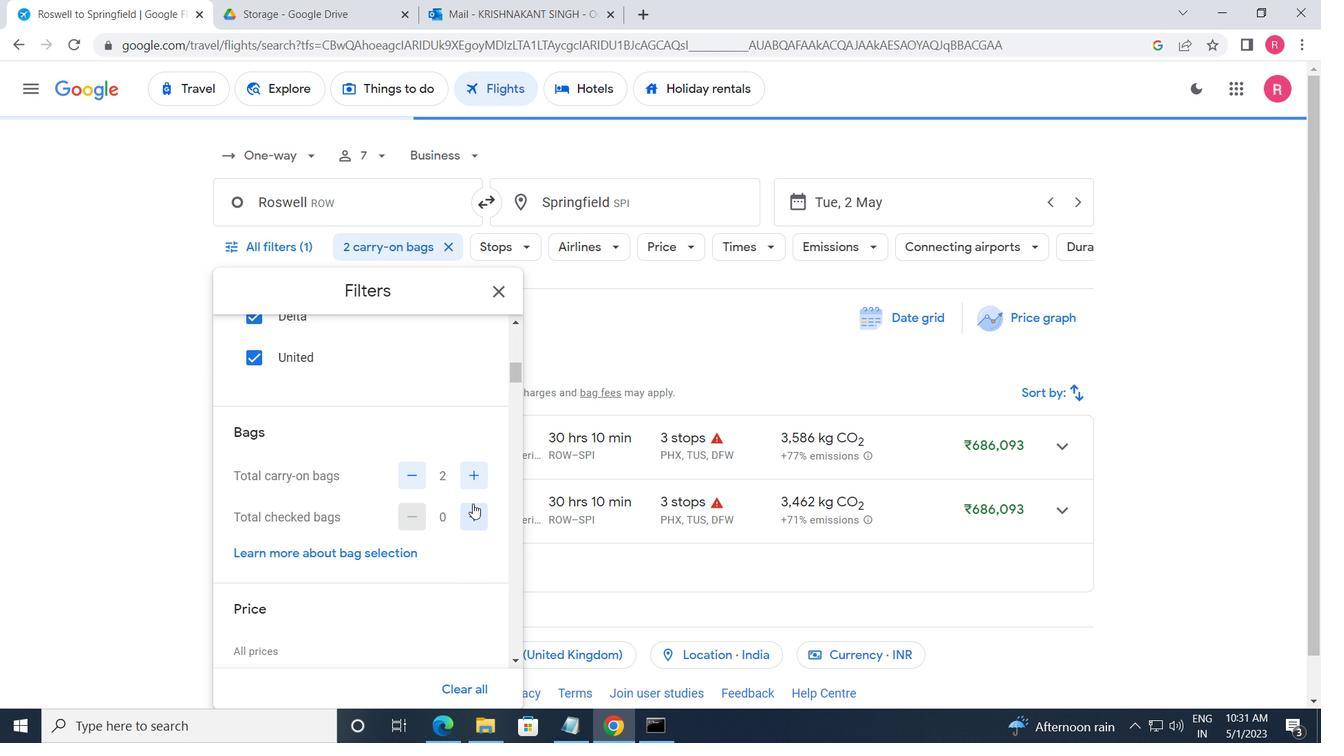
Action: Mouse moved to (474, 507)
Screenshot: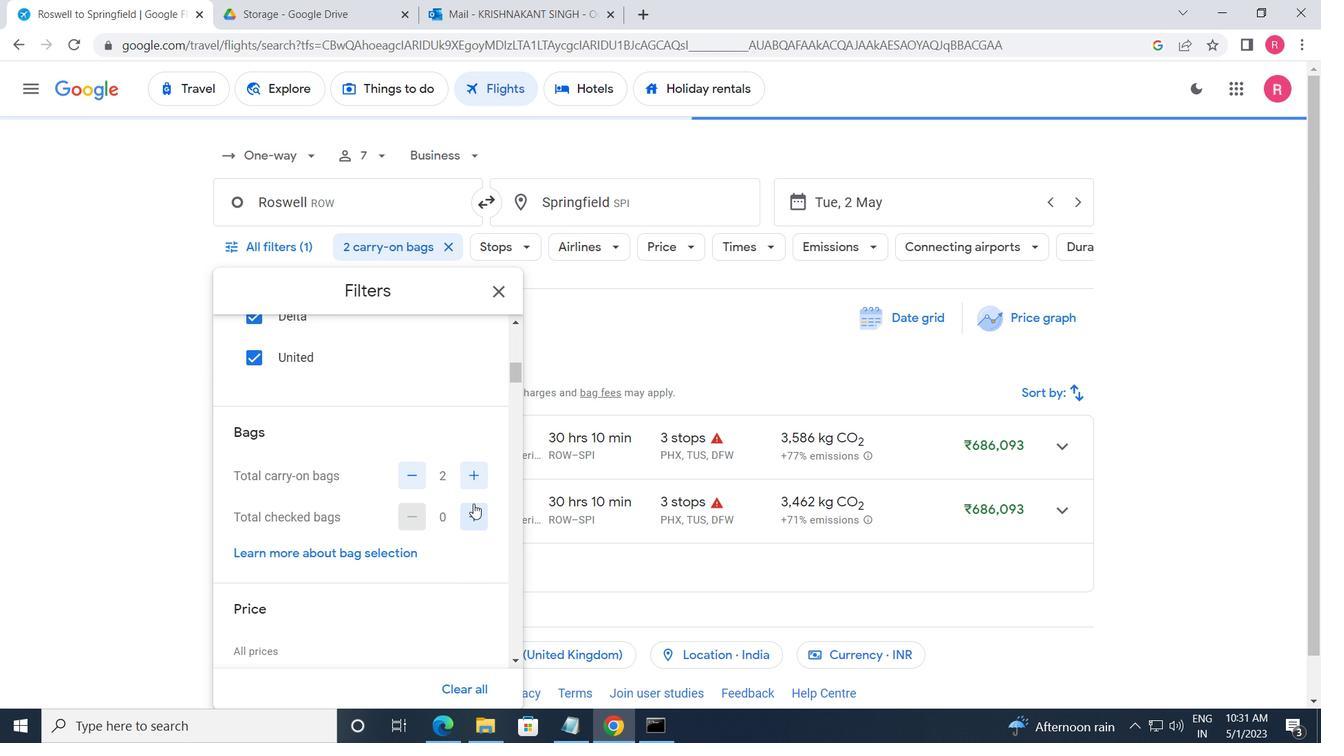 
Action: Mouse pressed left at (474, 507)
Screenshot: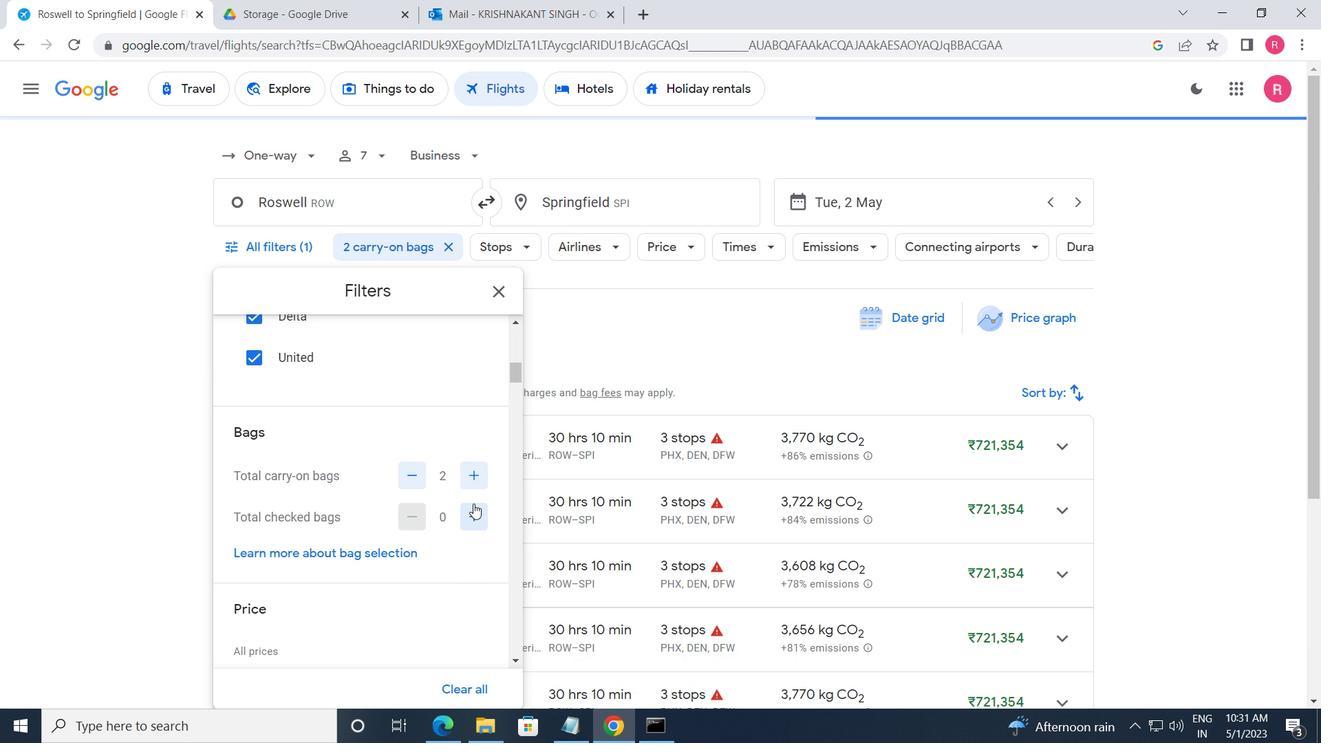 
Action: Mouse pressed left at (474, 507)
Screenshot: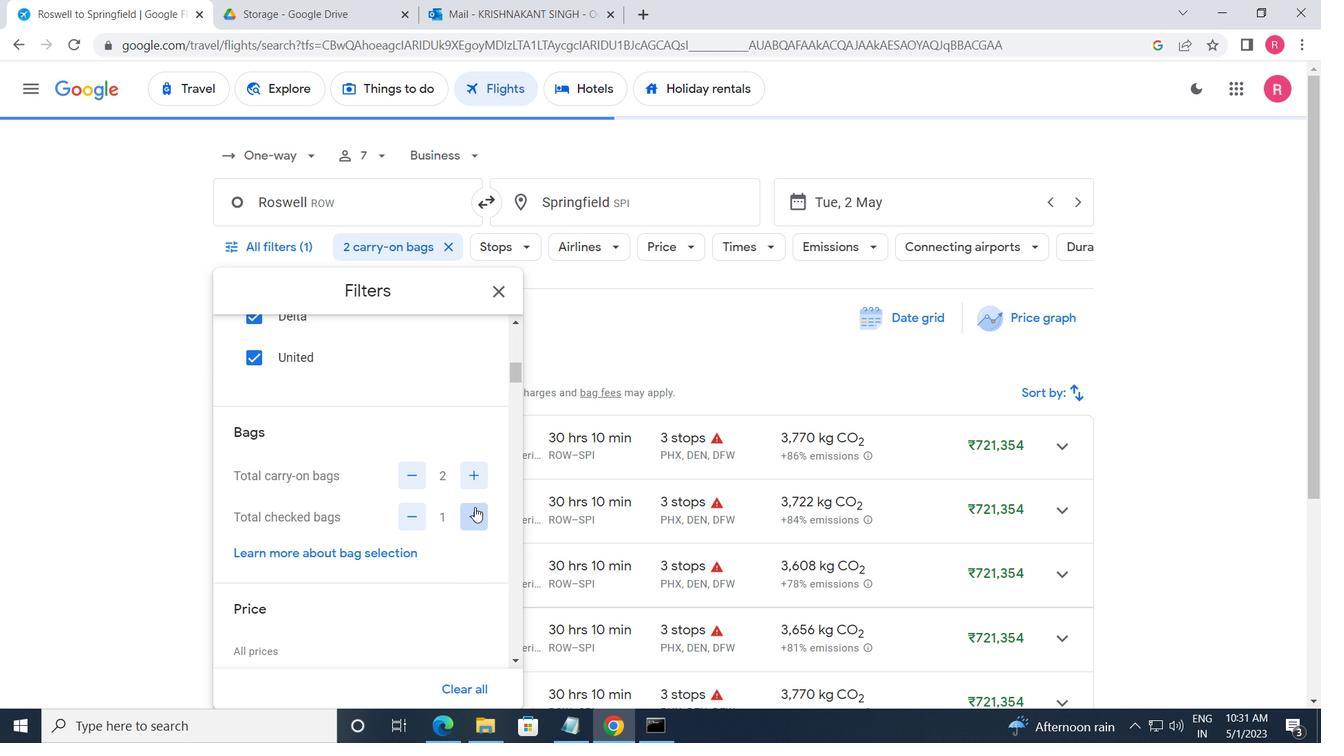 
Action: Mouse moved to (475, 509)
Screenshot: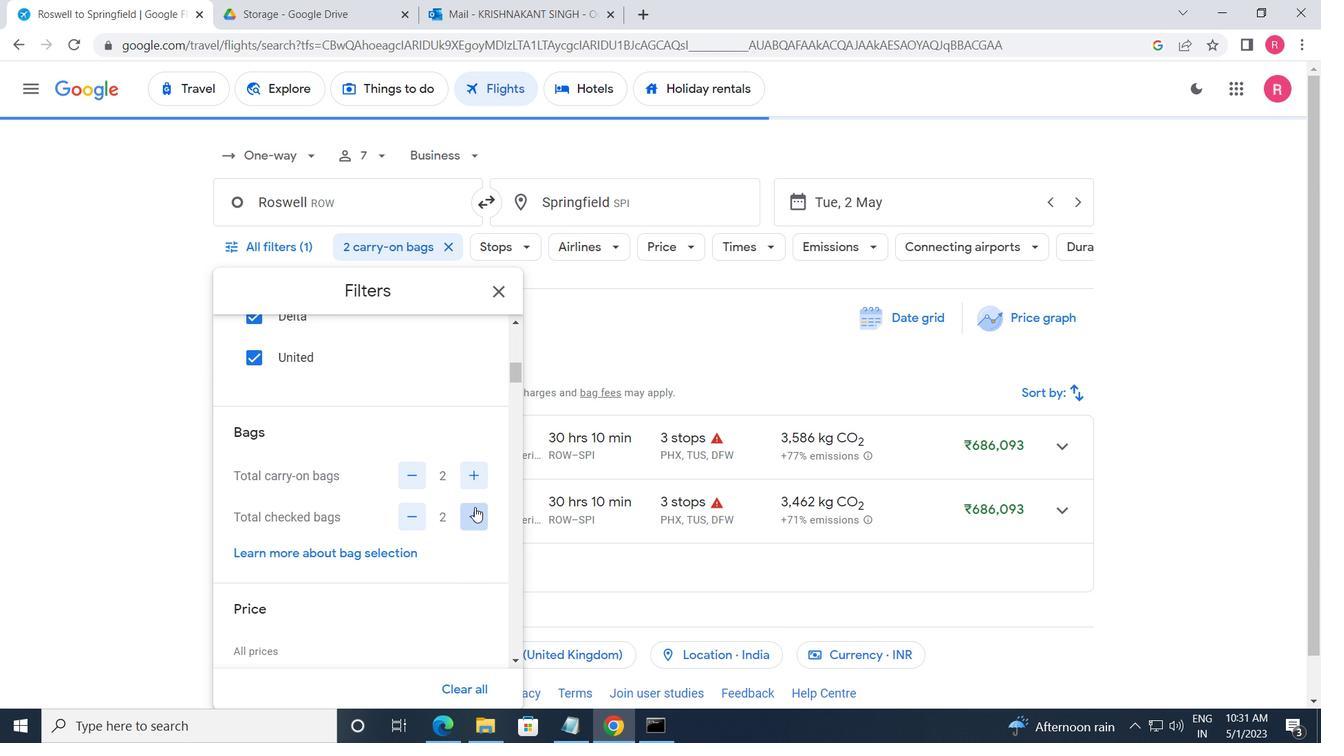 
Action: Mouse pressed left at (475, 509)
Screenshot: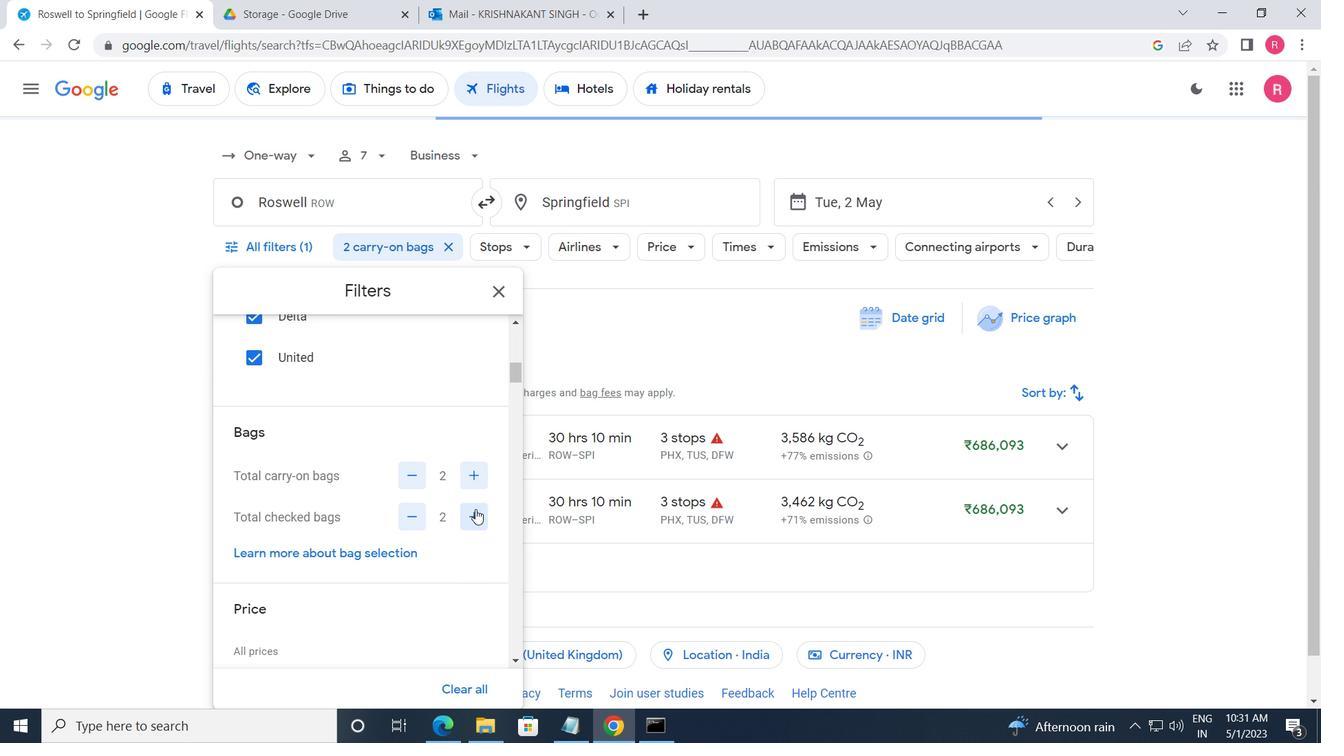 
Action: Mouse moved to (475, 510)
Screenshot: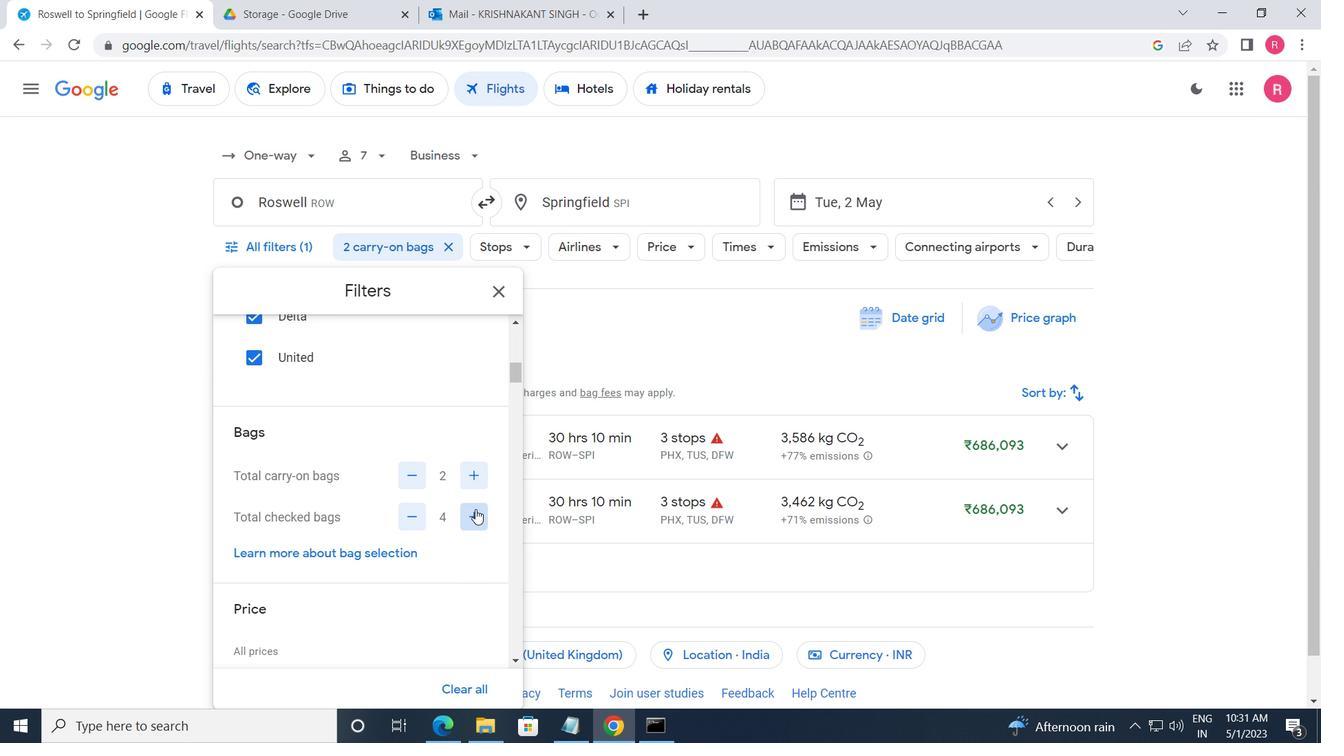 
Action: Mouse pressed left at (475, 510)
Screenshot: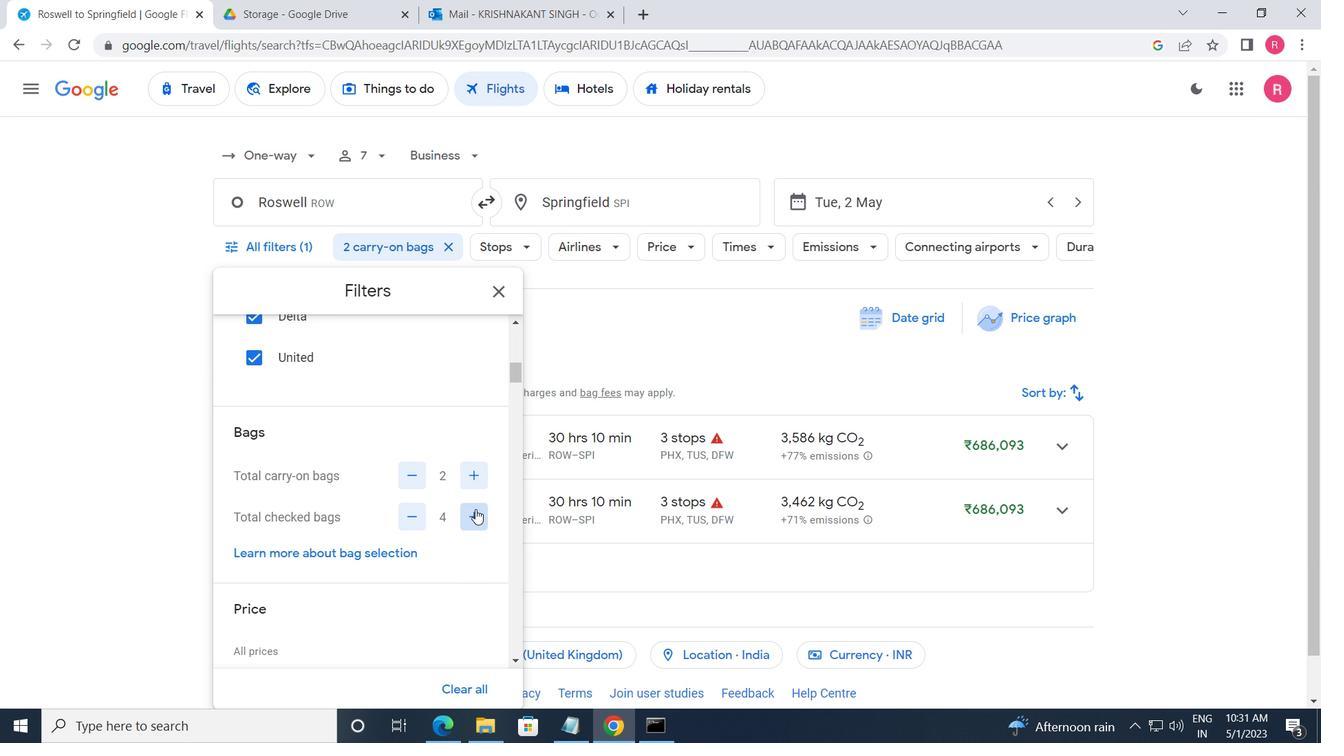 
Action: Mouse moved to (475, 510)
Screenshot: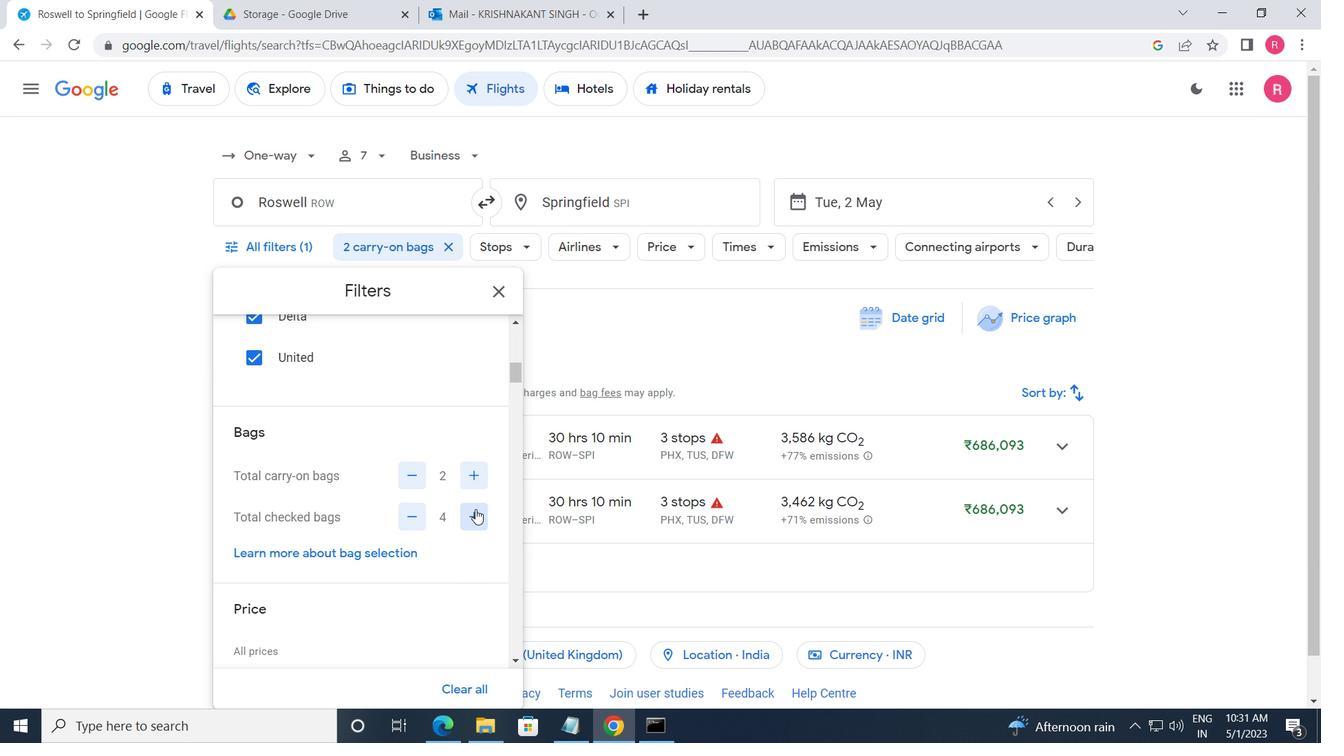 
Action: Mouse pressed left at (475, 510)
Screenshot: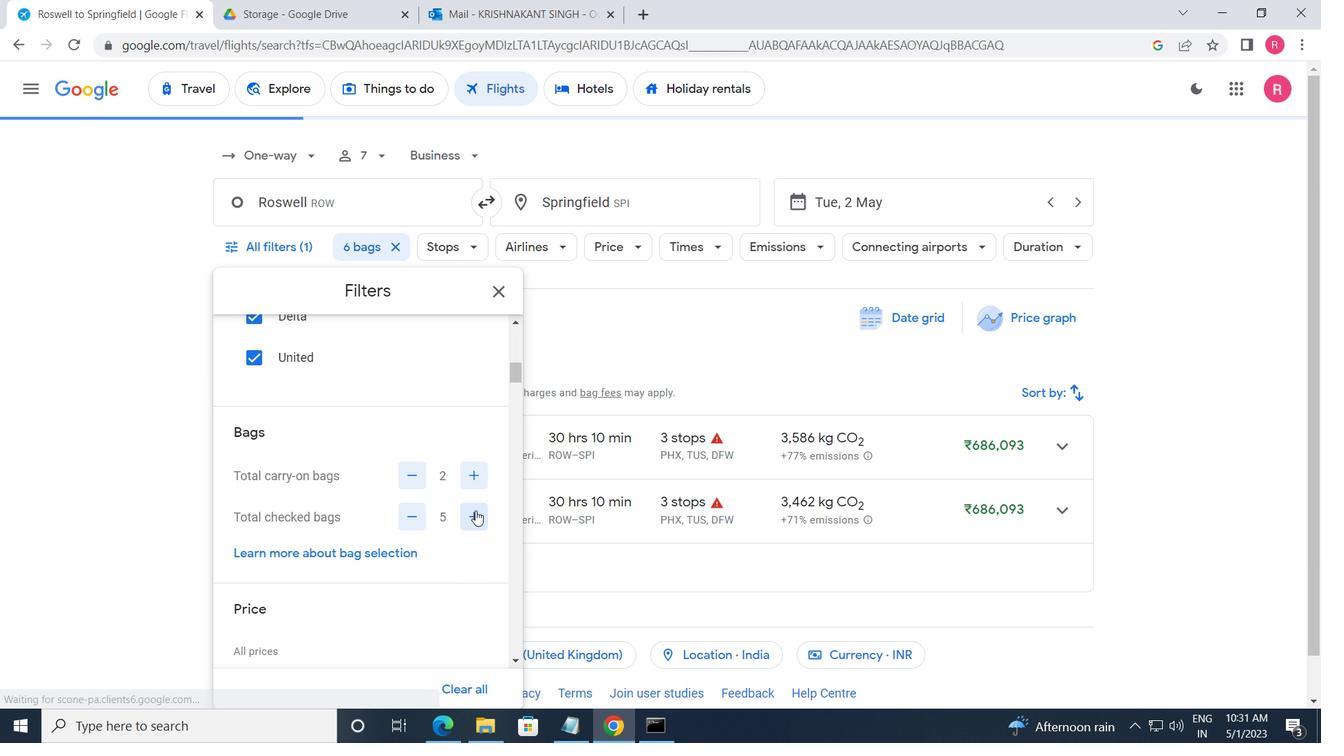 
Action: Mouse moved to (476, 512)
Screenshot: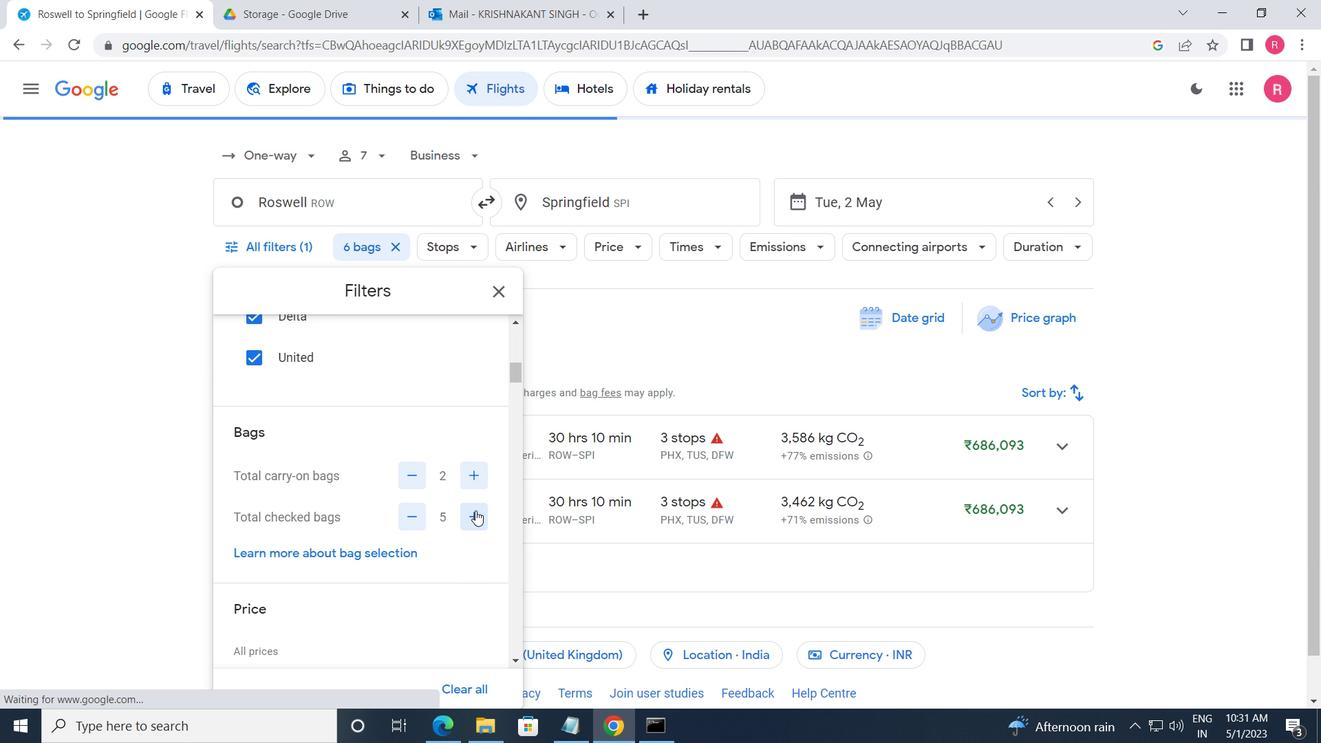 
Action: Mouse pressed left at (476, 512)
Screenshot: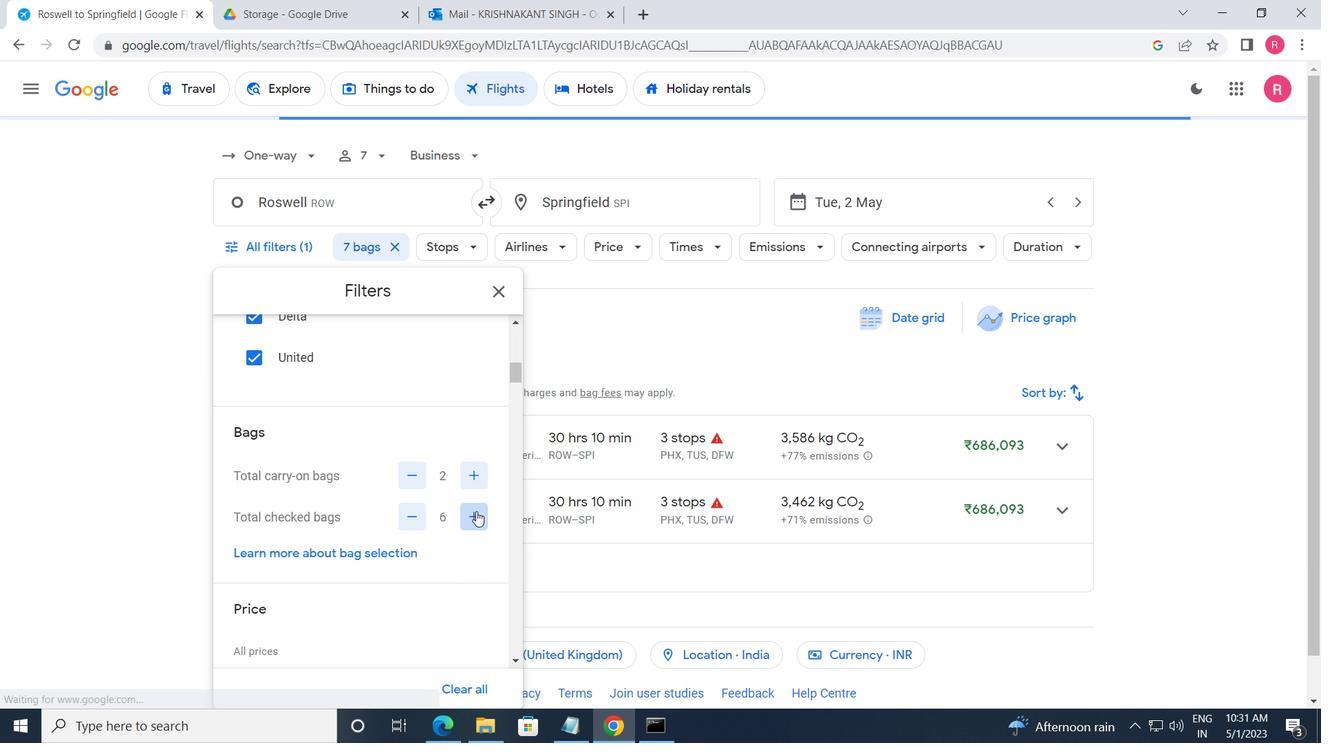 
Action: Mouse moved to (476, 512)
Screenshot: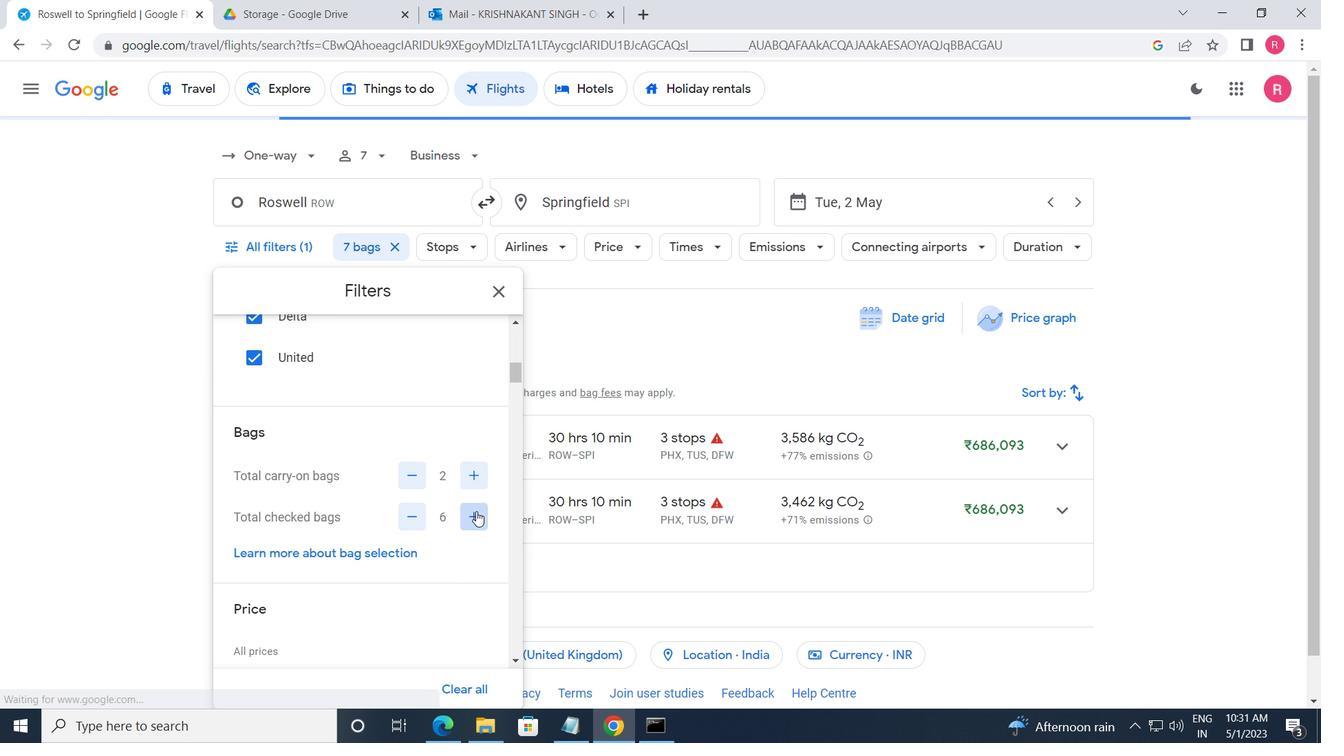 
Action: Mouse scrolled (476, 512) with delta (0, 0)
Screenshot: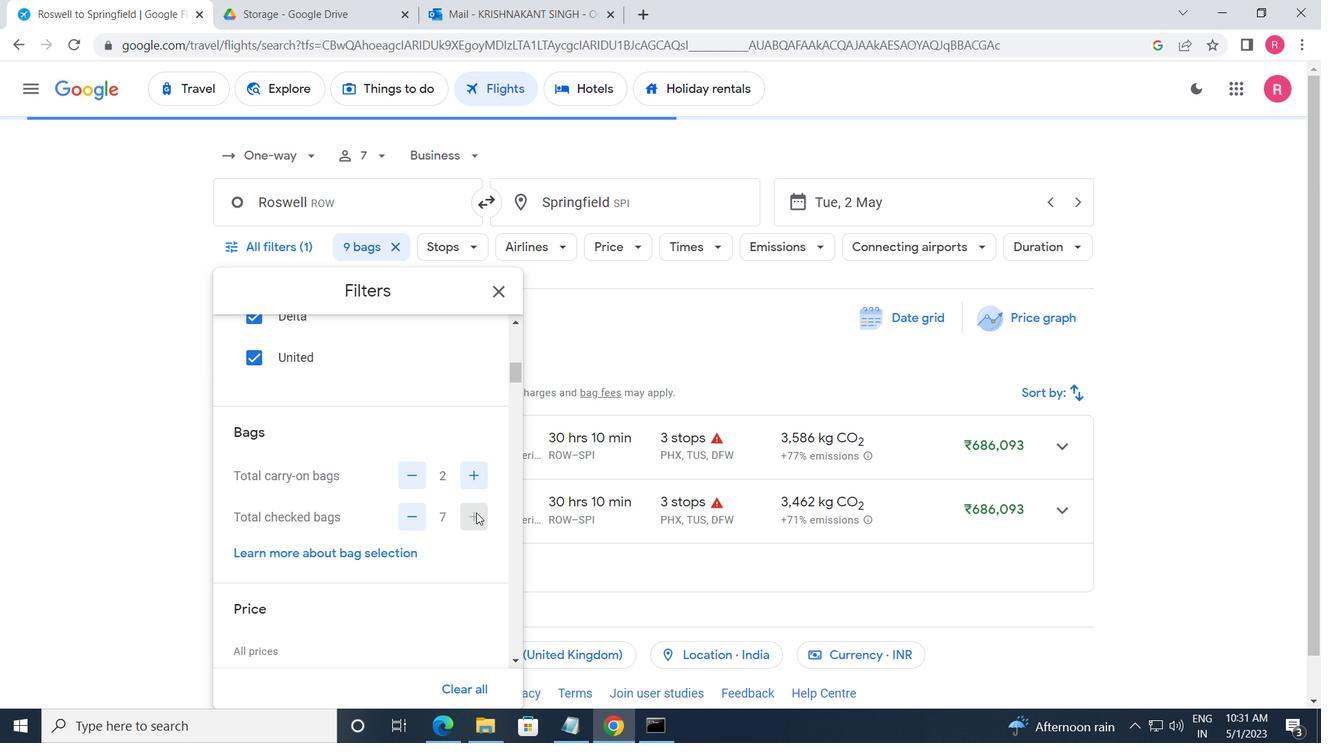 
Action: Mouse moved to (481, 598)
Screenshot: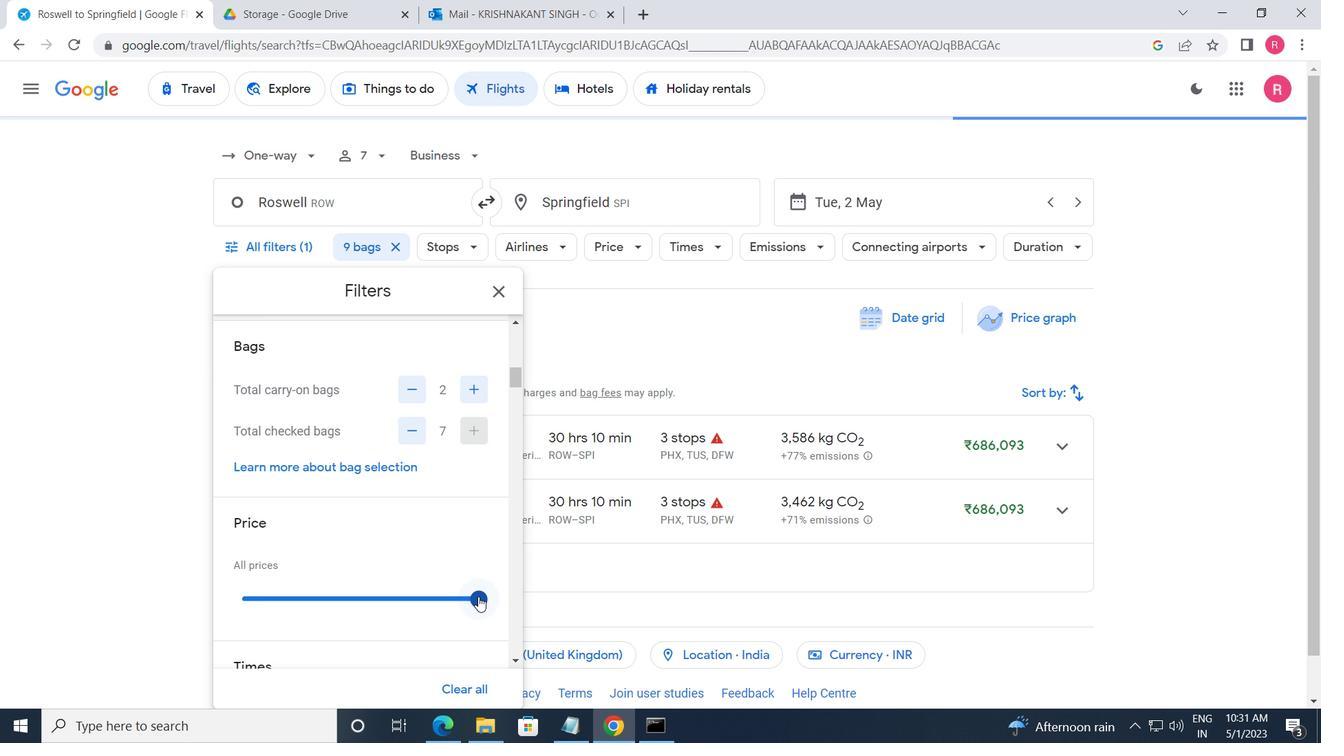 
Action: Mouse pressed left at (481, 598)
Screenshot: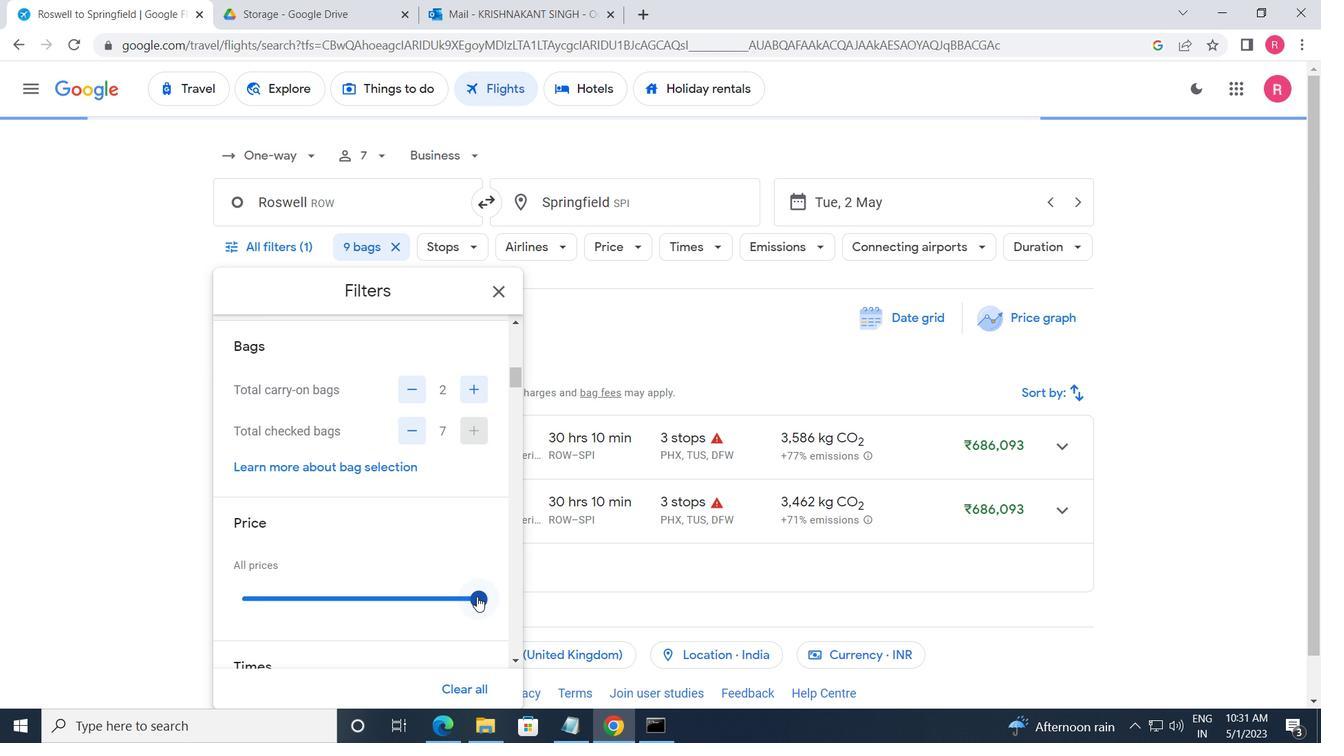 
Action: Mouse moved to (266, 568)
Screenshot: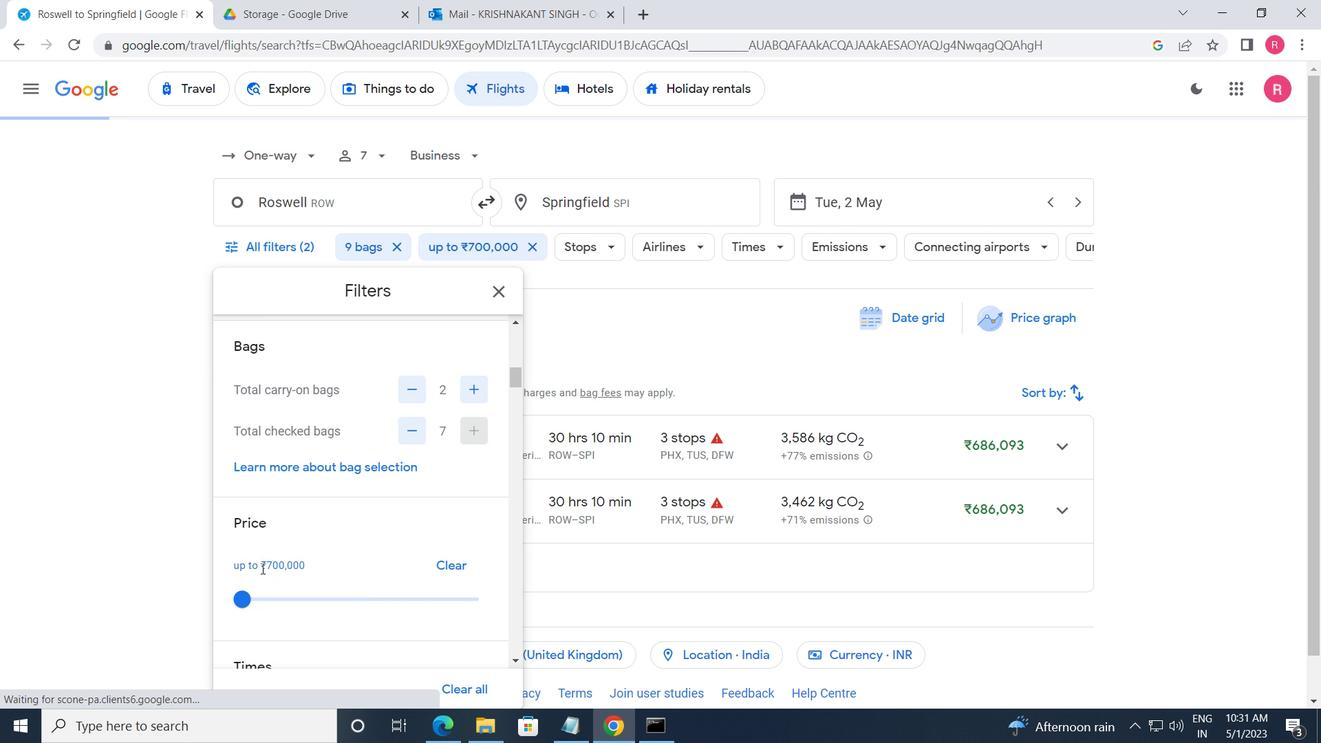 
Action: Mouse scrolled (266, 567) with delta (0, 0)
Screenshot: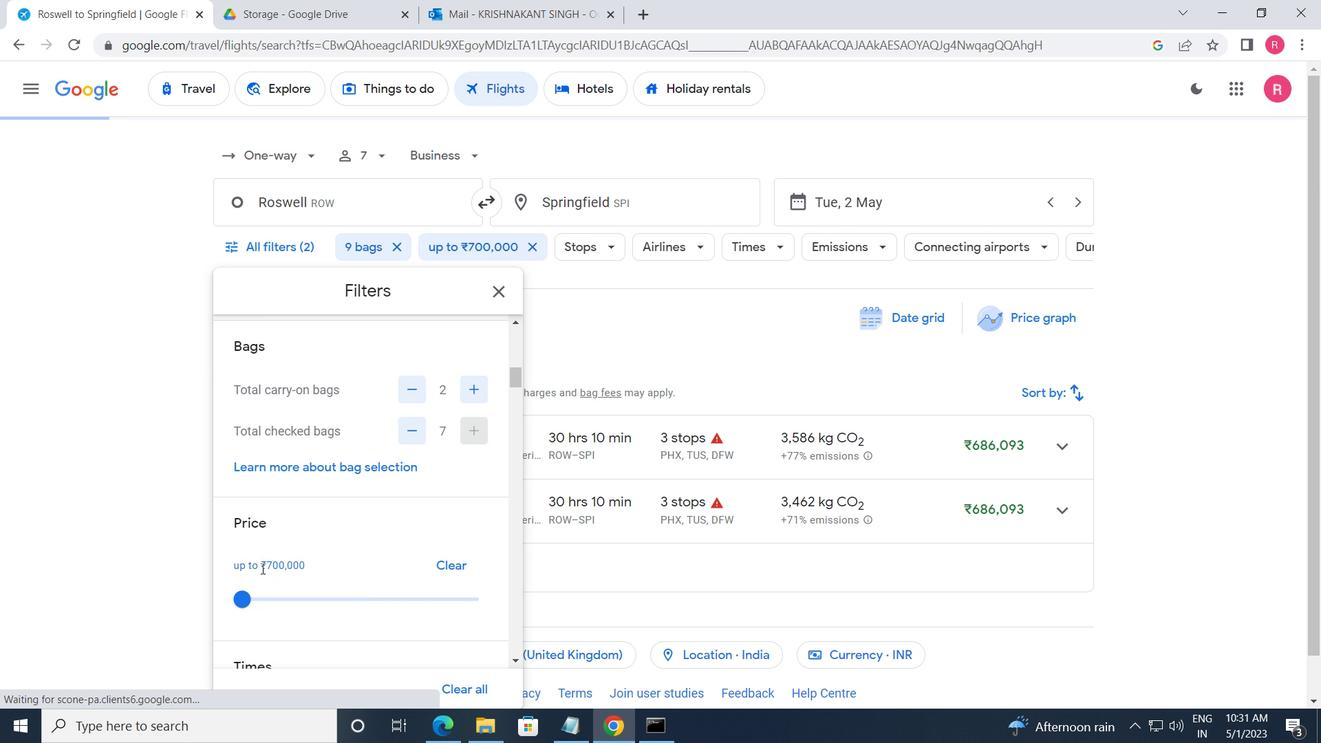 
Action: Mouse moved to (361, 580)
Screenshot: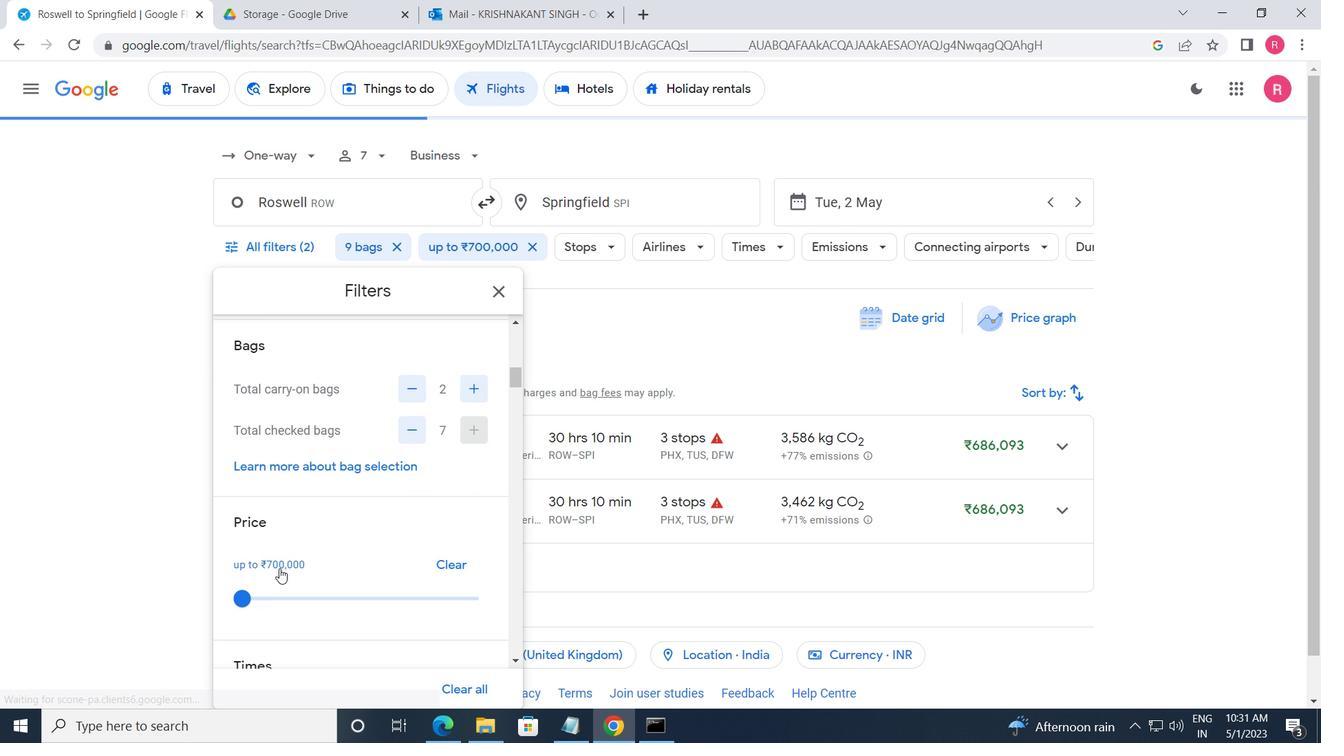 
Action: Mouse scrolled (361, 580) with delta (0, 0)
Screenshot: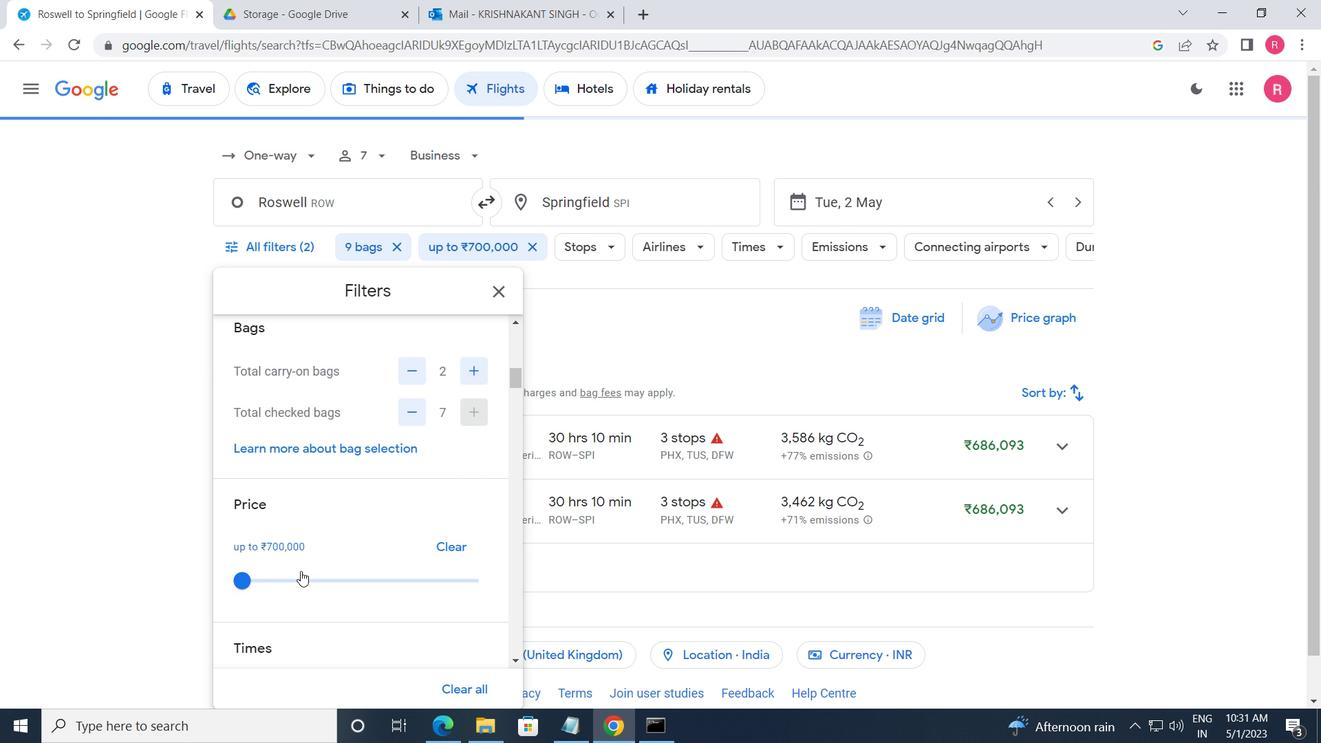 
Action: Mouse moved to (251, 621)
Screenshot: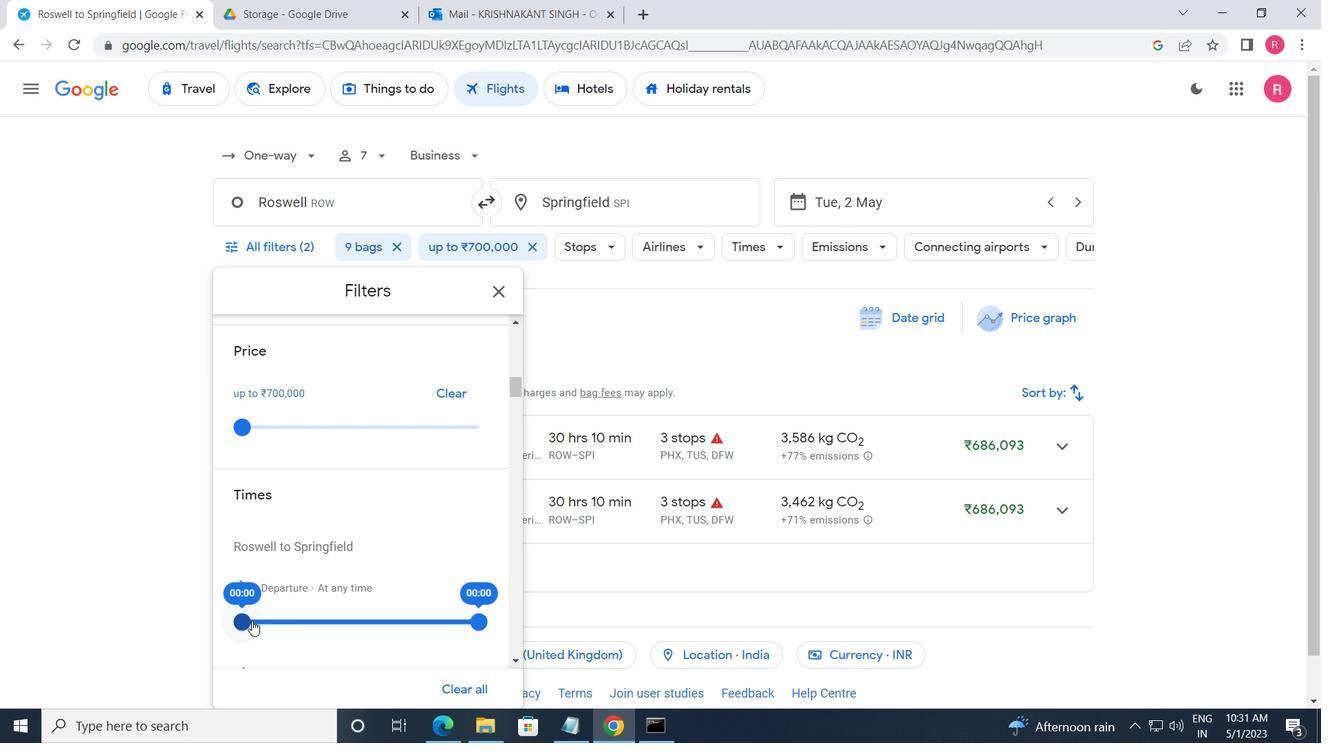 
Action: Mouse pressed left at (251, 621)
Screenshot: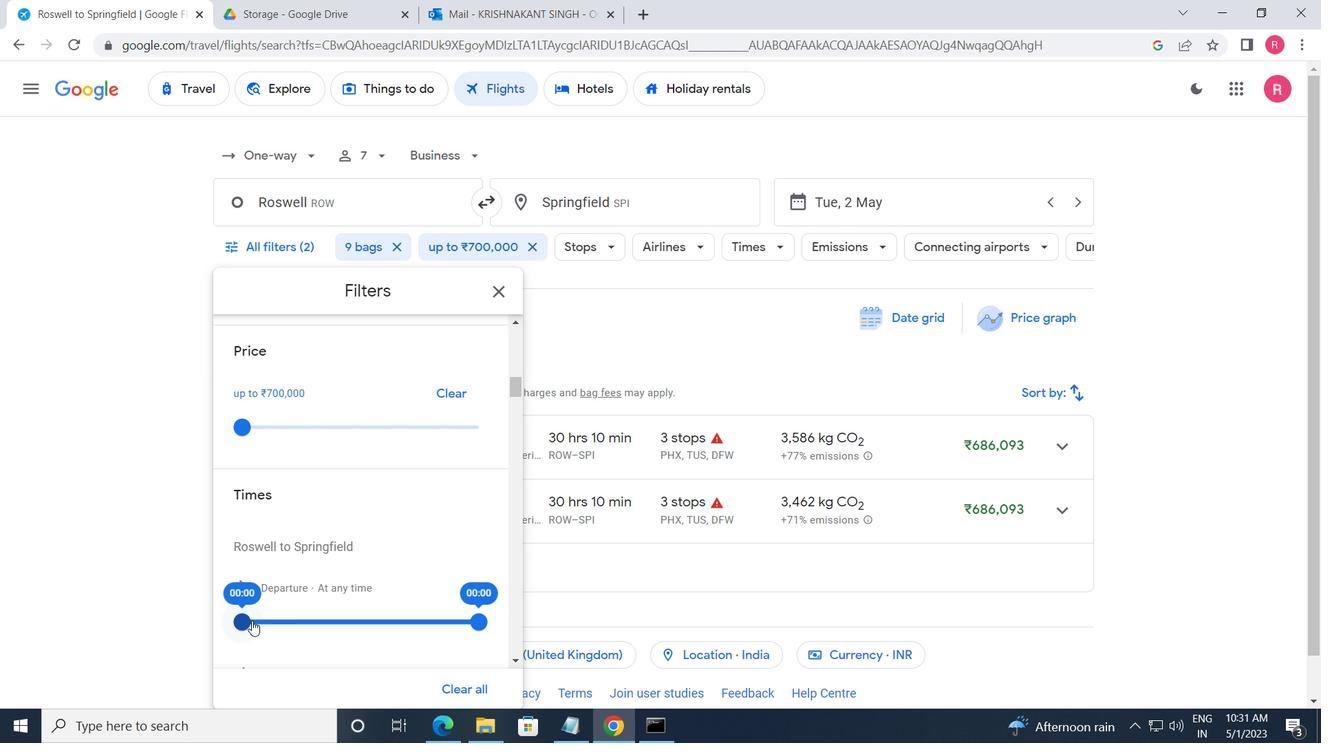 
Action: Mouse moved to (483, 627)
Screenshot: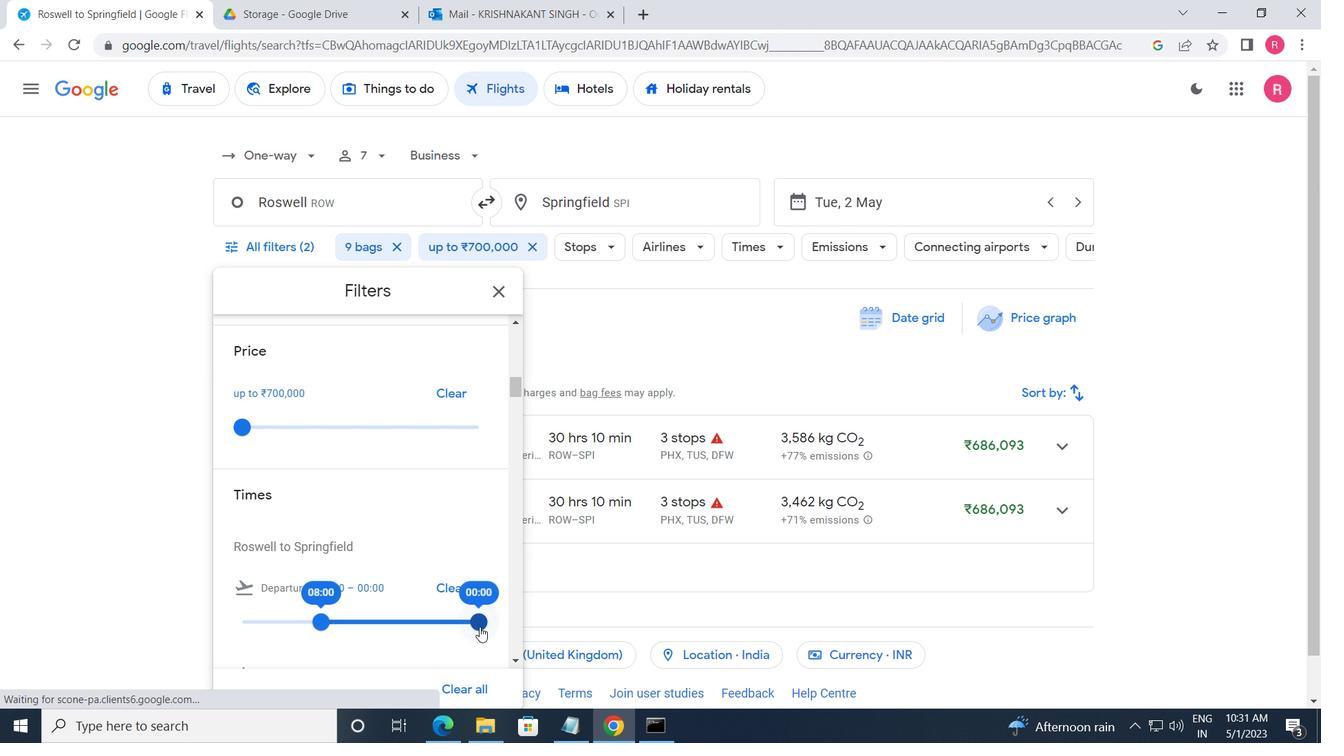 
Action: Mouse pressed left at (483, 627)
Screenshot: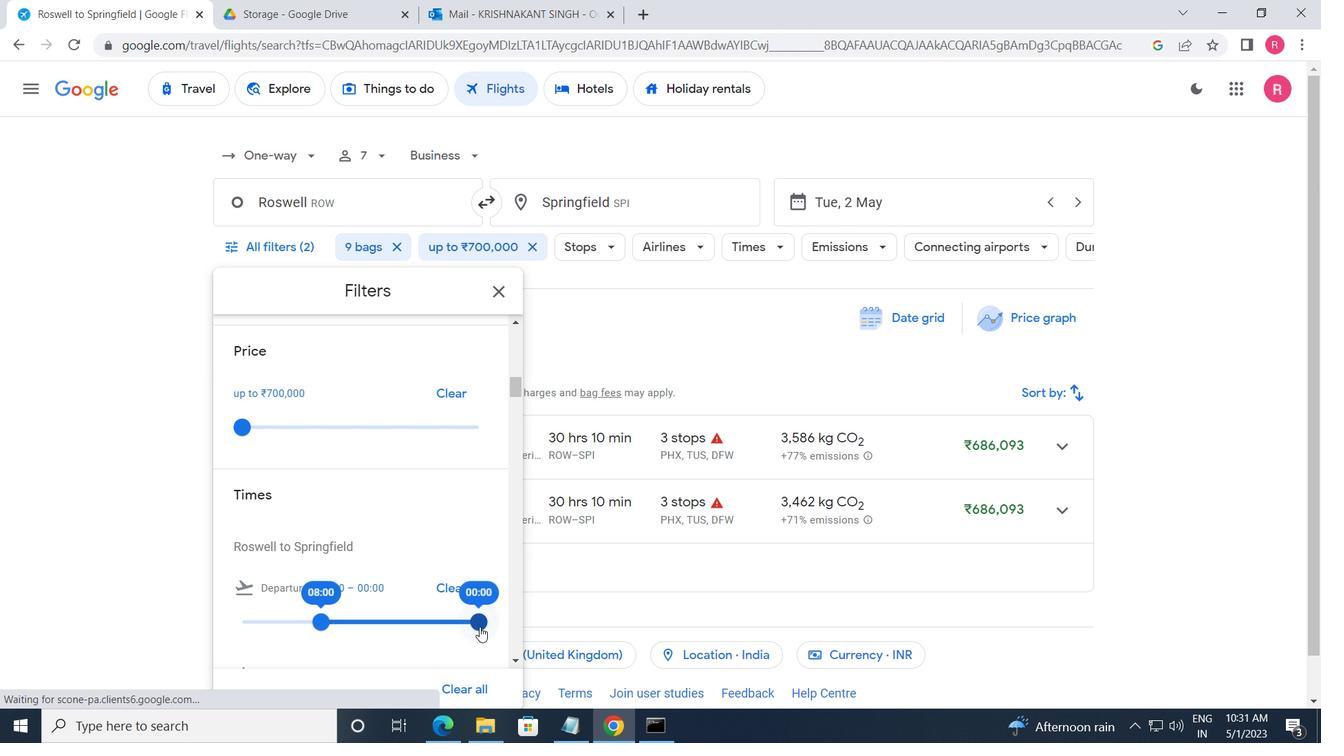 
Action: Mouse moved to (489, 293)
Screenshot: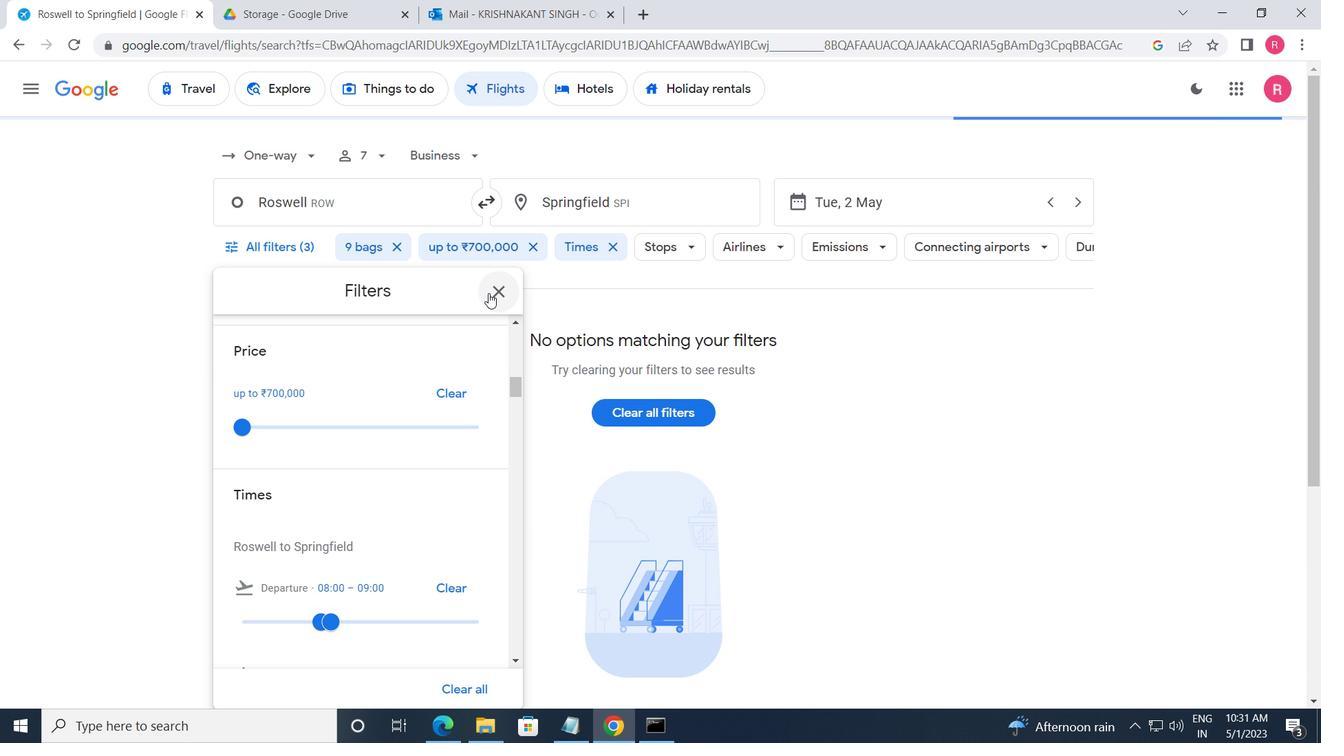
Action: Mouse pressed left at (489, 293)
Screenshot: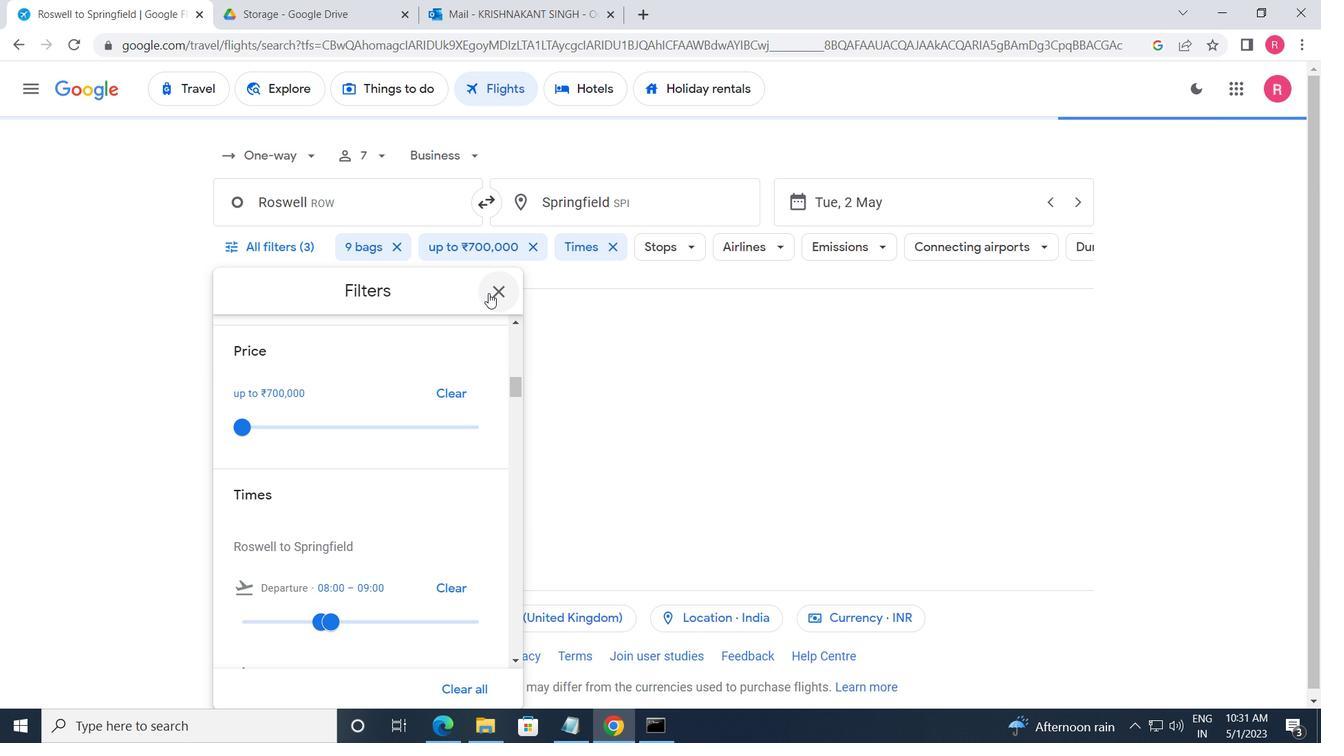 
Action: Mouse moved to (490, 293)
Screenshot: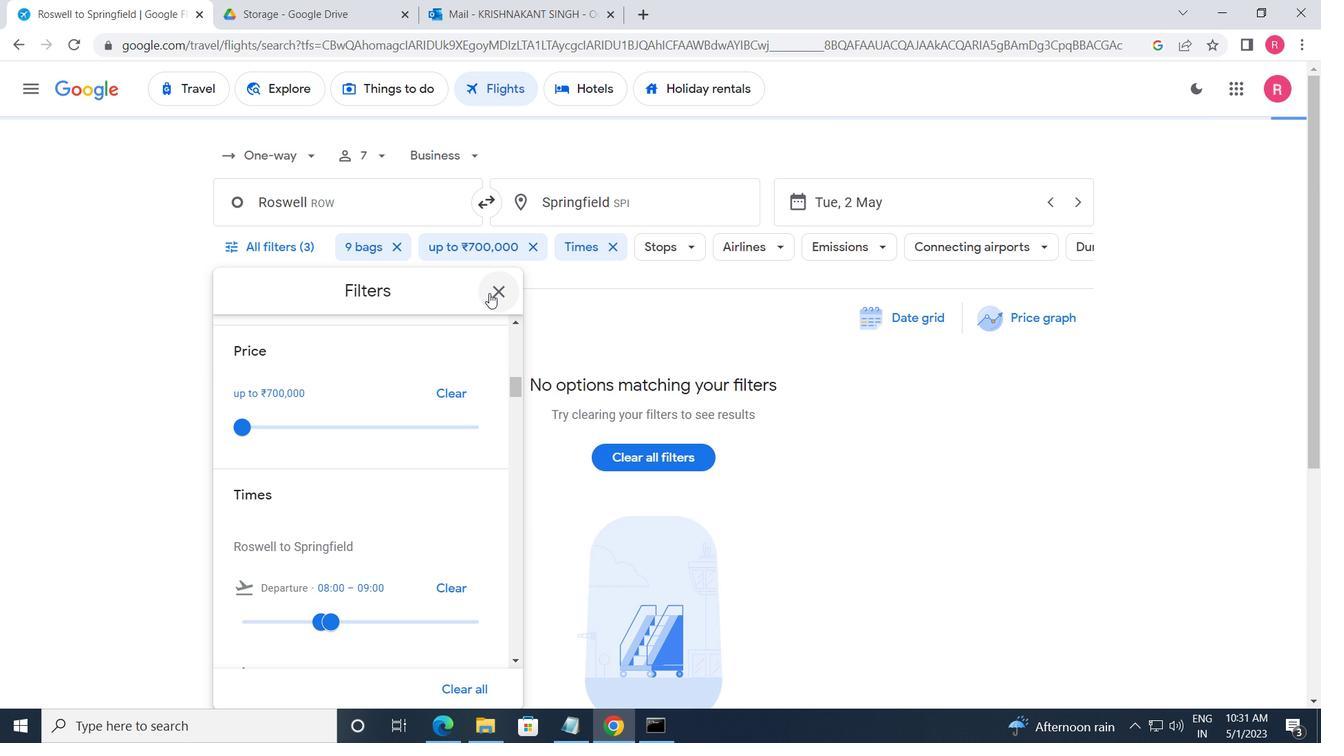 
